 Task: Reply to email with the signature Christina Ramirez with the subject Request for donations from softage.1@softage.net with the message Please let me know if there are any issues or concerns that need to be addressed. Undo the message and rewrite the message as Please let me know if there are any issues with the attached file. Send the email
Action: Mouse moved to (412, 523)
Screenshot: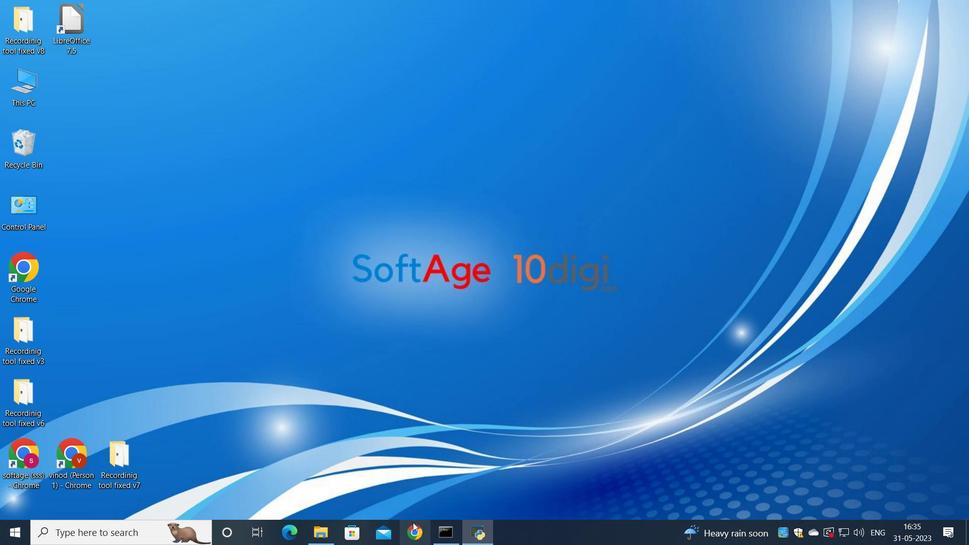 
Action: Mouse pressed left at (412, 523)
Screenshot: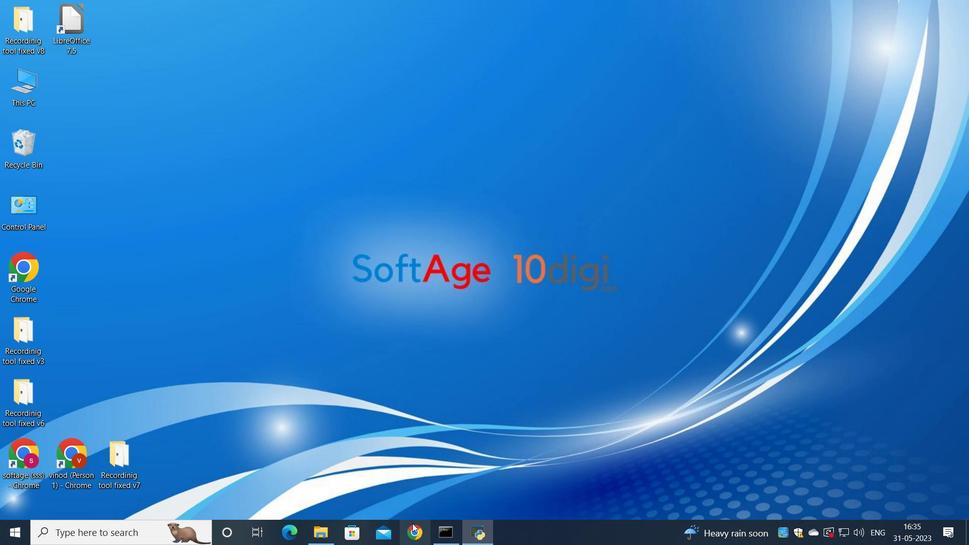 
Action: Mouse moved to (453, 327)
Screenshot: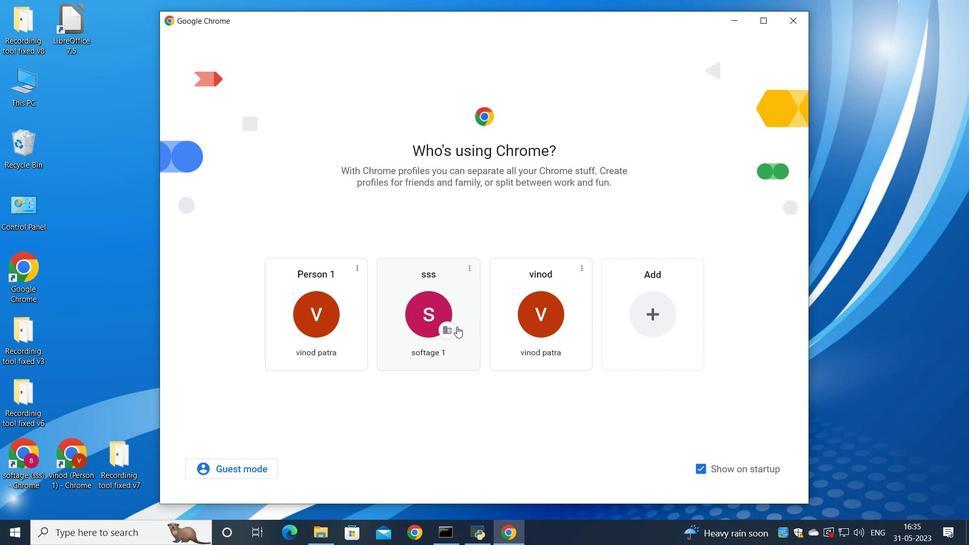 
Action: Mouse pressed left at (453, 327)
Screenshot: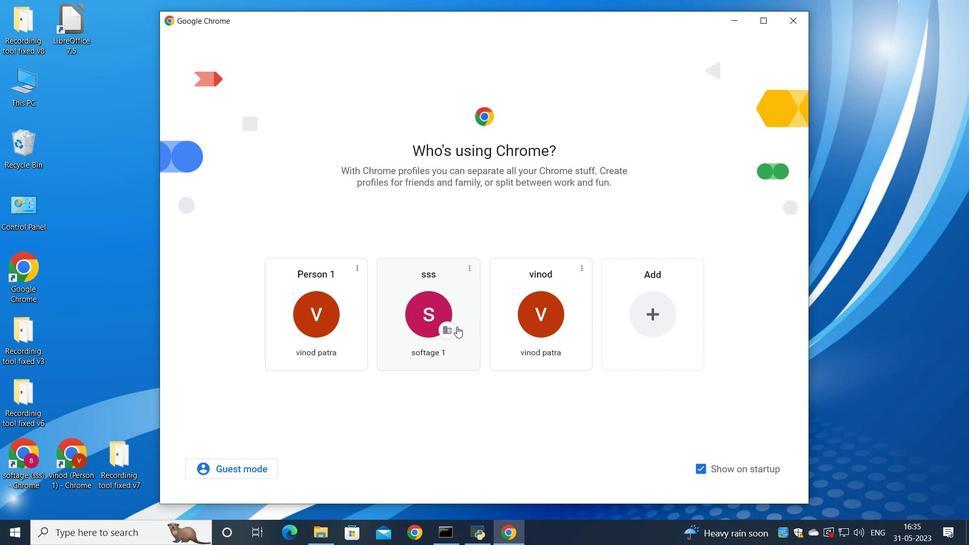 
Action: Mouse moved to (843, 65)
Screenshot: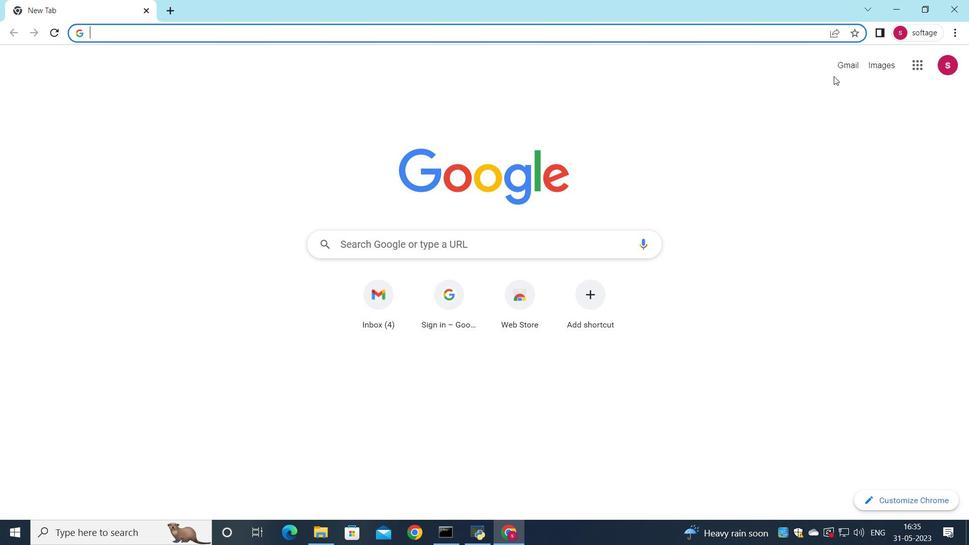 
Action: Mouse pressed left at (843, 65)
Screenshot: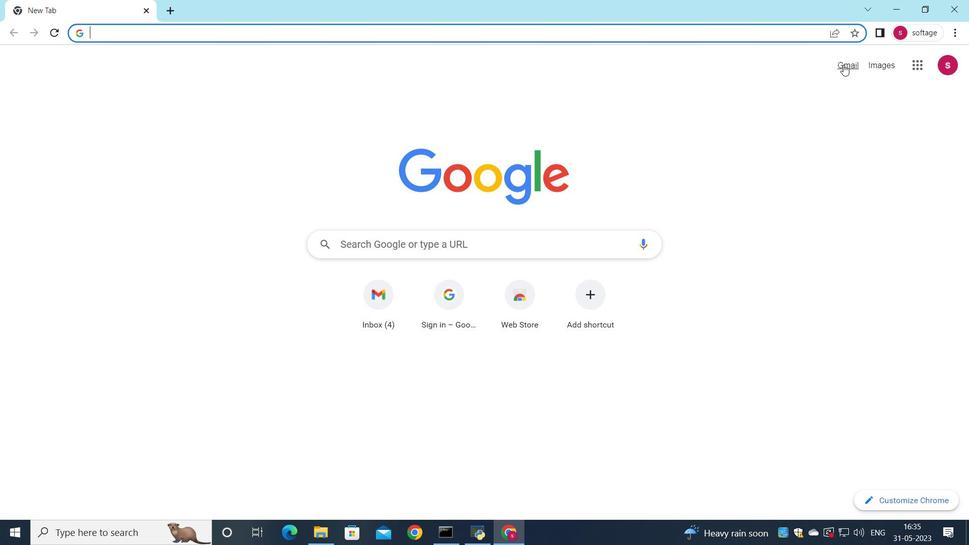 
Action: Mouse moved to (828, 82)
Screenshot: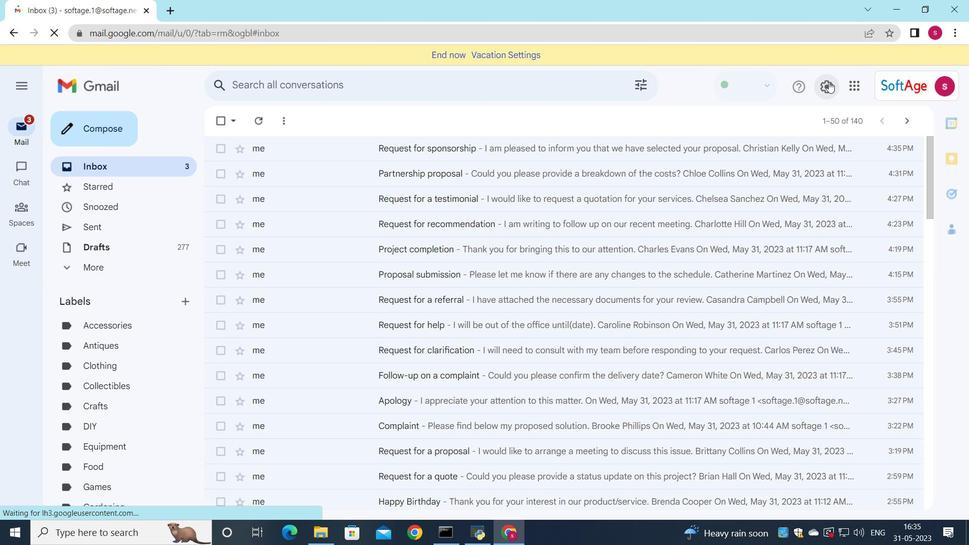 
Action: Mouse pressed left at (828, 82)
Screenshot: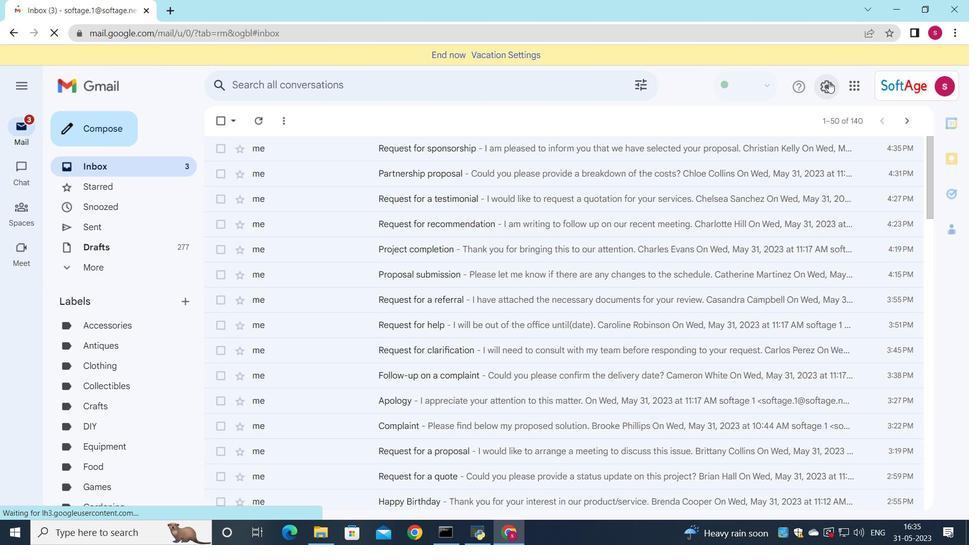 
Action: Mouse moved to (822, 153)
Screenshot: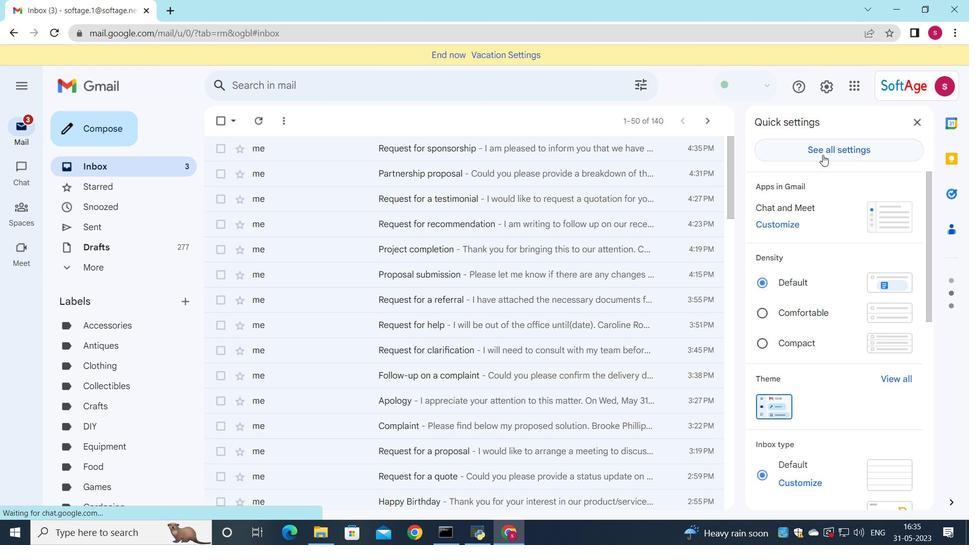 
Action: Mouse pressed left at (822, 153)
Screenshot: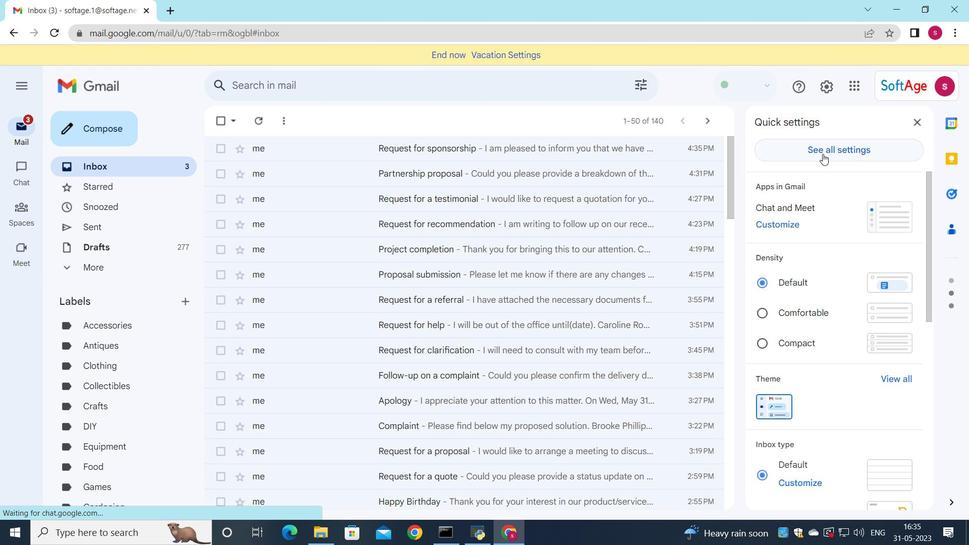 
Action: Mouse moved to (552, 198)
Screenshot: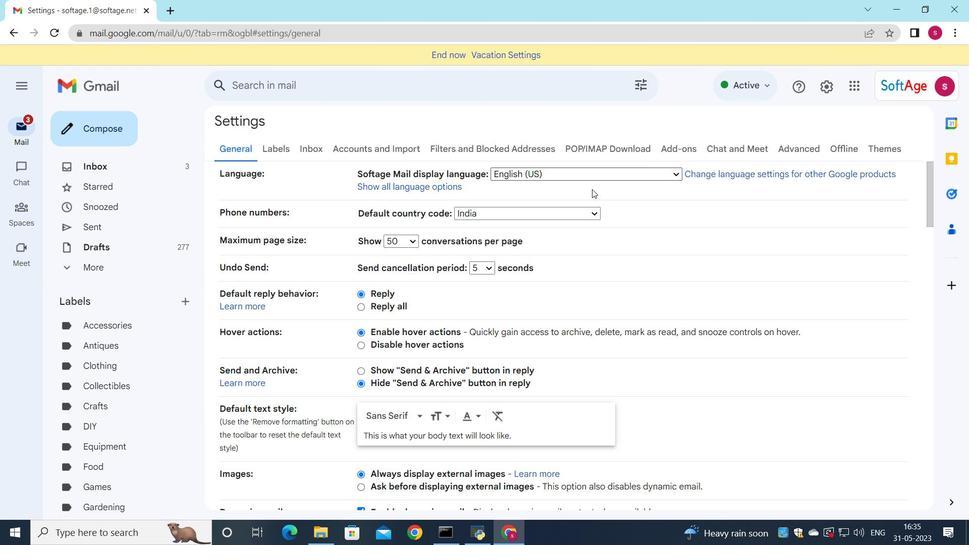 
Action: Mouse scrolled (552, 198) with delta (0, 0)
Screenshot: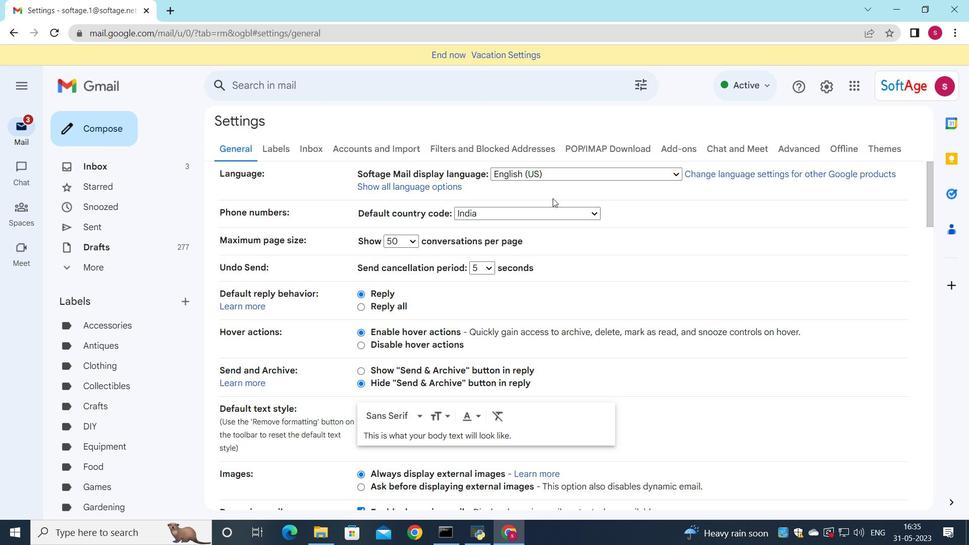 
Action: Mouse scrolled (552, 198) with delta (0, 0)
Screenshot: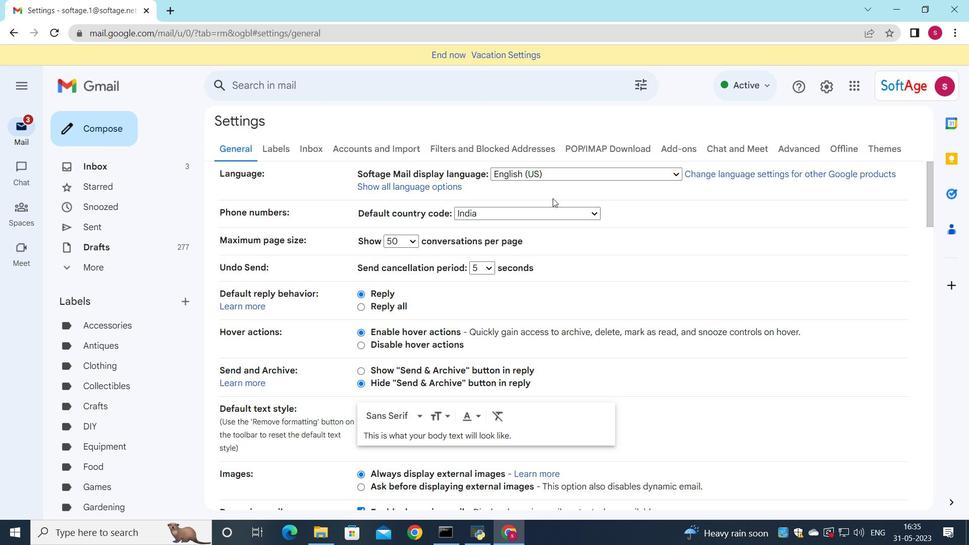 
Action: Mouse scrolled (552, 198) with delta (0, 0)
Screenshot: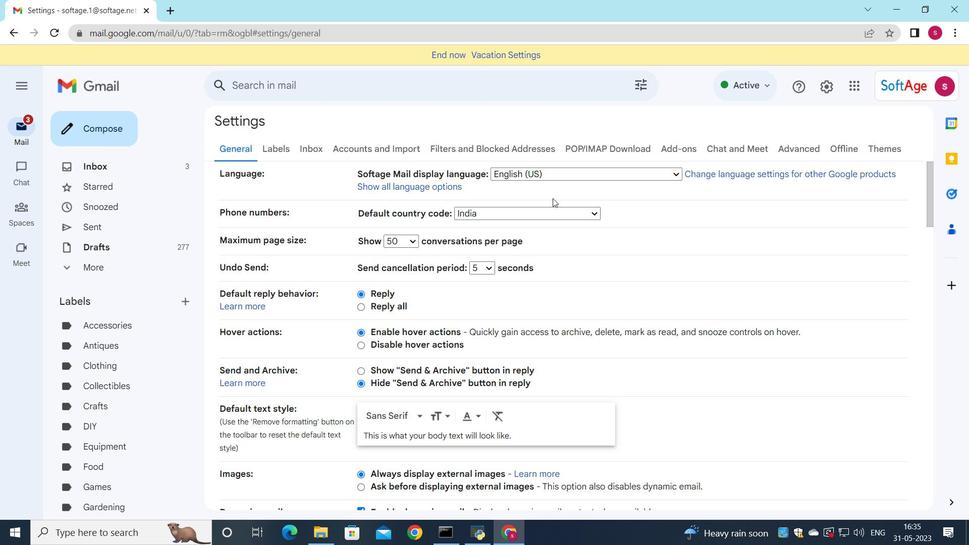 
Action: Mouse scrolled (552, 198) with delta (0, 0)
Screenshot: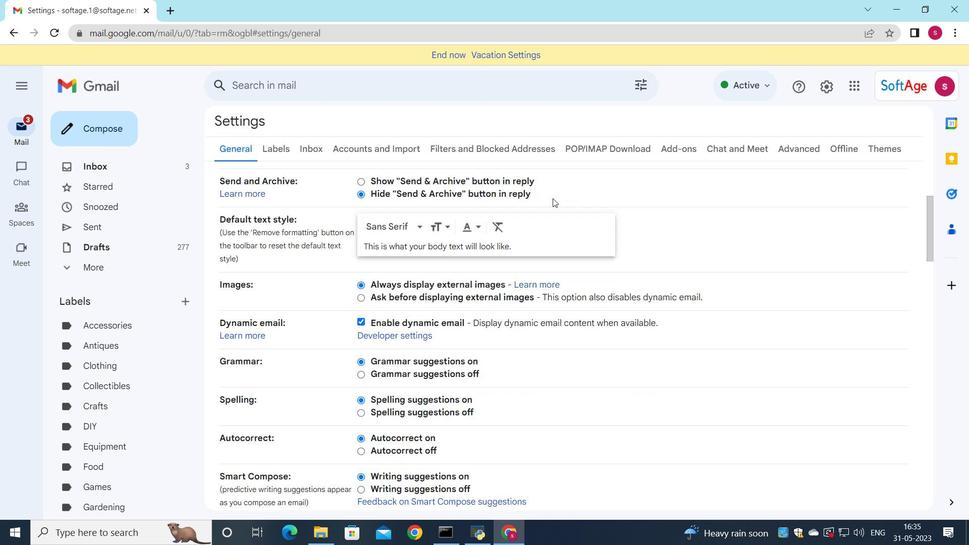 
Action: Mouse scrolled (552, 198) with delta (0, 0)
Screenshot: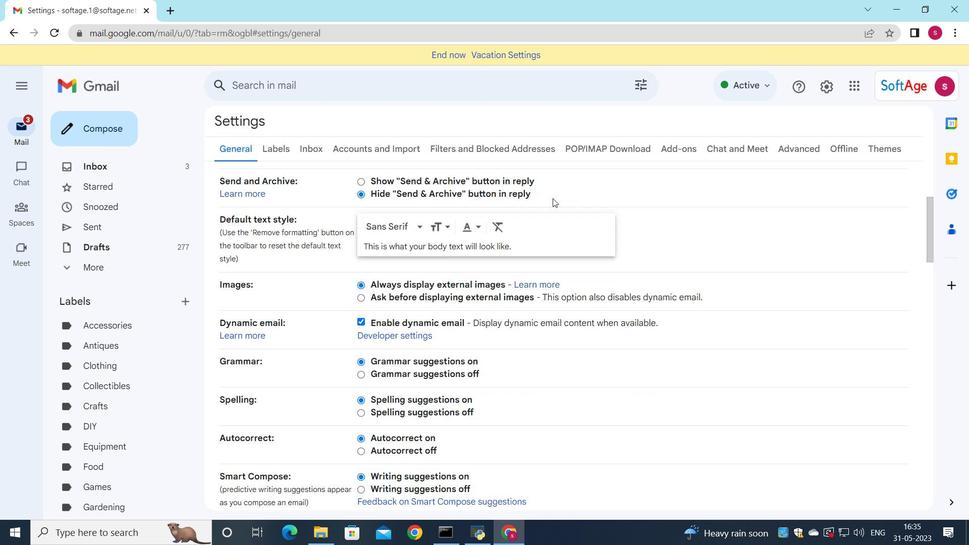 
Action: Mouse scrolled (552, 198) with delta (0, 0)
Screenshot: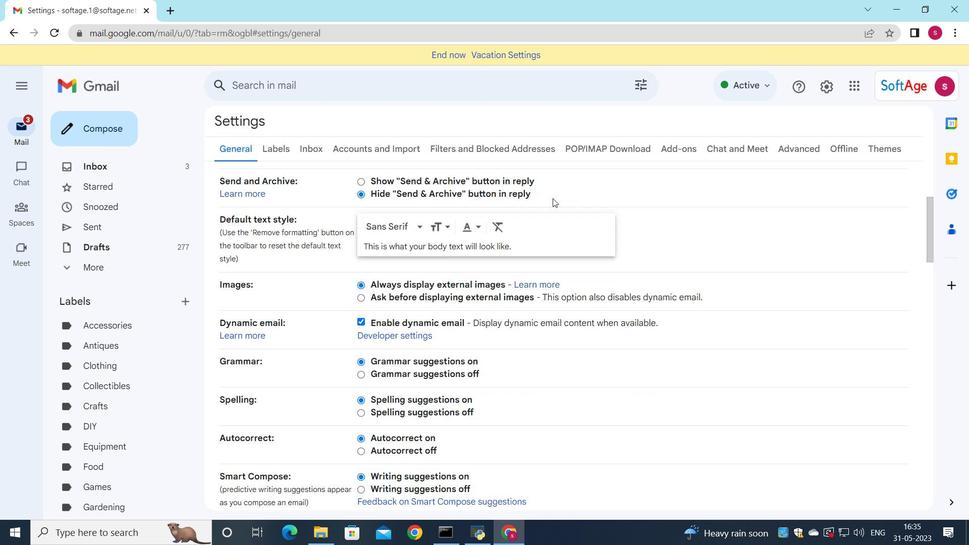
Action: Mouse scrolled (552, 198) with delta (0, 0)
Screenshot: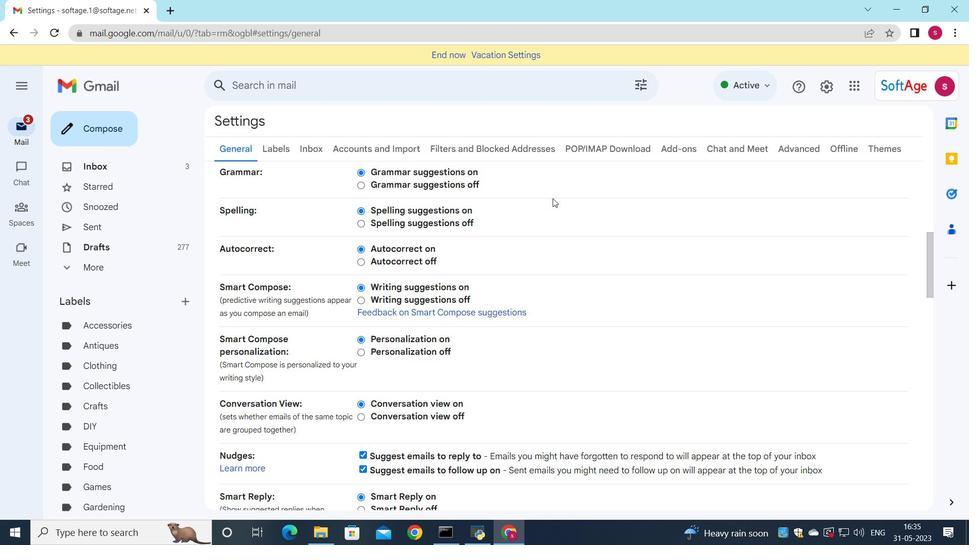 
Action: Mouse scrolled (552, 198) with delta (0, 0)
Screenshot: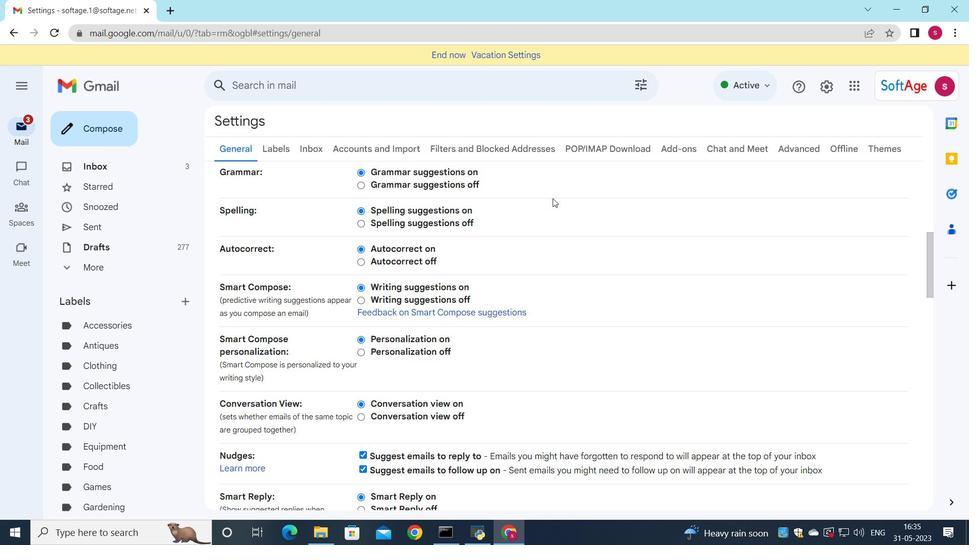 
Action: Mouse scrolled (552, 198) with delta (0, 0)
Screenshot: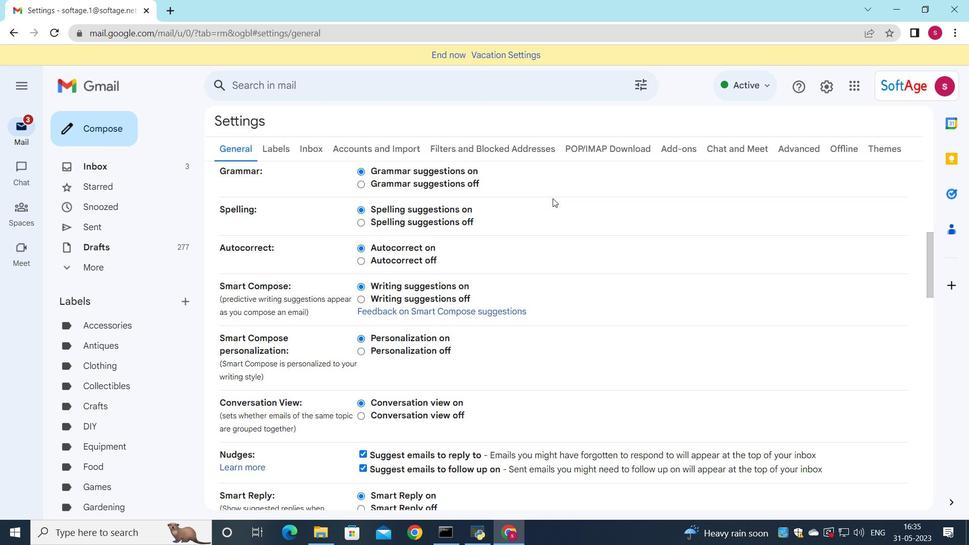 
Action: Mouse scrolled (552, 198) with delta (0, 0)
Screenshot: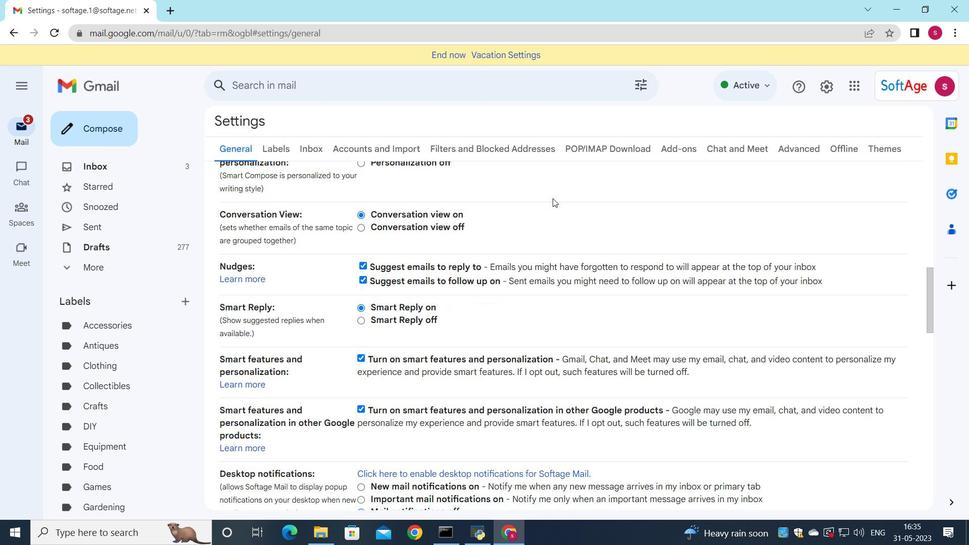 
Action: Mouse scrolled (552, 198) with delta (0, 0)
Screenshot: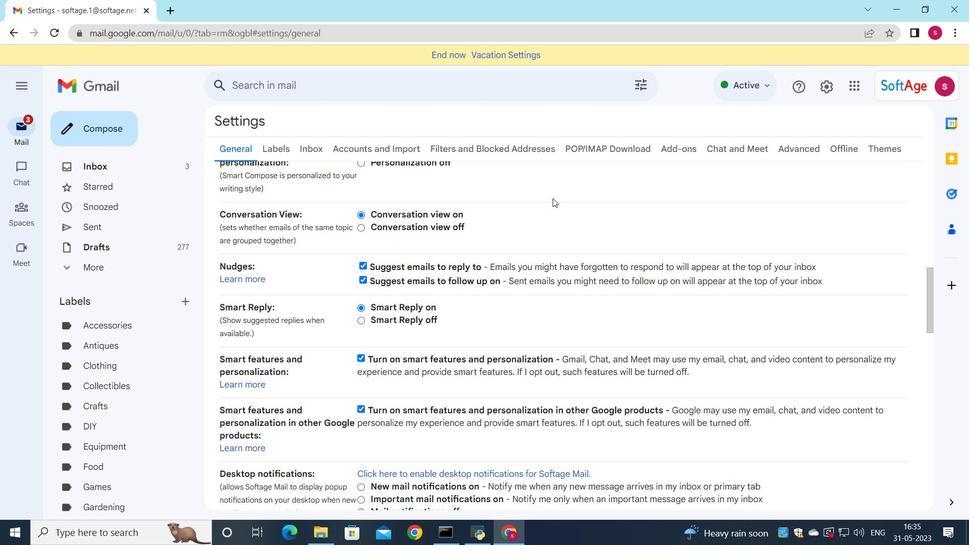 
Action: Mouse scrolled (552, 198) with delta (0, 0)
Screenshot: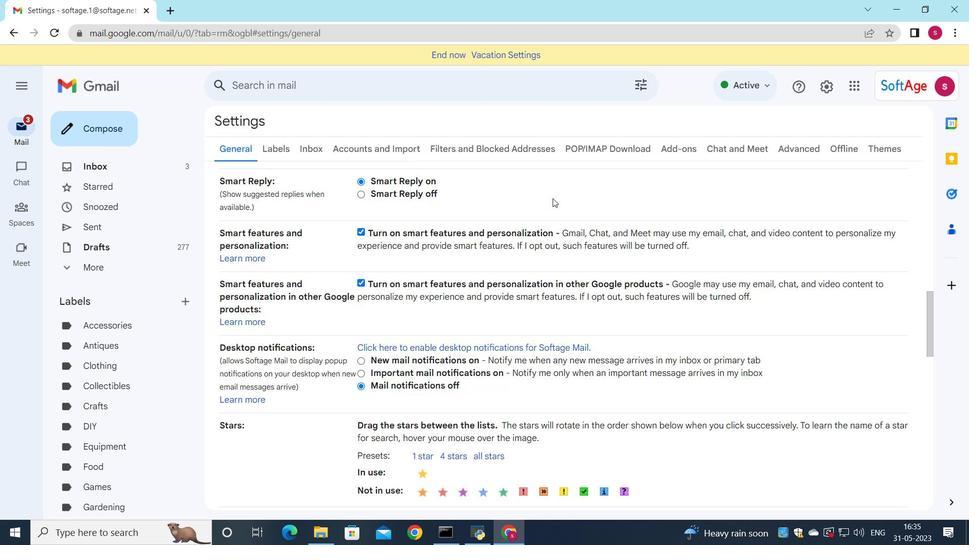 
Action: Mouse scrolled (552, 198) with delta (0, 0)
Screenshot: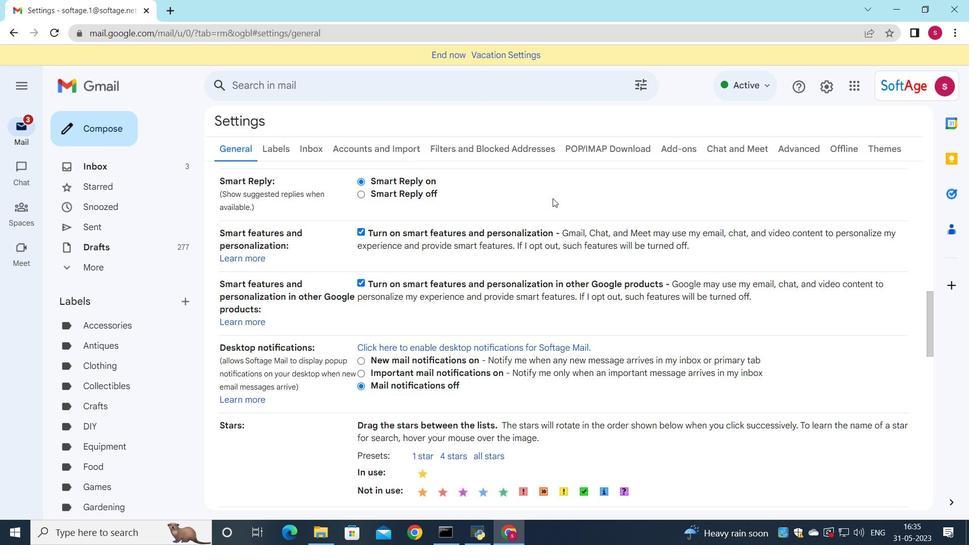 
Action: Mouse scrolled (552, 198) with delta (0, 0)
Screenshot: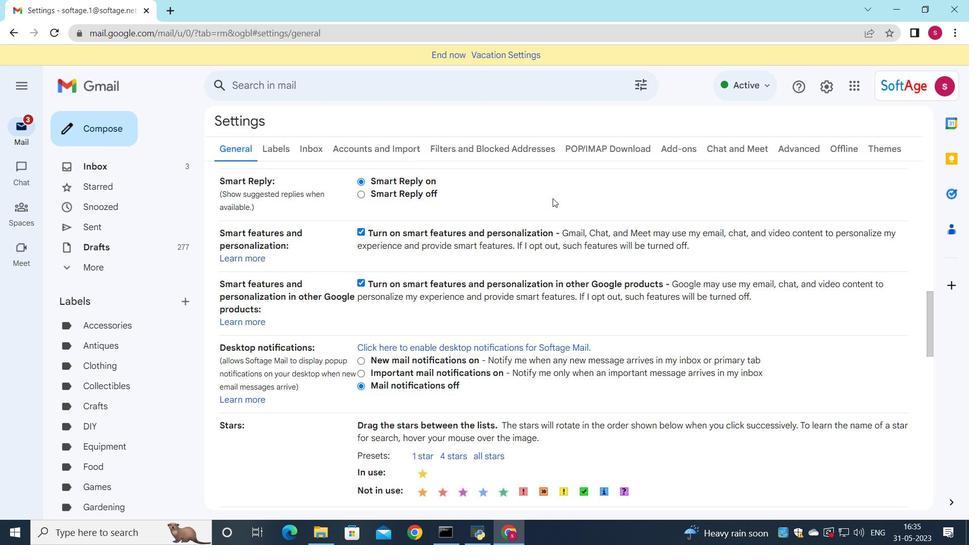 
Action: Mouse scrolled (552, 198) with delta (0, 0)
Screenshot: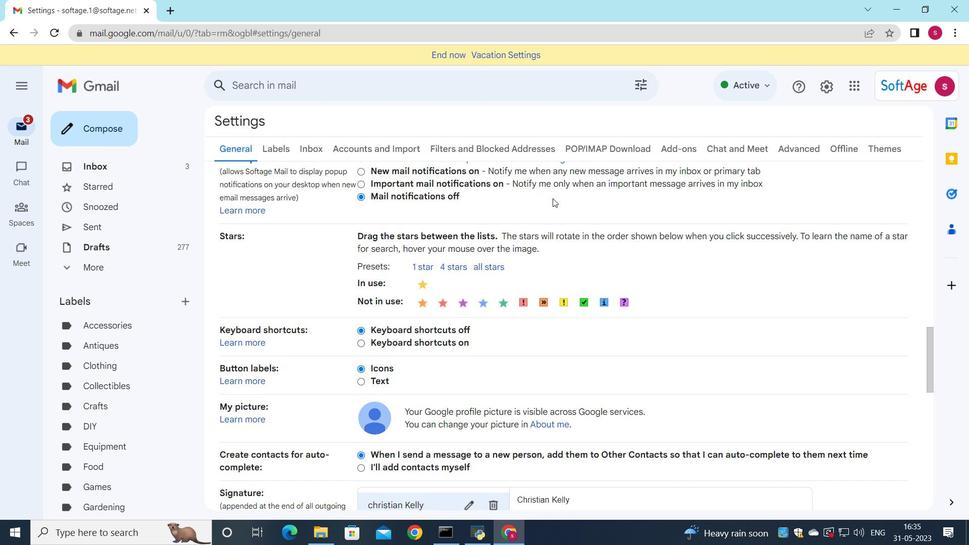 
Action: Mouse scrolled (552, 198) with delta (0, 0)
Screenshot: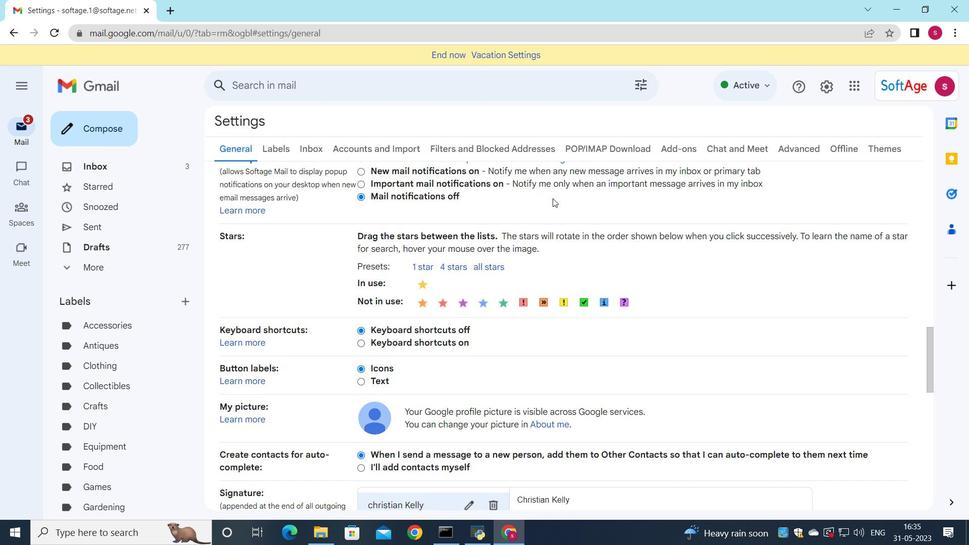 
Action: Mouse scrolled (552, 198) with delta (0, 0)
Screenshot: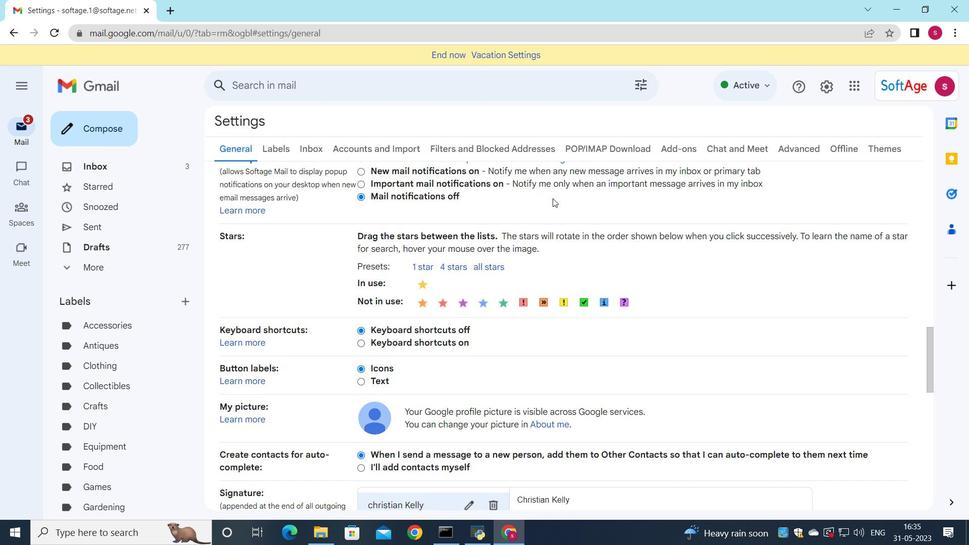 
Action: Mouse moved to (533, 215)
Screenshot: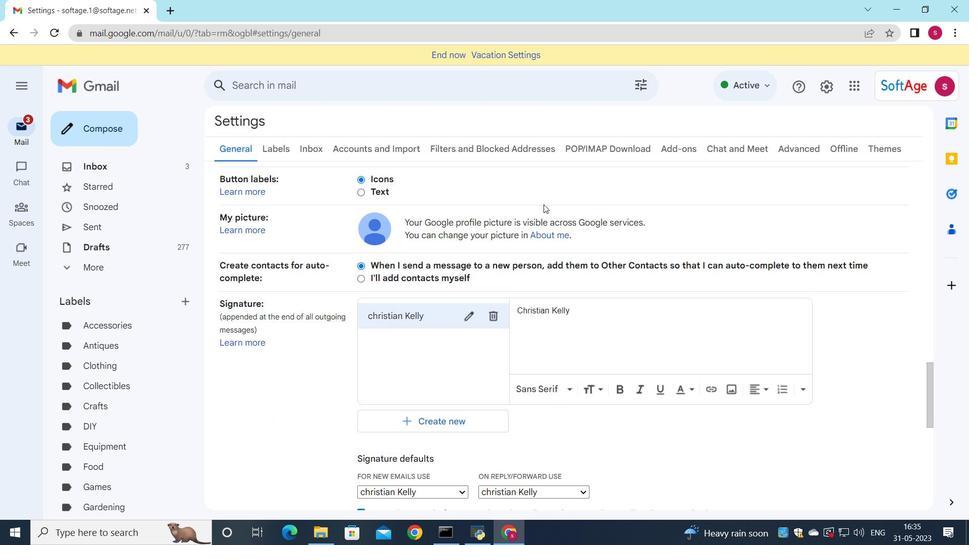 
Action: Mouse scrolled (533, 215) with delta (0, 0)
Screenshot: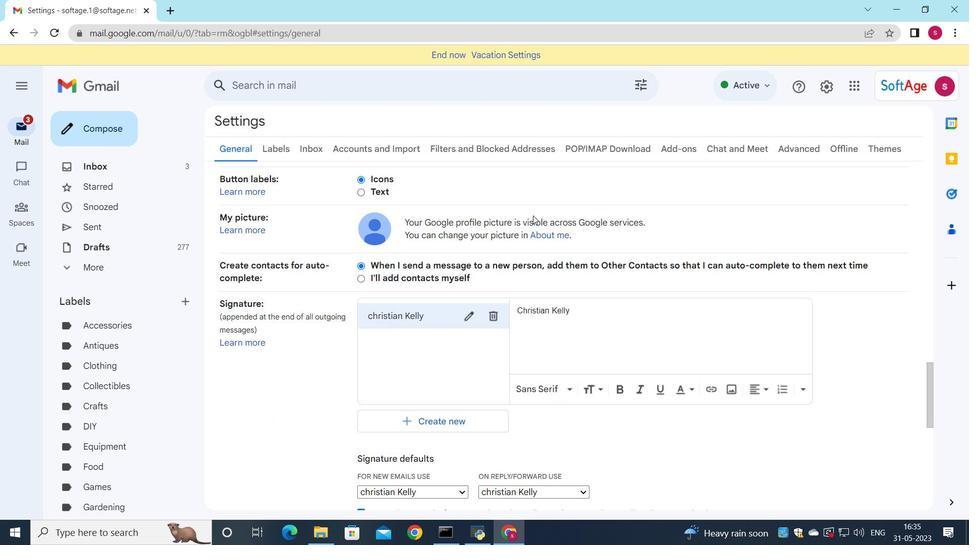 
Action: Mouse moved to (491, 254)
Screenshot: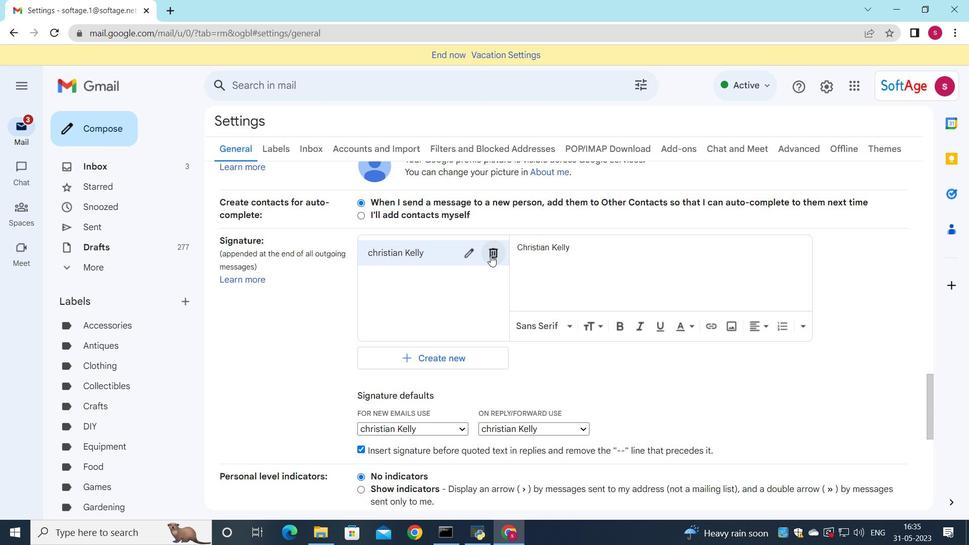 
Action: Mouse pressed left at (491, 254)
Screenshot: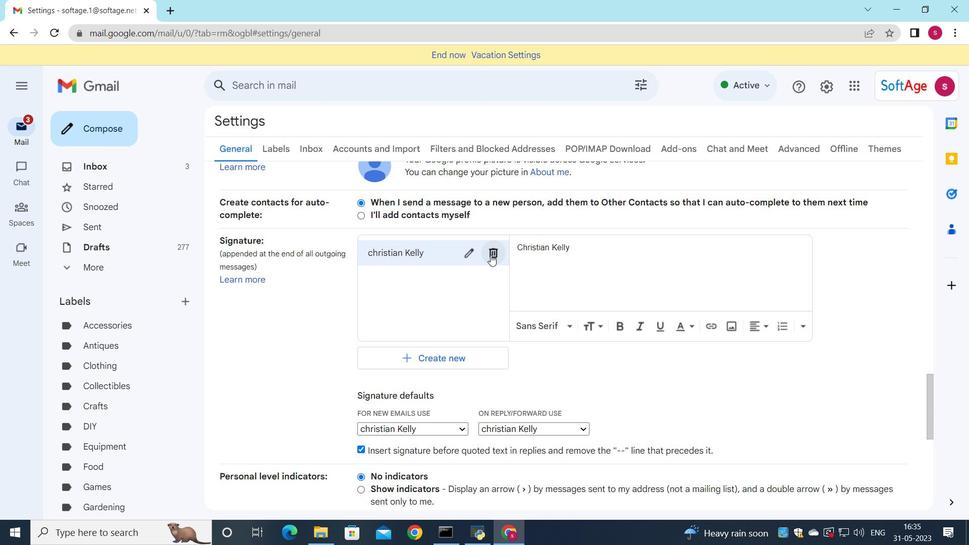 
Action: Mouse moved to (592, 303)
Screenshot: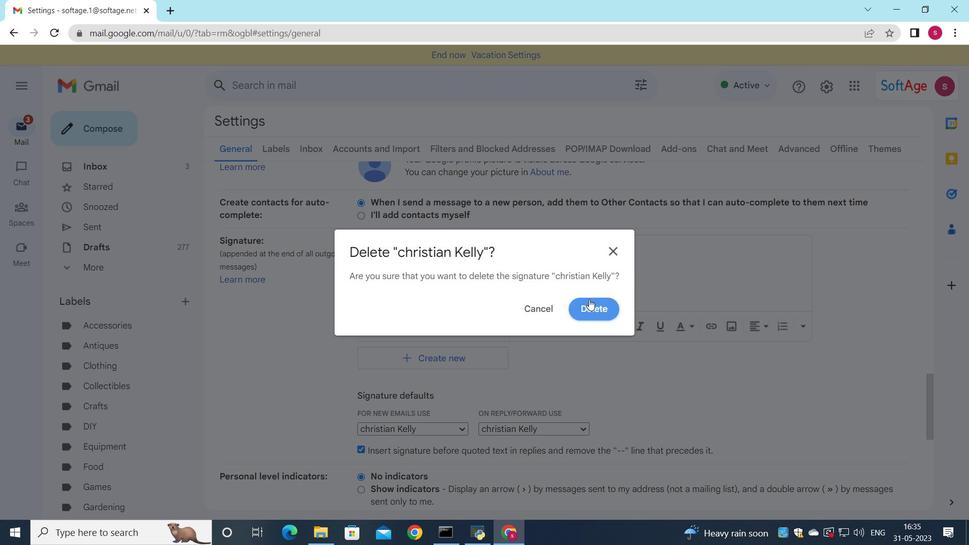 
Action: Mouse pressed left at (592, 303)
Screenshot: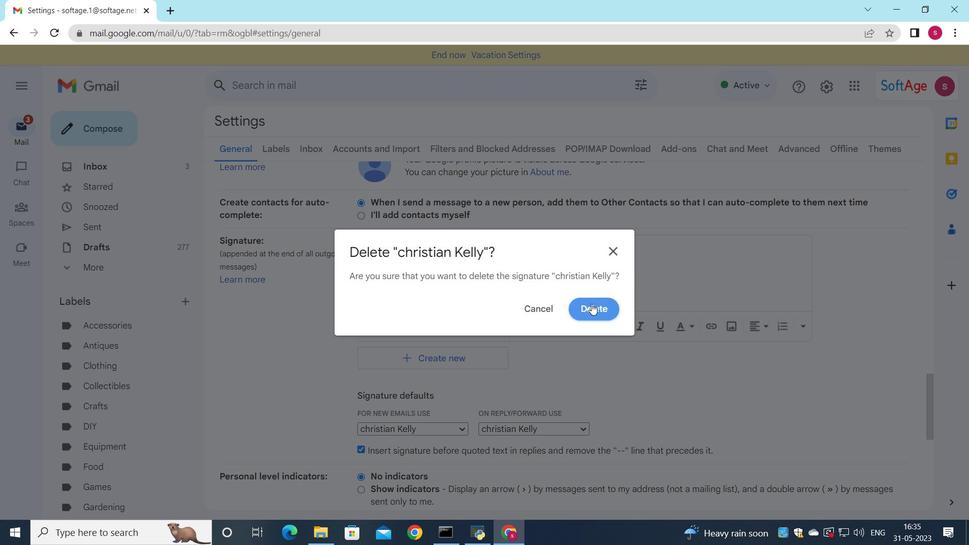 
Action: Mouse moved to (426, 269)
Screenshot: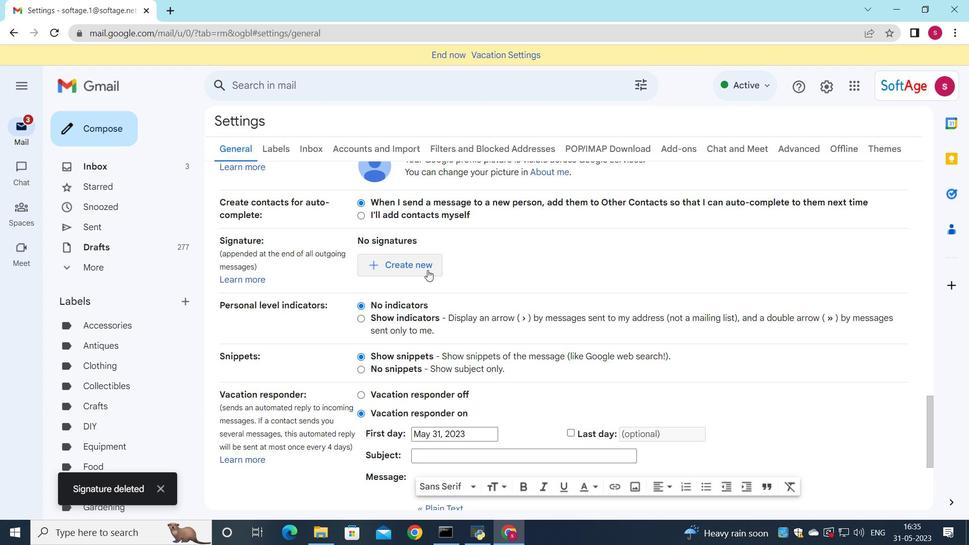 
Action: Mouse pressed left at (426, 269)
Screenshot: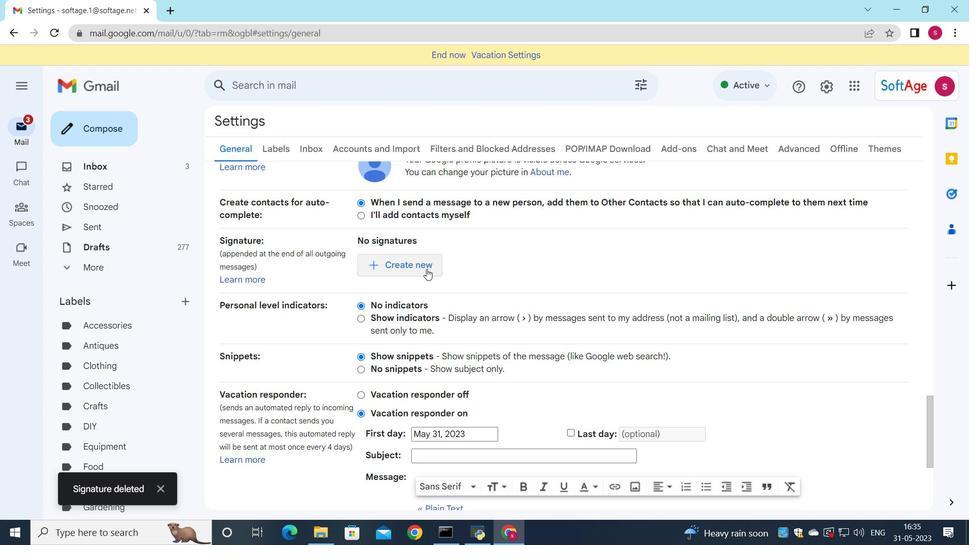 
Action: Mouse moved to (691, 305)
Screenshot: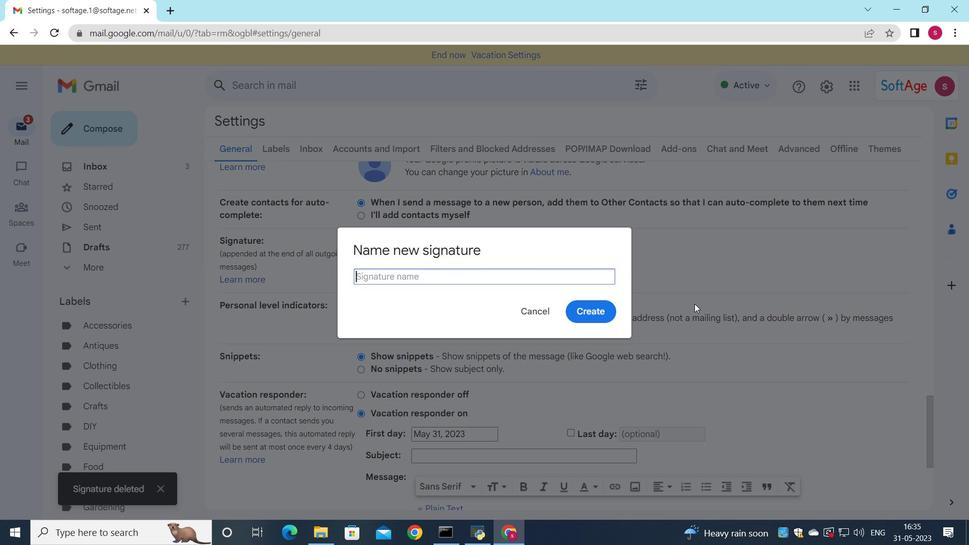 
Action: Key pressed <Key.shift>Christina<Key.space><Key.shift>Ramirez
Screenshot: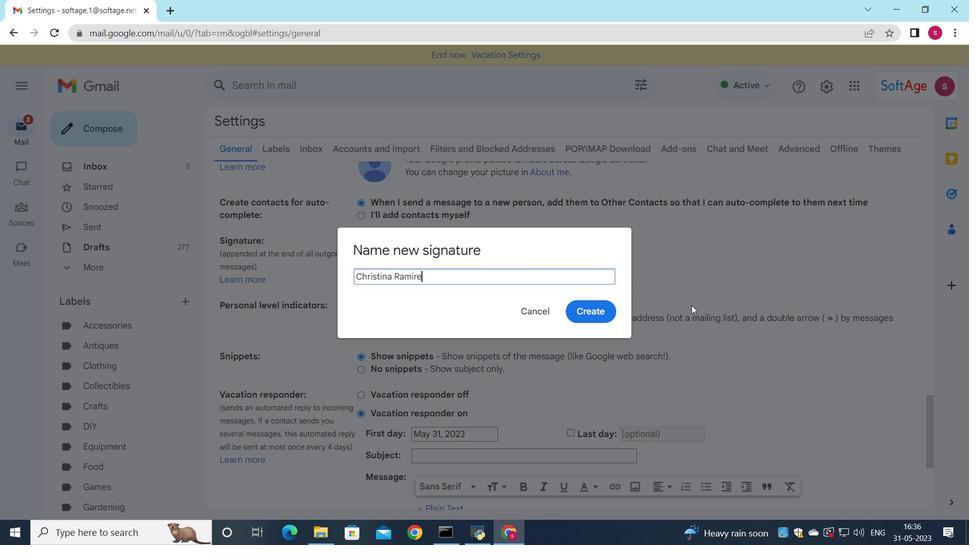 
Action: Mouse moved to (597, 316)
Screenshot: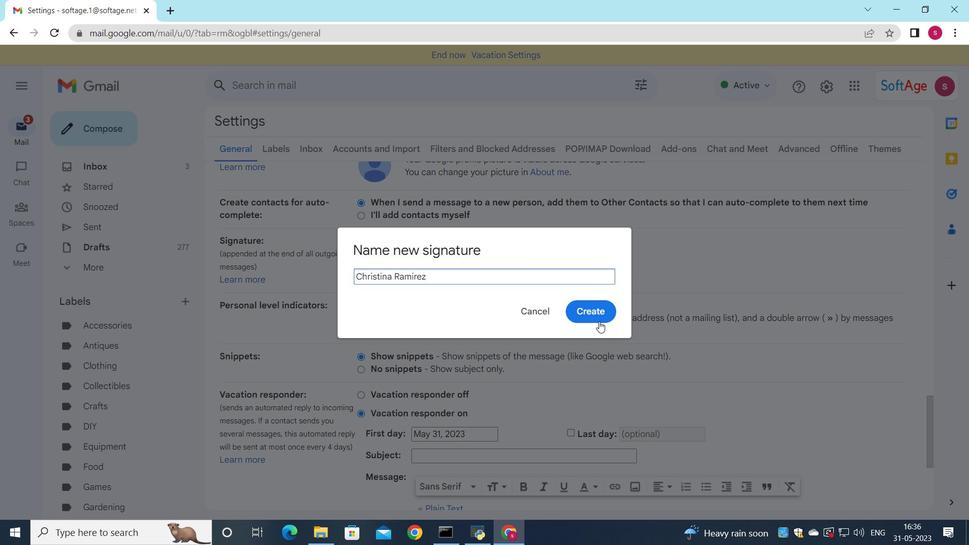 
Action: Mouse pressed left at (597, 316)
Screenshot: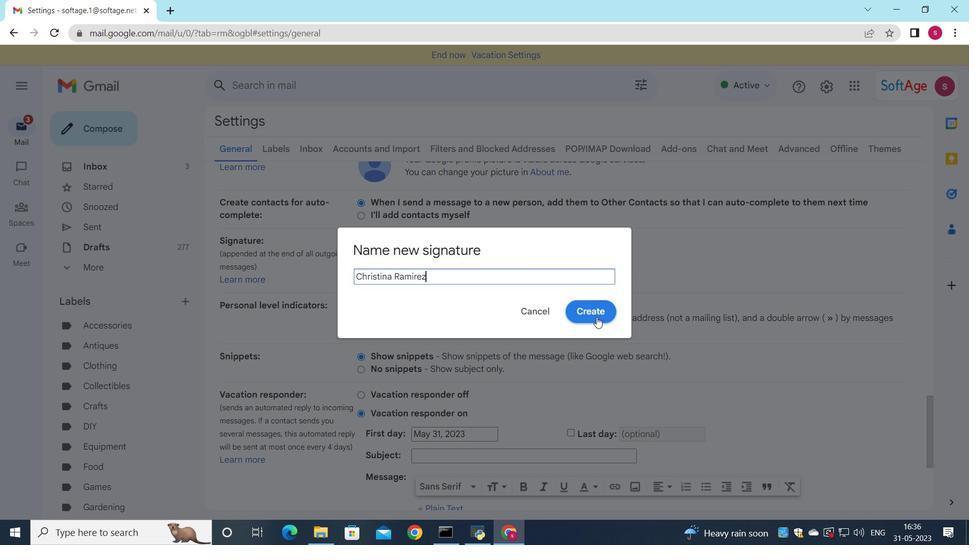 
Action: Mouse moved to (615, 284)
Screenshot: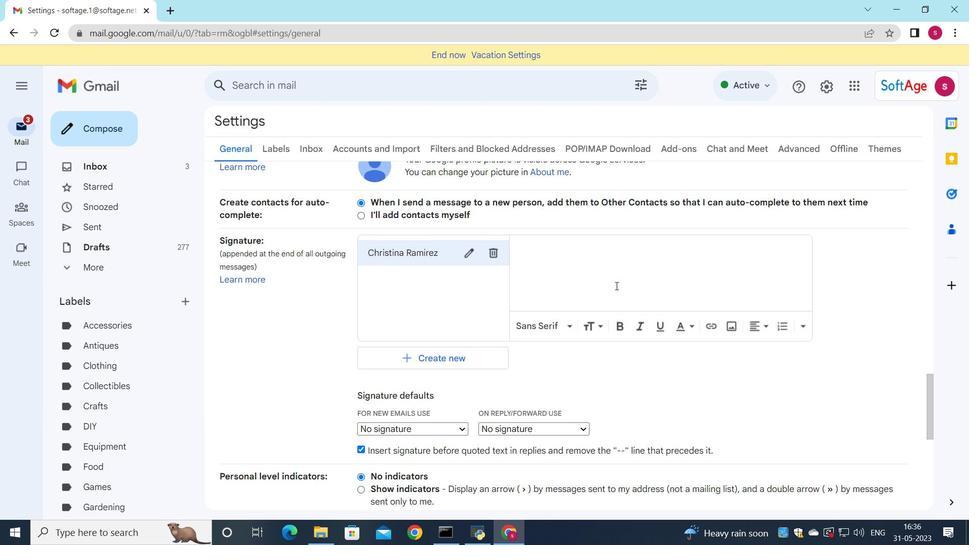 
Action: Mouse pressed left at (615, 284)
Screenshot: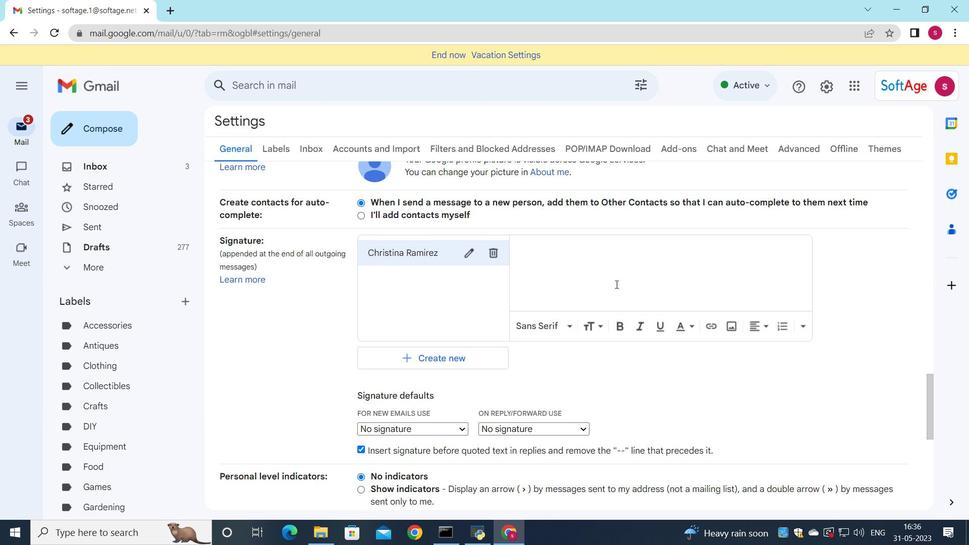 
Action: Key pressed <Key.shift>Christina<Key.space><Key.shift>Ramirez
Screenshot: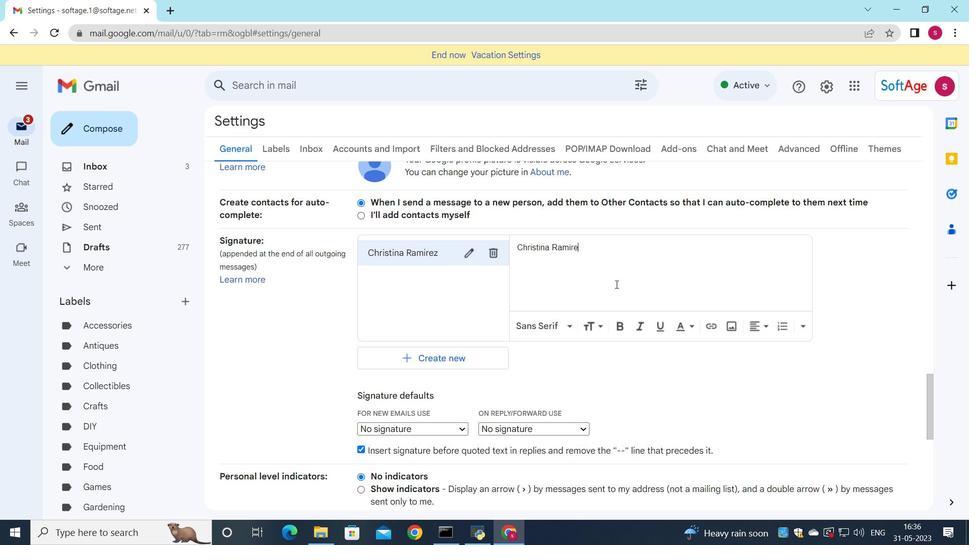 
Action: Mouse moved to (565, 289)
Screenshot: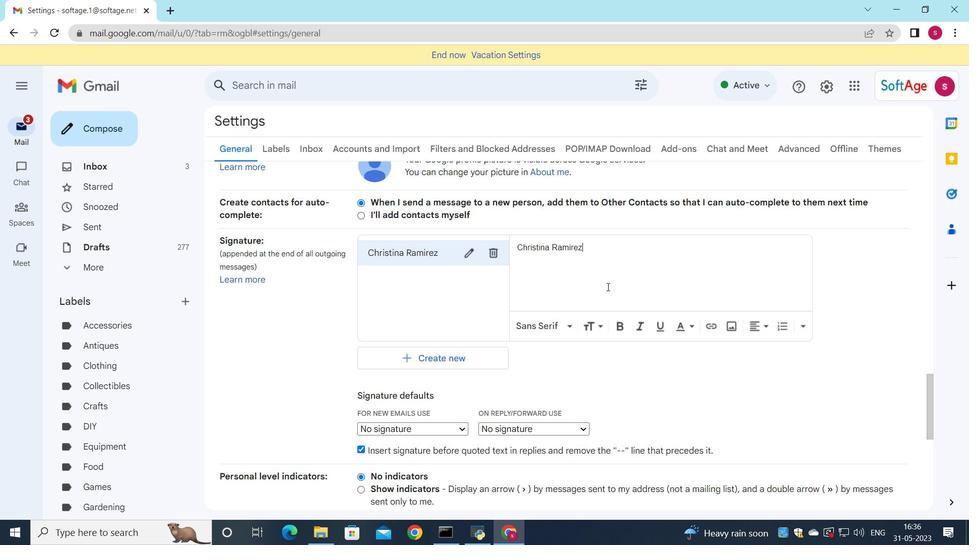 
Action: Mouse scrolled (565, 289) with delta (0, 0)
Screenshot: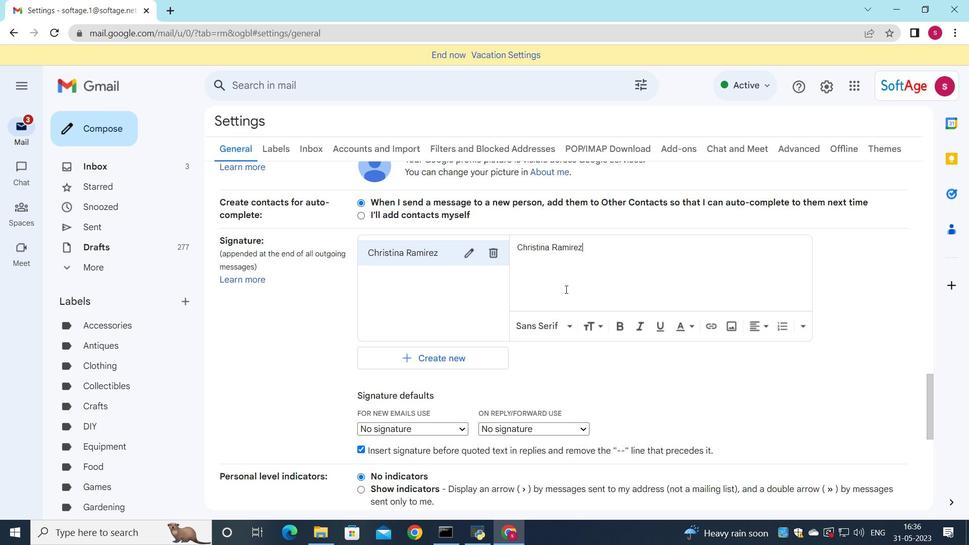 
Action: Mouse scrolled (565, 289) with delta (0, 0)
Screenshot: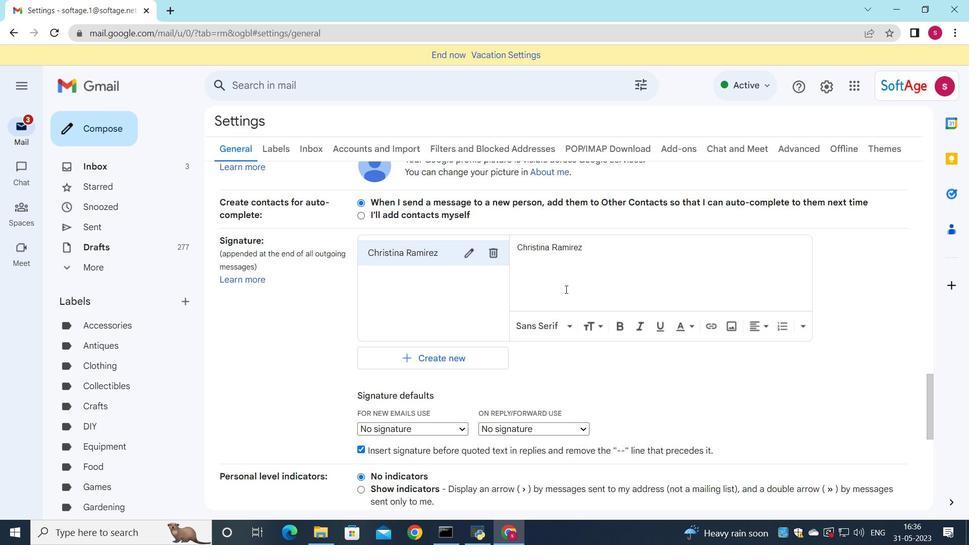 
Action: Mouse scrolled (565, 289) with delta (0, 0)
Screenshot: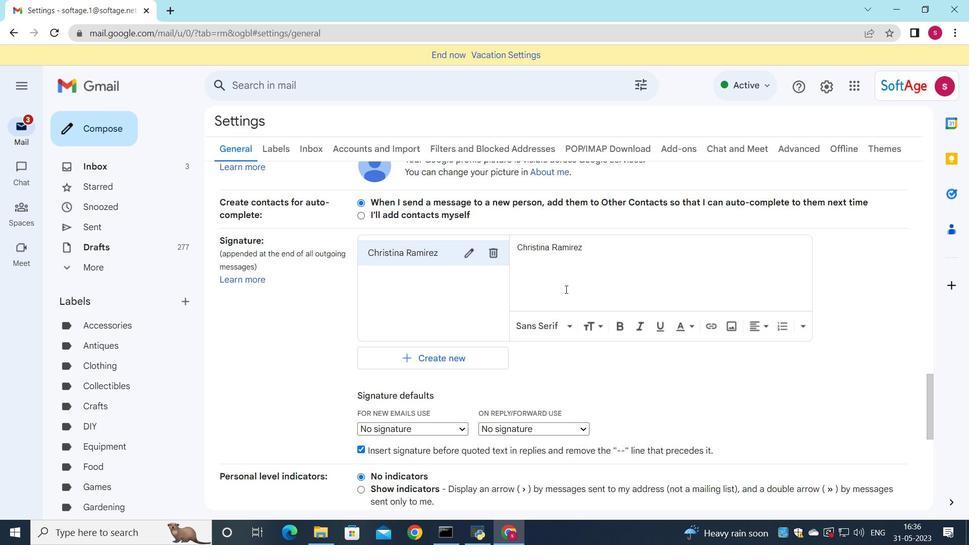 
Action: Mouse moved to (561, 293)
Screenshot: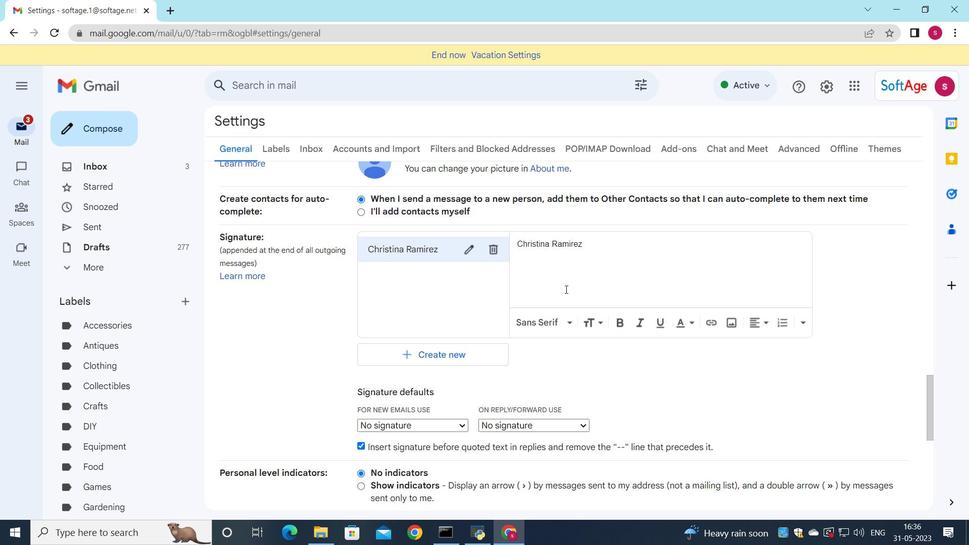 
Action: Mouse scrolled (561, 291) with delta (0, 0)
Screenshot: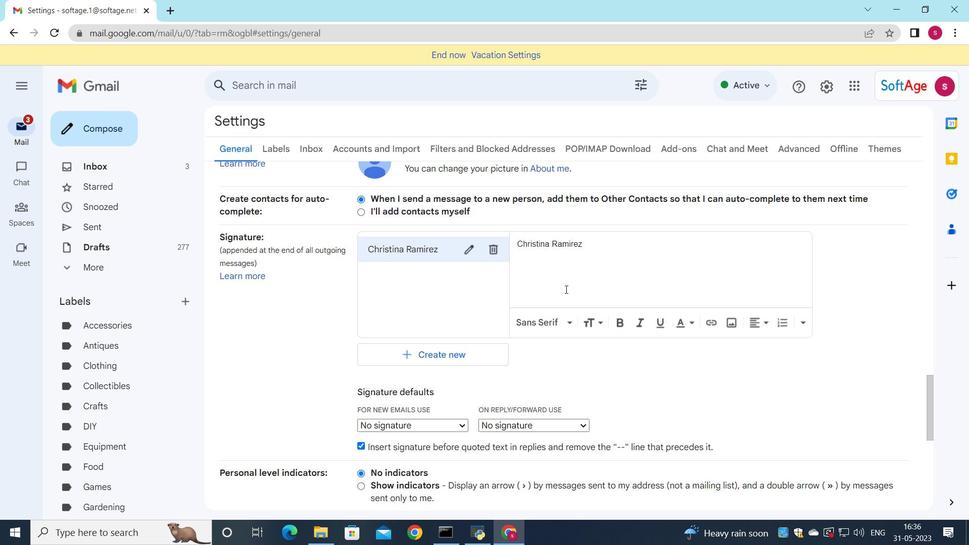 
Action: Mouse moved to (449, 171)
Screenshot: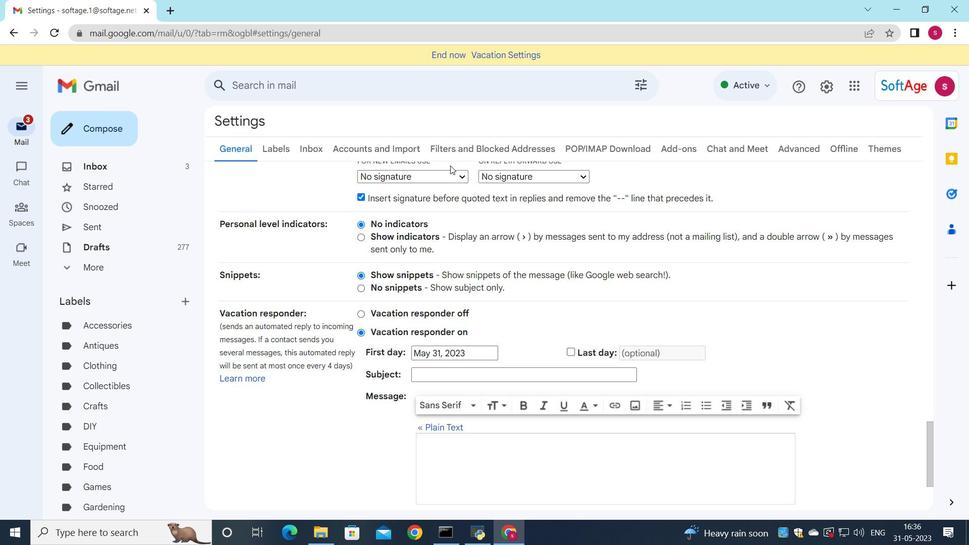 
Action: Mouse pressed left at (449, 171)
Screenshot: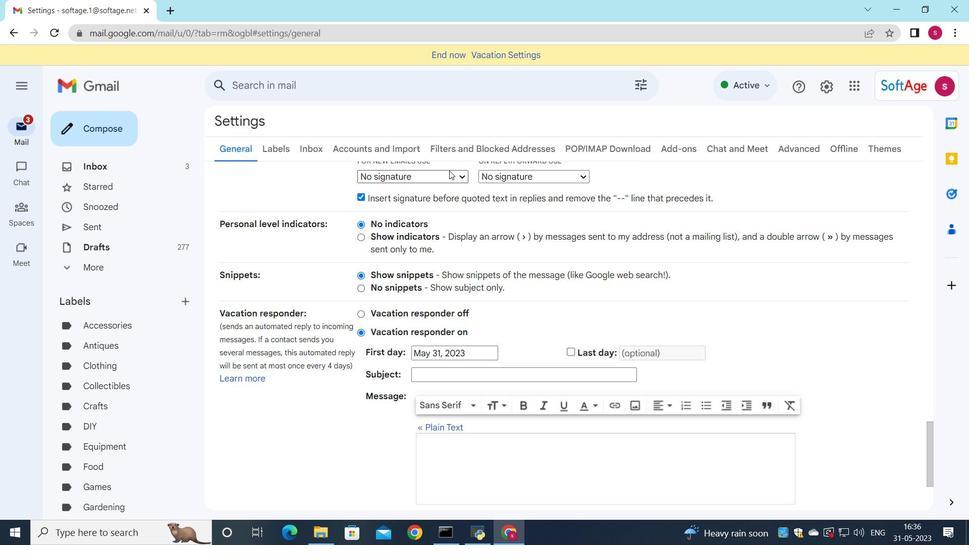 
Action: Mouse moved to (443, 201)
Screenshot: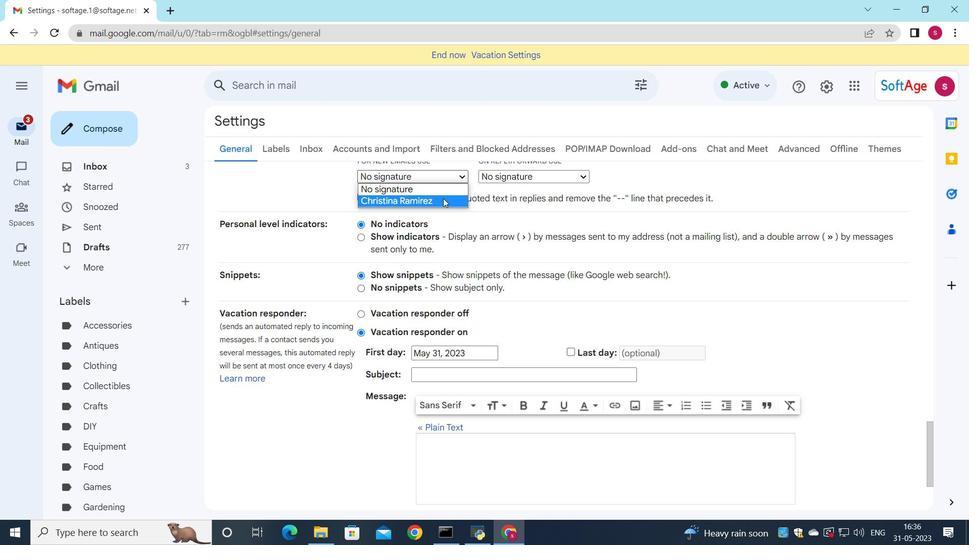 
Action: Mouse pressed left at (443, 201)
Screenshot: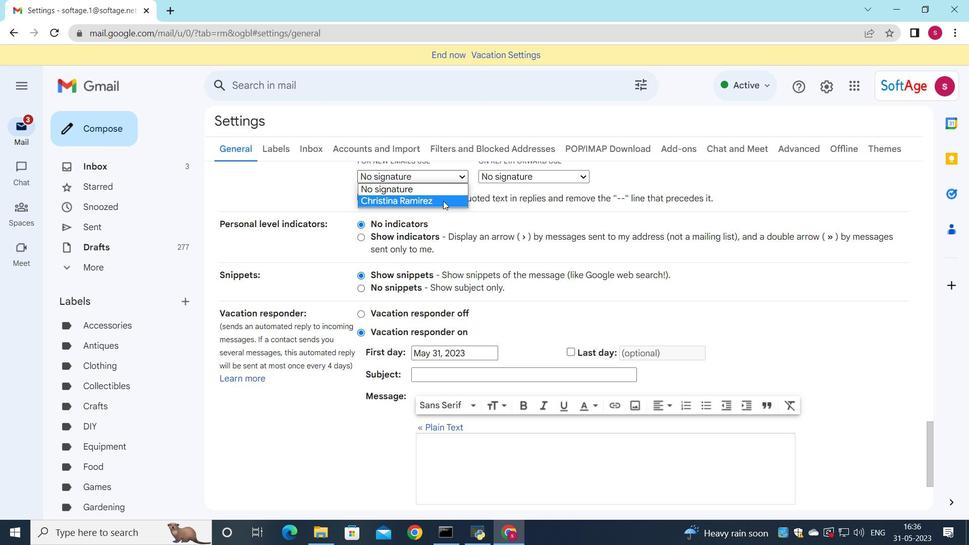 
Action: Mouse moved to (519, 178)
Screenshot: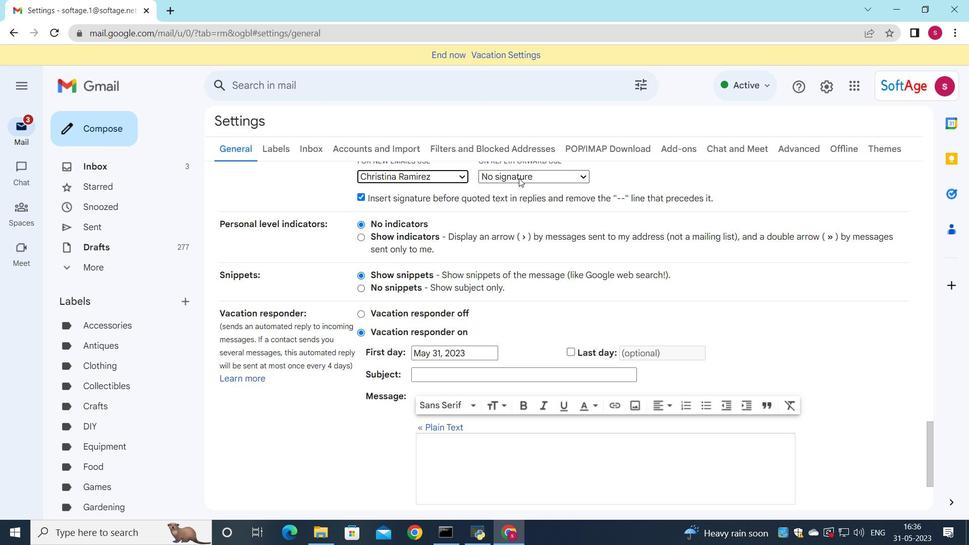 
Action: Mouse pressed left at (519, 178)
Screenshot: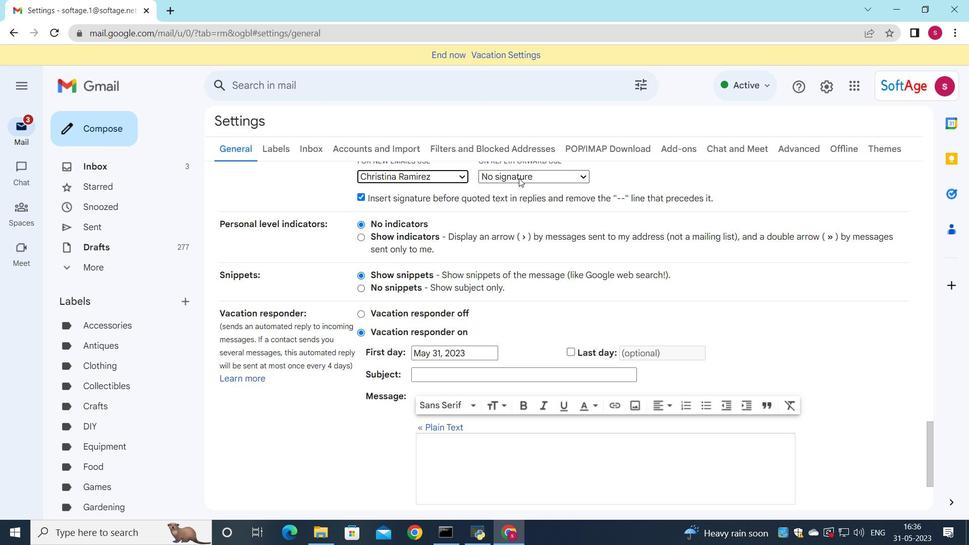 
Action: Mouse moved to (518, 202)
Screenshot: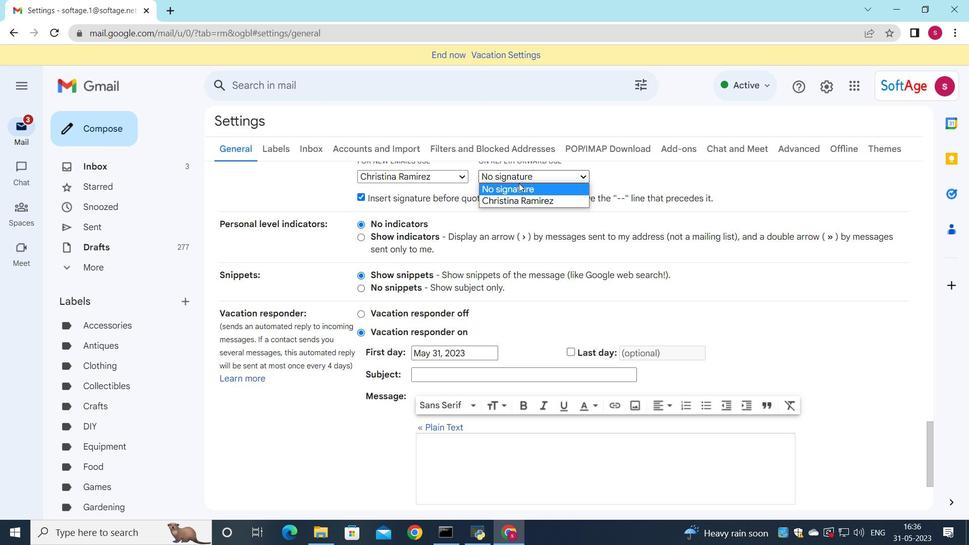 
Action: Mouse pressed left at (518, 202)
Screenshot: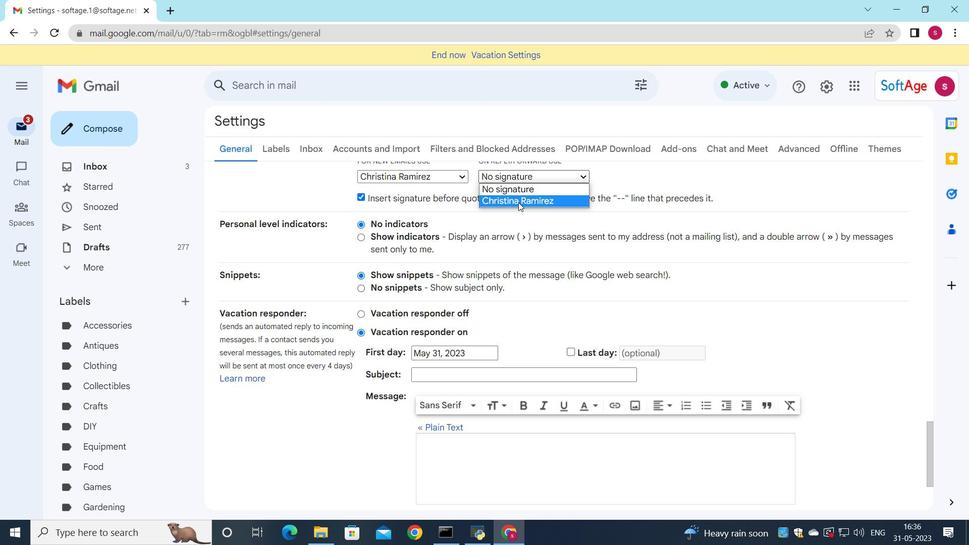 
Action: Mouse scrolled (518, 201) with delta (0, 0)
Screenshot: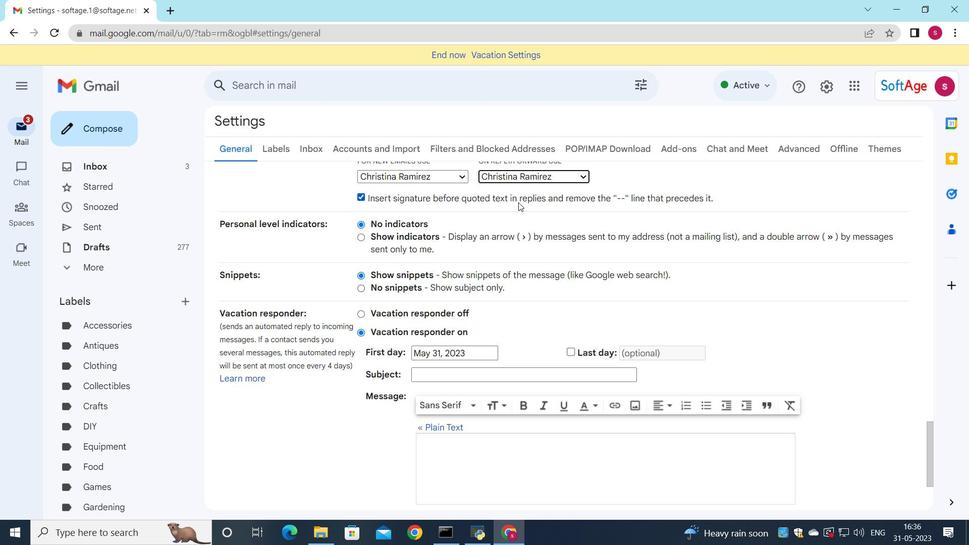 
Action: Mouse scrolled (518, 201) with delta (0, 0)
Screenshot: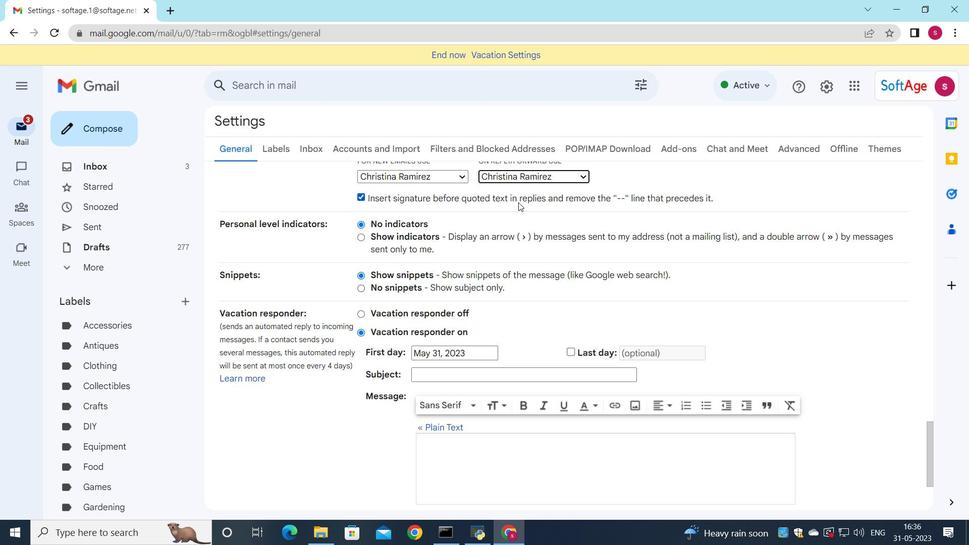 
Action: Mouse scrolled (518, 201) with delta (0, 0)
Screenshot: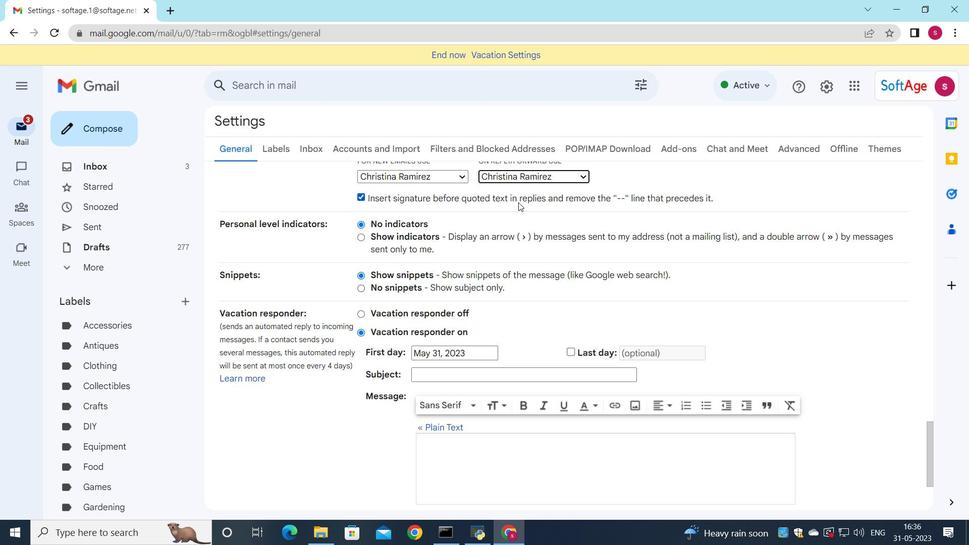 
Action: Mouse scrolled (518, 201) with delta (0, 0)
Screenshot: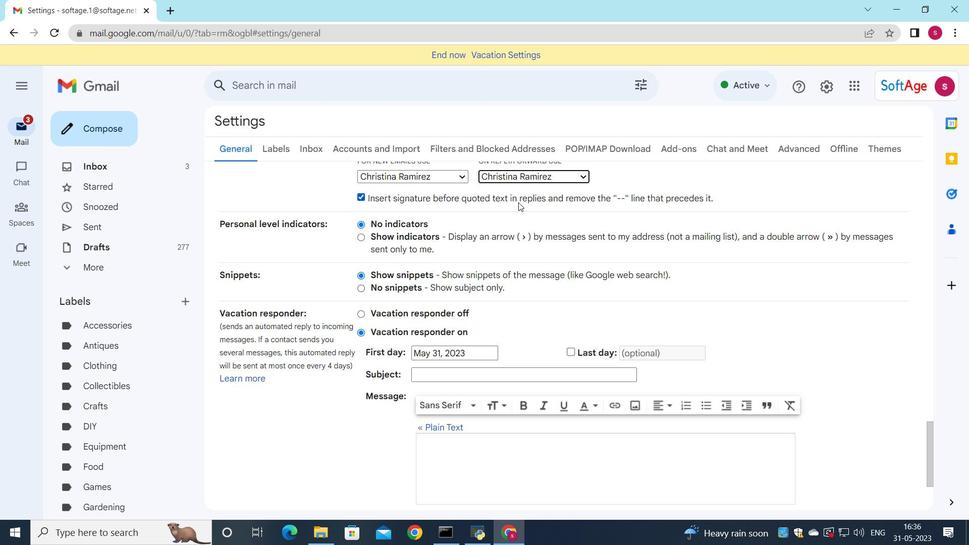 
Action: Mouse scrolled (518, 201) with delta (0, 0)
Screenshot: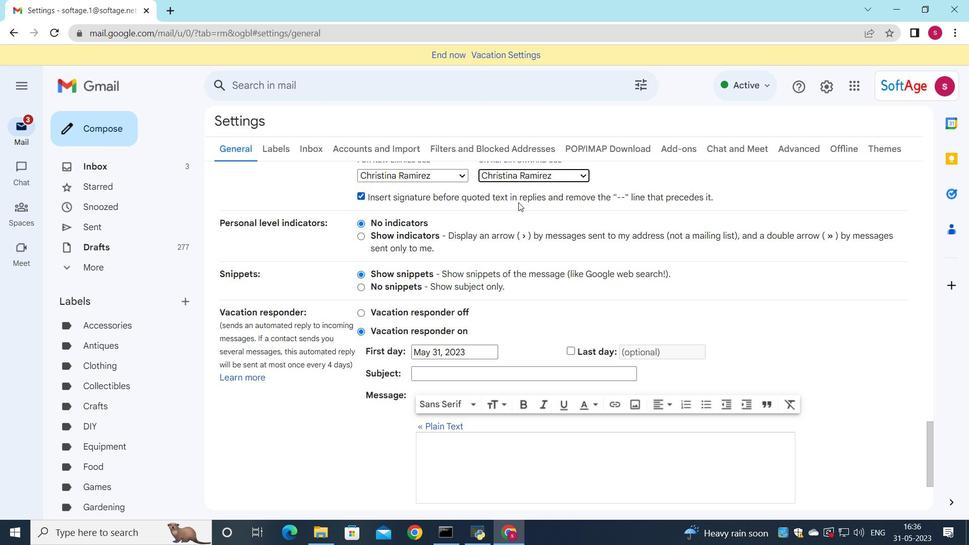 
Action: Mouse scrolled (518, 201) with delta (0, 0)
Screenshot: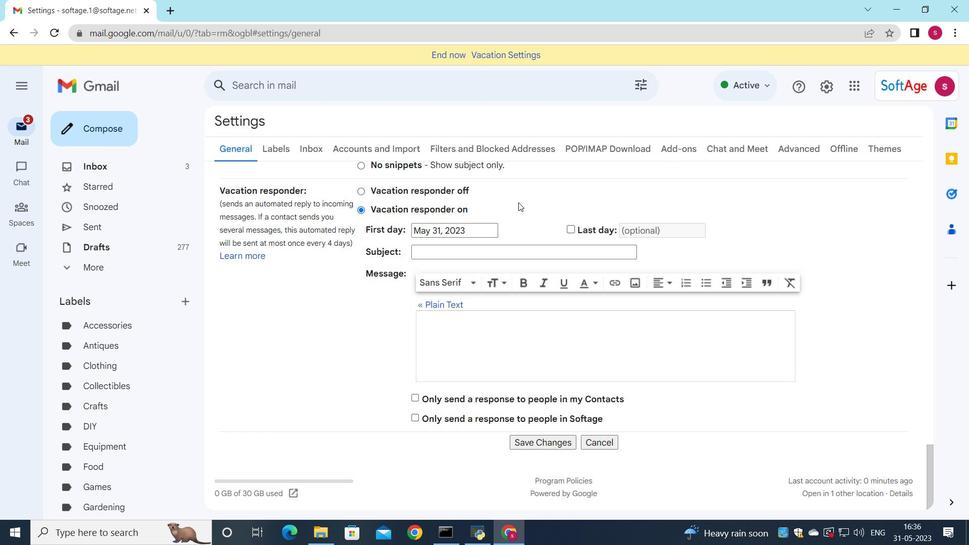 
Action: Mouse scrolled (518, 201) with delta (0, 0)
Screenshot: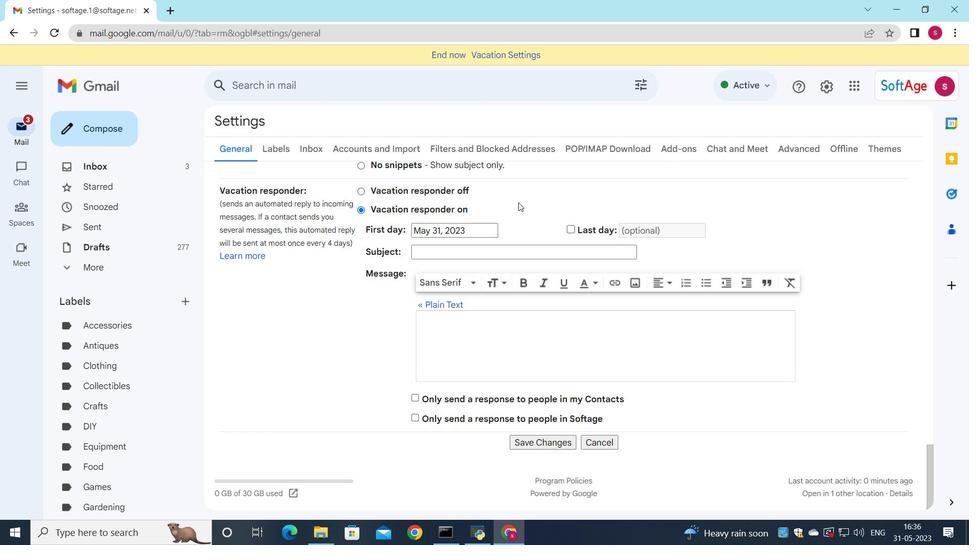 
Action: Mouse moved to (522, 203)
Screenshot: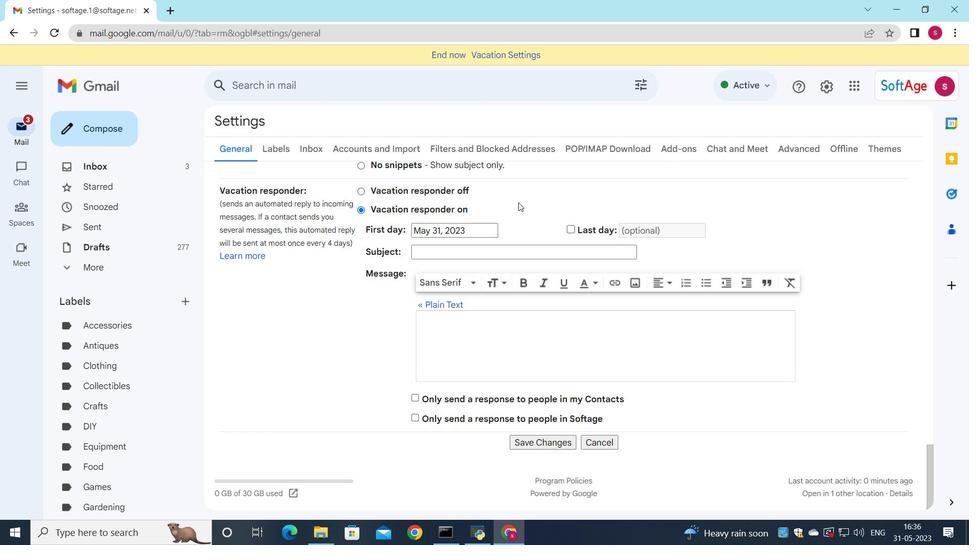 
Action: Mouse scrolled (522, 203) with delta (0, 0)
Screenshot: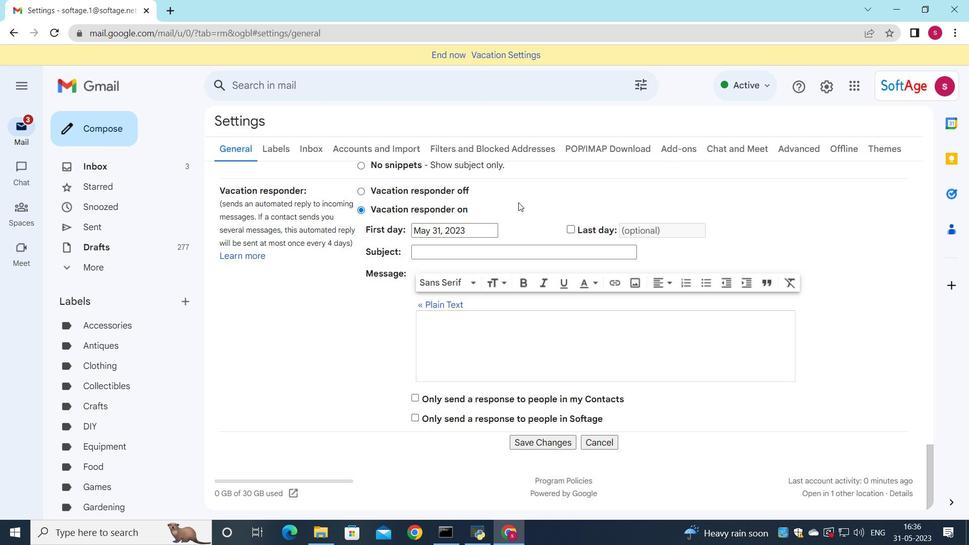 
Action: Mouse moved to (539, 215)
Screenshot: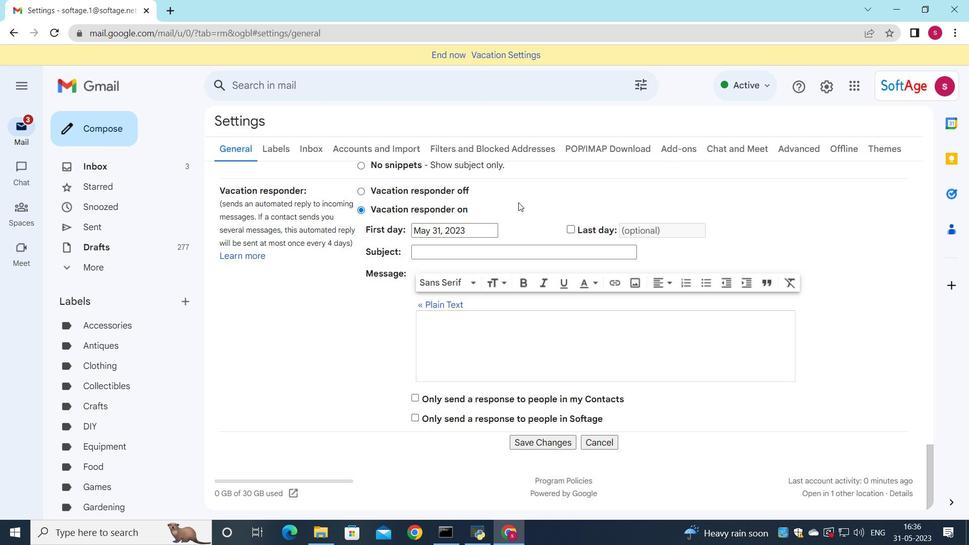 
Action: Mouse scrolled (539, 214) with delta (0, 0)
Screenshot: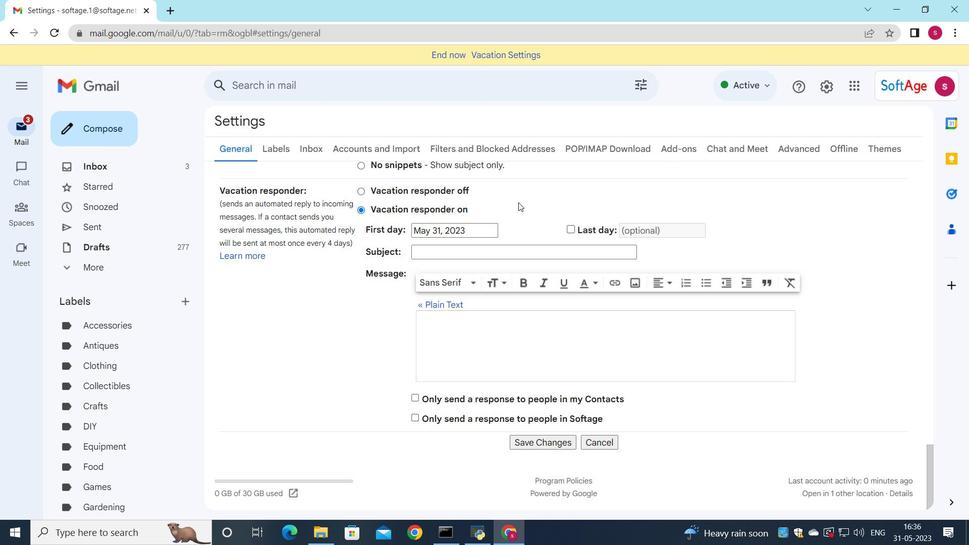 
Action: Mouse moved to (542, 447)
Screenshot: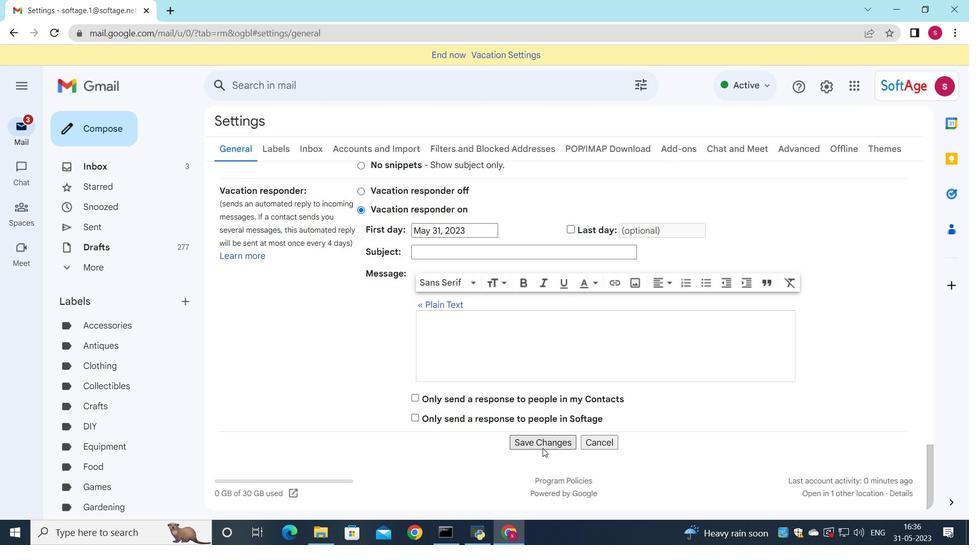 
Action: Mouse pressed left at (542, 447)
Screenshot: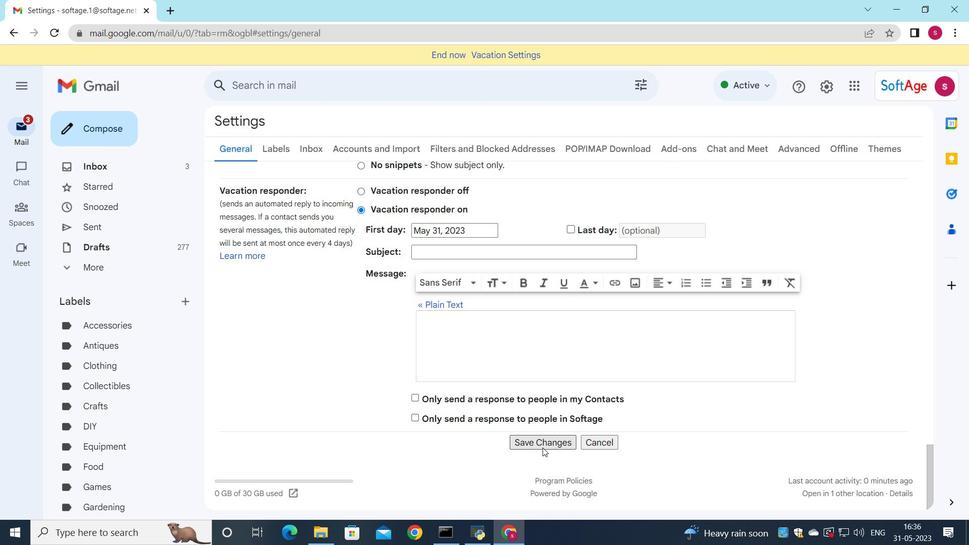 
Action: Mouse moved to (151, 160)
Screenshot: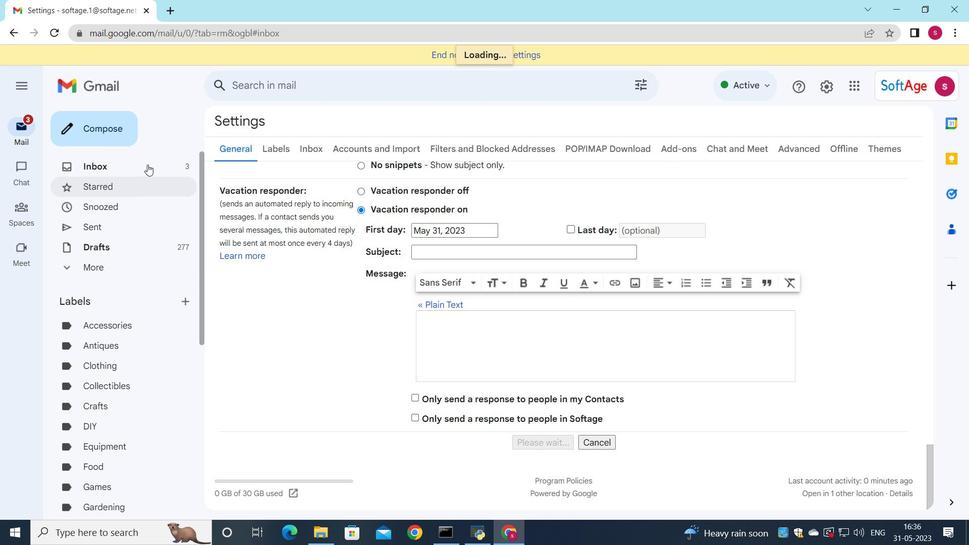 
Action: Mouse pressed left at (151, 160)
Screenshot: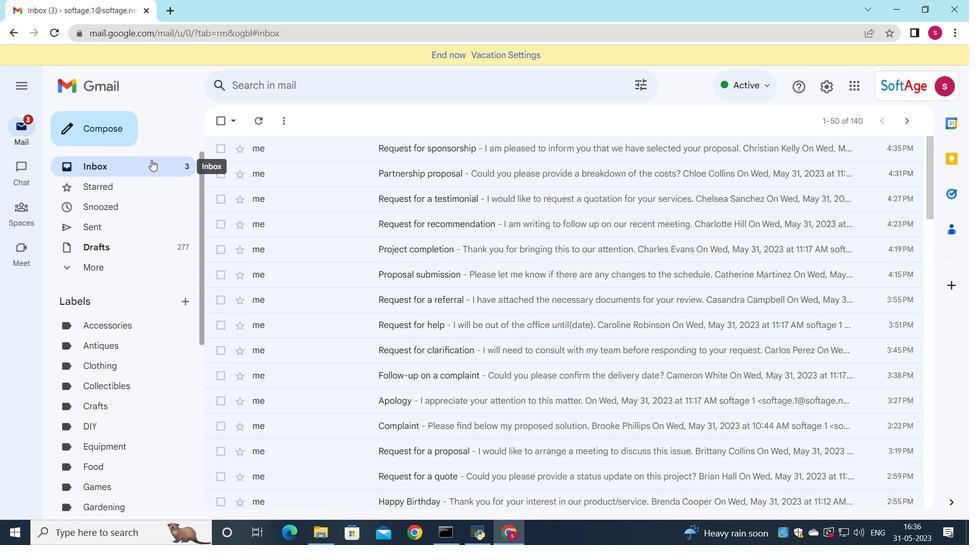 
Action: Mouse moved to (537, 271)
Screenshot: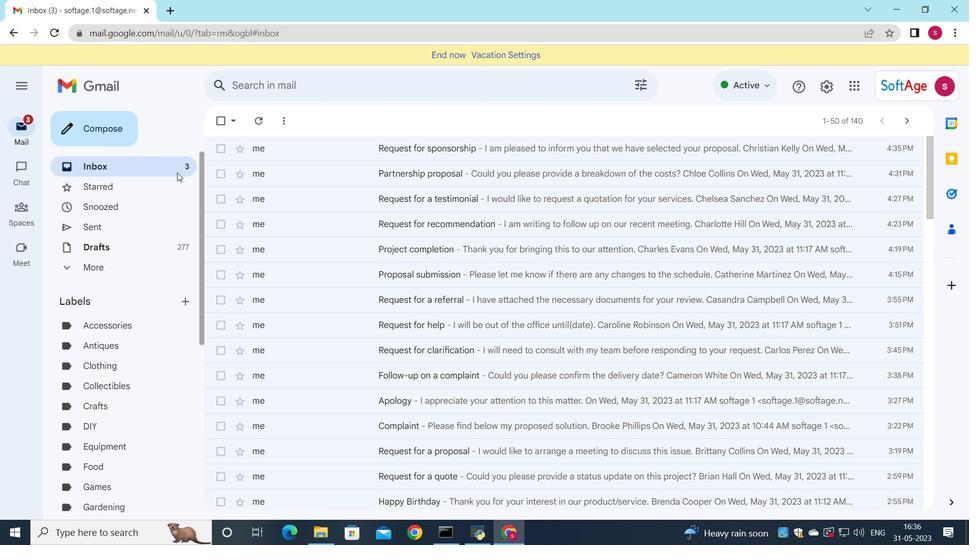 
Action: Mouse scrolled (537, 270) with delta (0, 0)
Screenshot: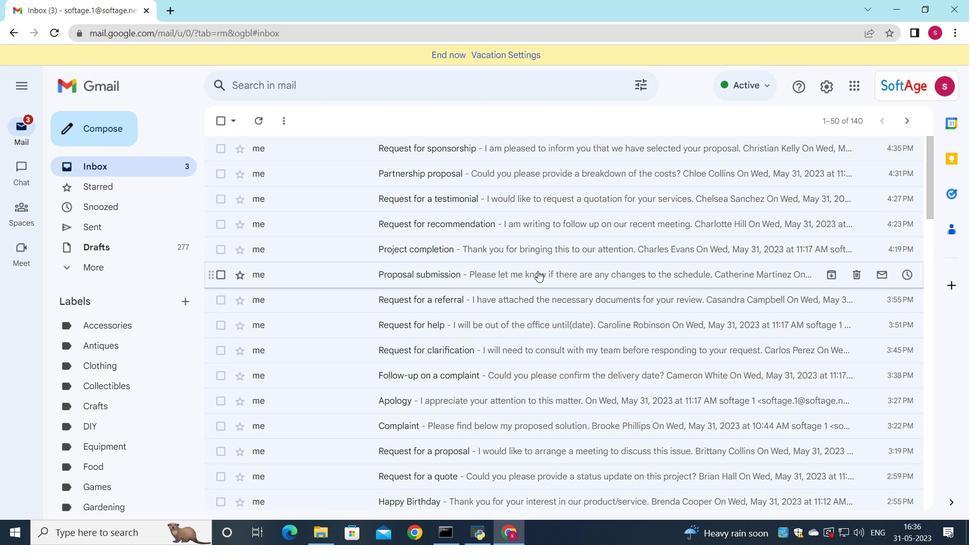 
Action: Mouse scrolled (537, 270) with delta (0, 0)
Screenshot: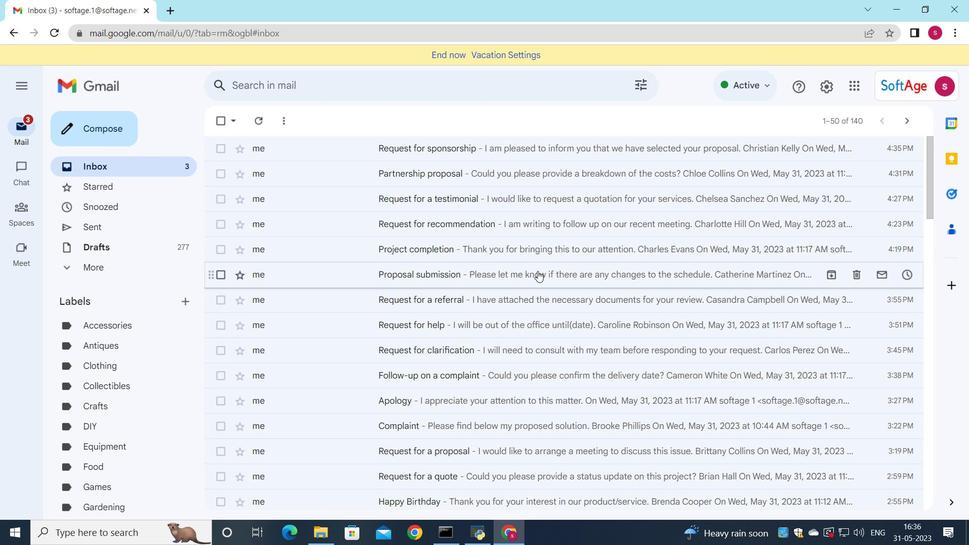 
Action: Mouse scrolled (537, 270) with delta (0, 0)
Screenshot: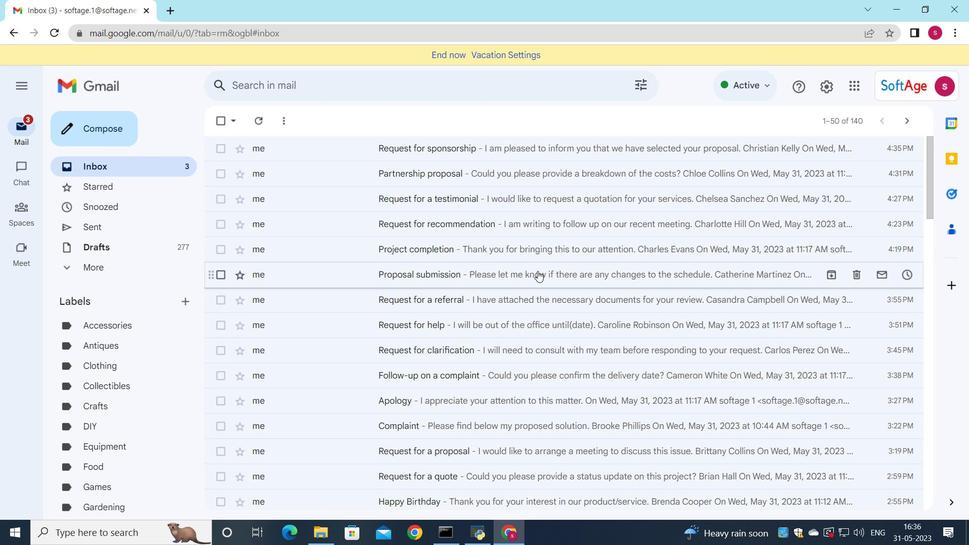 
Action: Mouse scrolled (537, 270) with delta (0, 0)
Screenshot: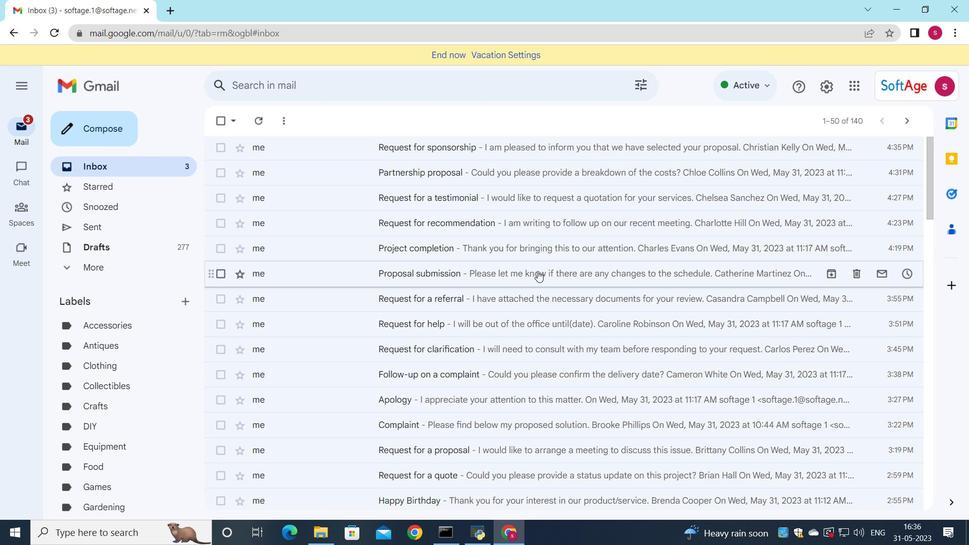 
Action: Mouse scrolled (537, 270) with delta (0, 0)
Screenshot: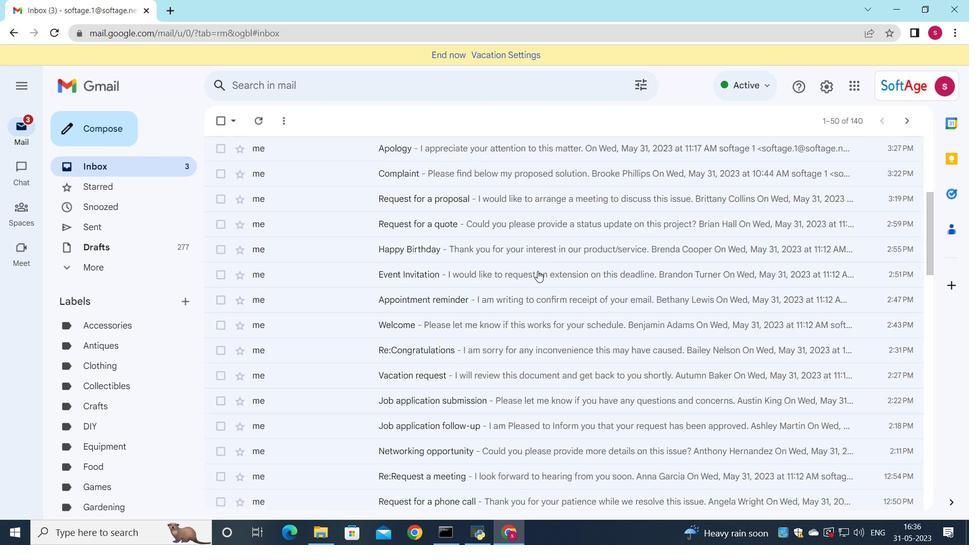 
Action: Mouse scrolled (537, 270) with delta (0, 0)
Screenshot: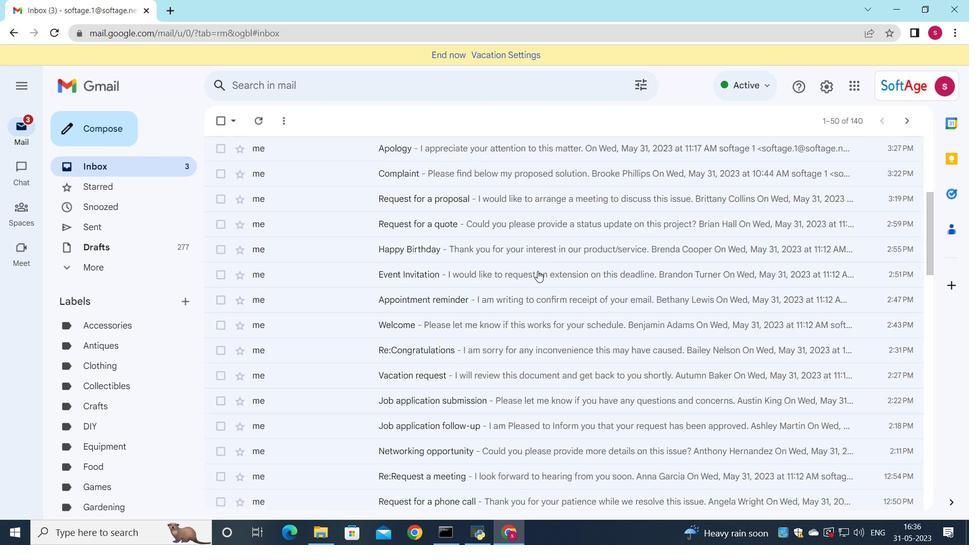 
Action: Mouse scrolled (537, 270) with delta (0, 0)
Screenshot: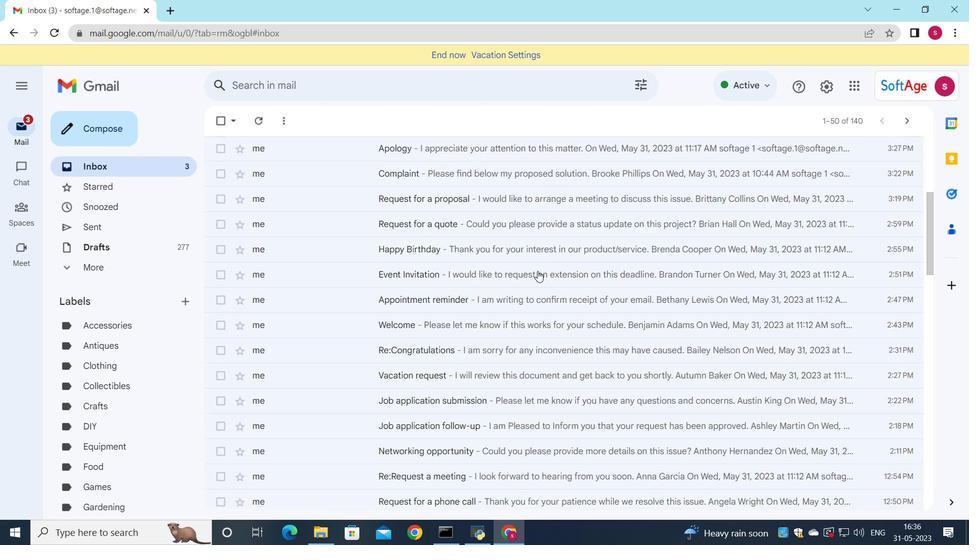 
Action: Mouse scrolled (537, 270) with delta (0, 0)
Screenshot: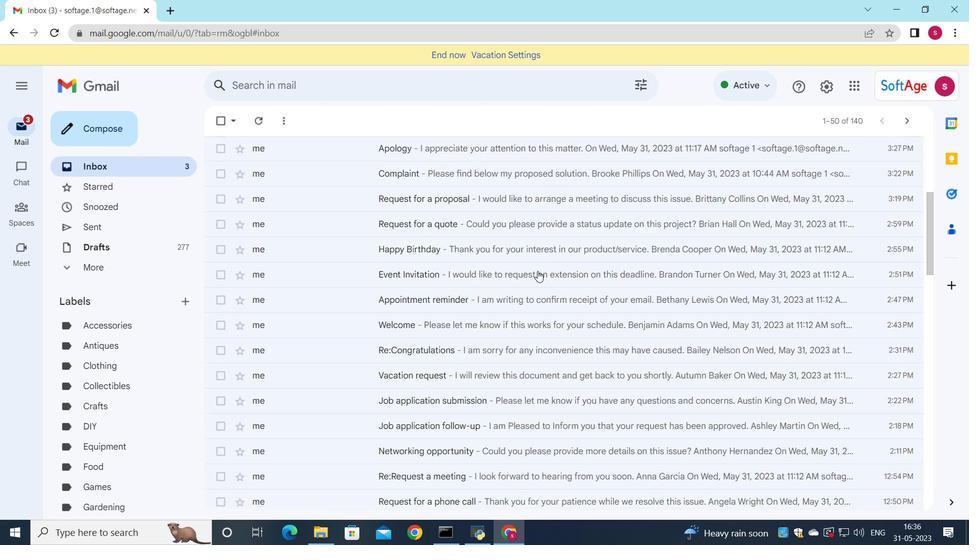 
Action: Mouse scrolled (537, 270) with delta (0, 0)
Screenshot: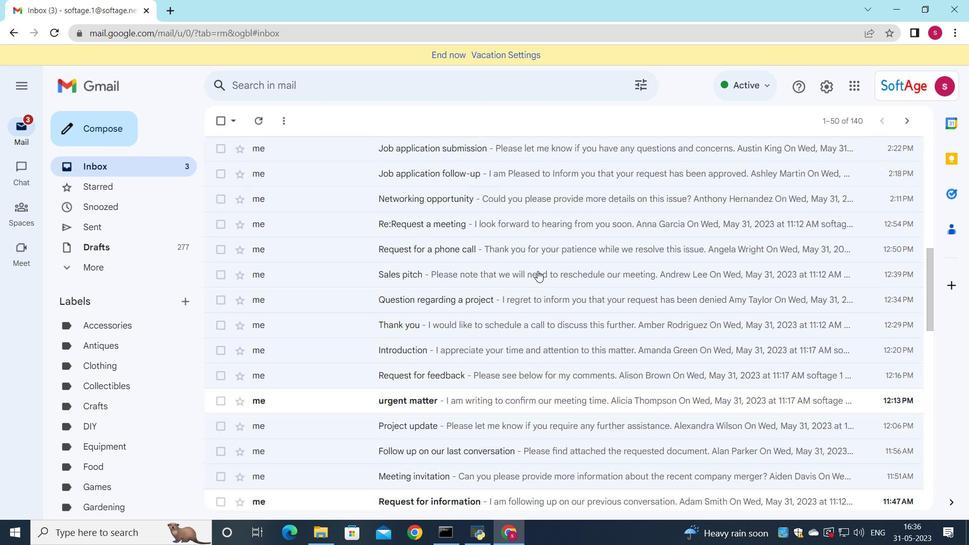 
Action: Mouse scrolled (537, 270) with delta (0, 0)
Screenshot: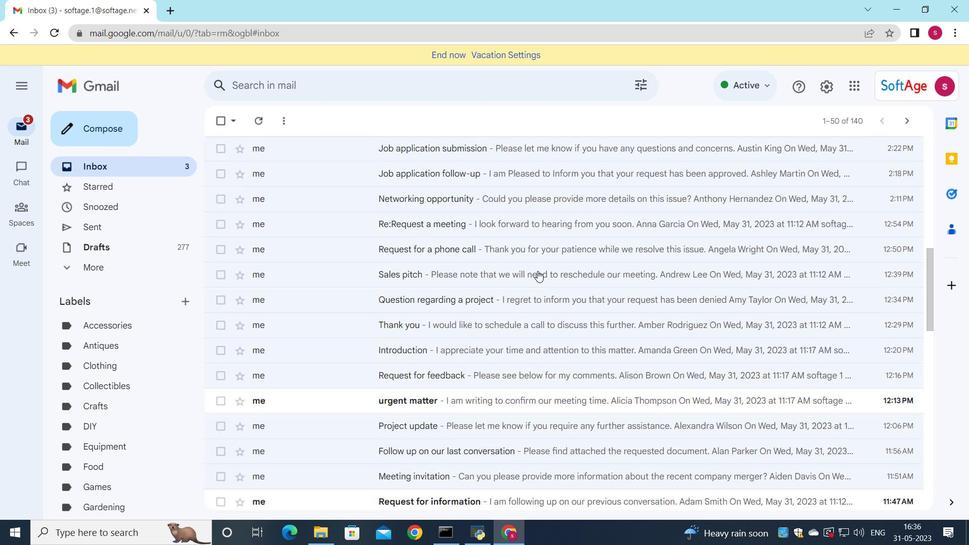
Action: Mouse scrolled (537, 270) with delta (0, 0)
Screenshot: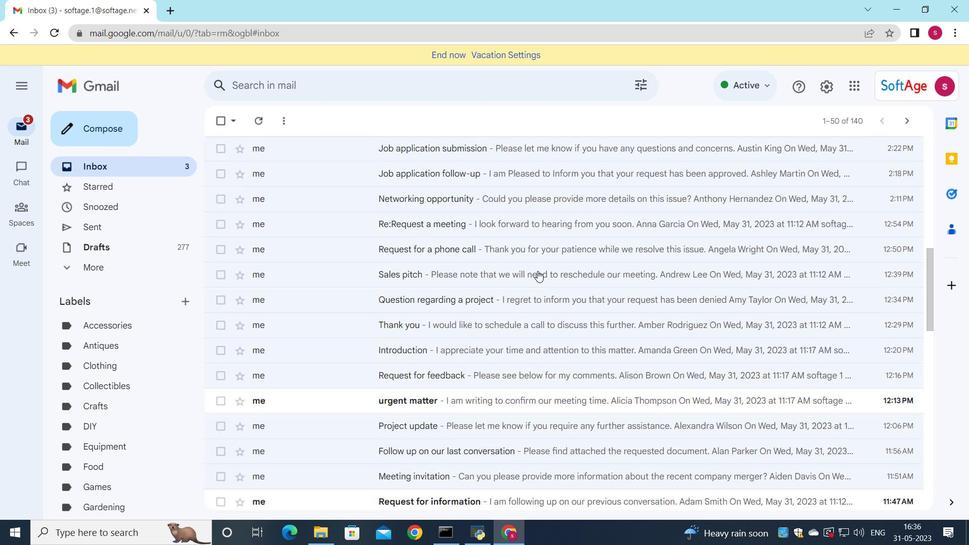 
Action: Mouse scrolled (537, 270) with delta (0, 0)
Screenshot: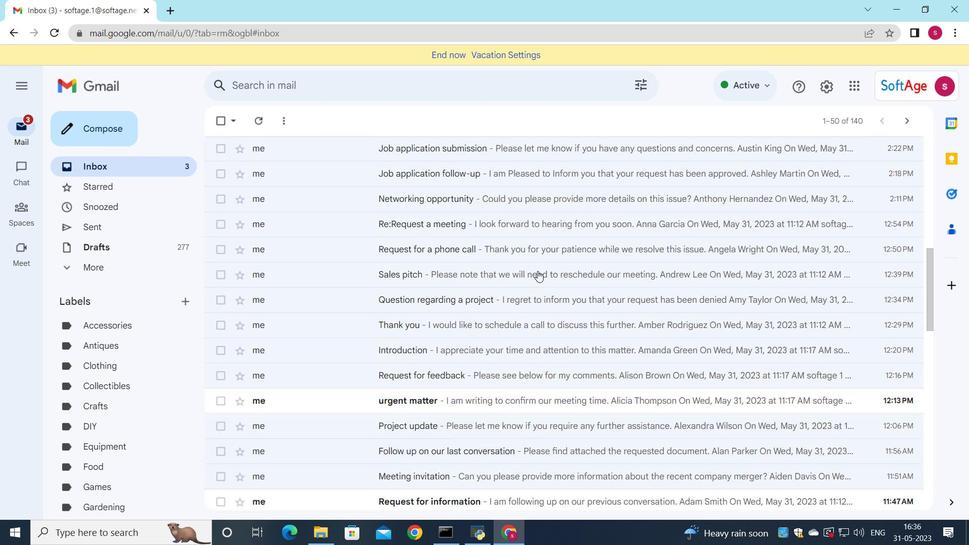 
Action: Mouse scrolled (537, 270) with delta (0, 0)
Screenshot: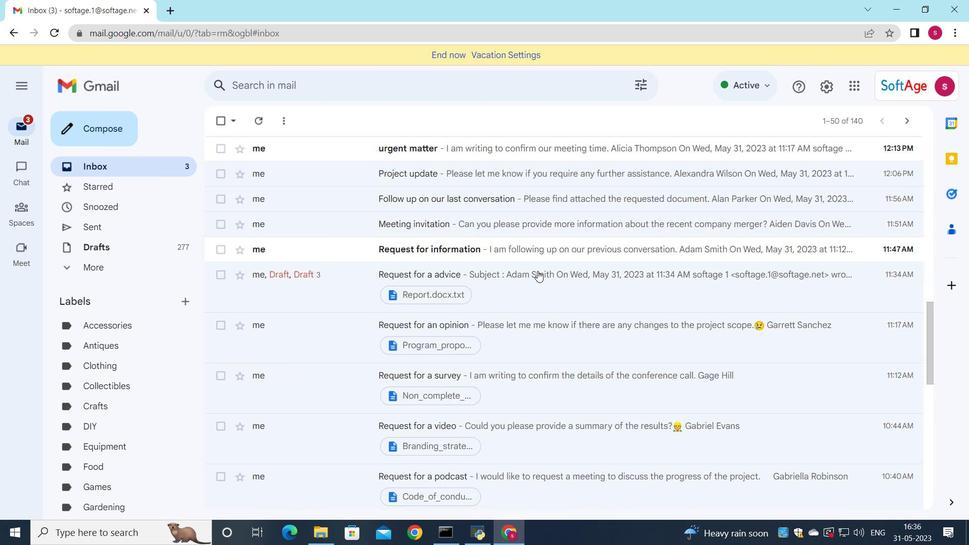 
Action: Mouse scrolled (537, 270) with delta (0, 0)
Screenshot: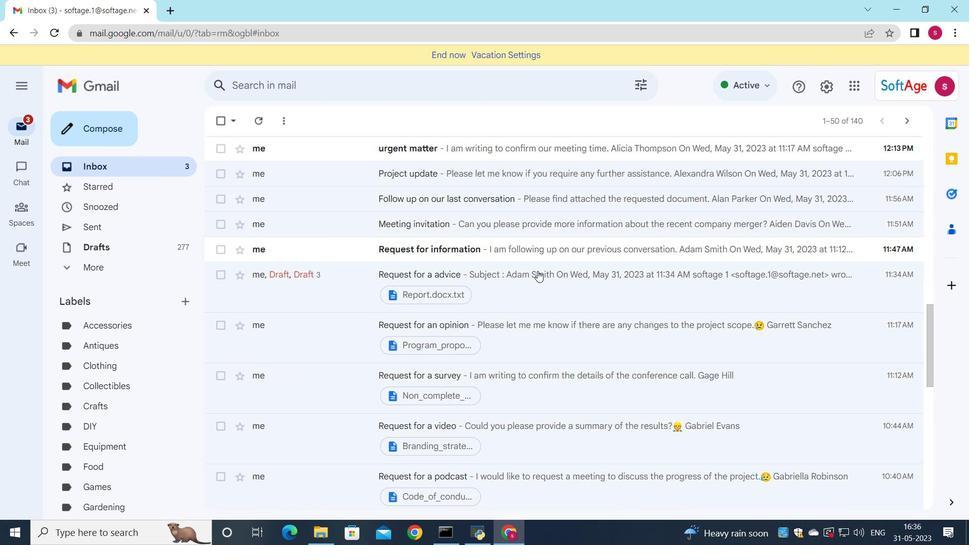 
Action: Mouse moved to (552, 265)
Screenshot: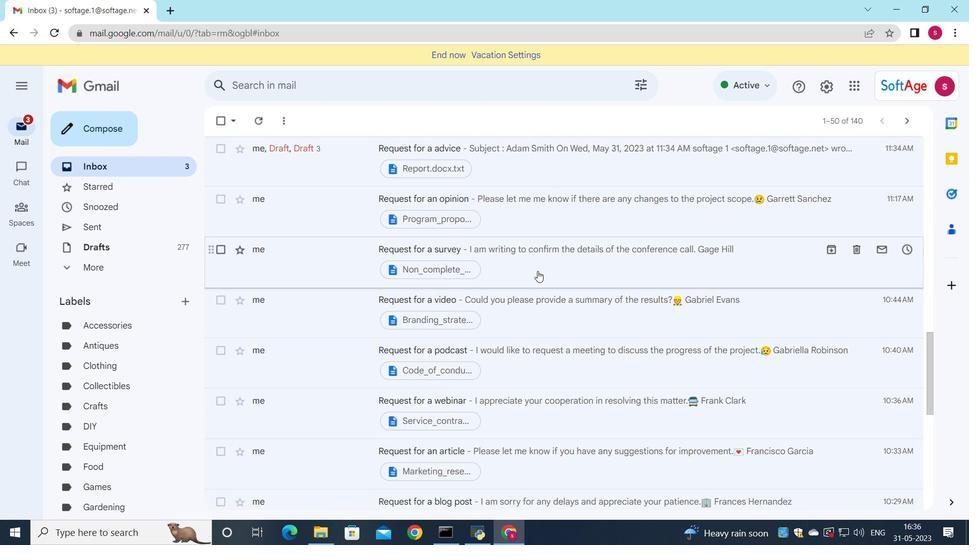 
Action: Mouse pressed left at (552, 265)
Screenshot: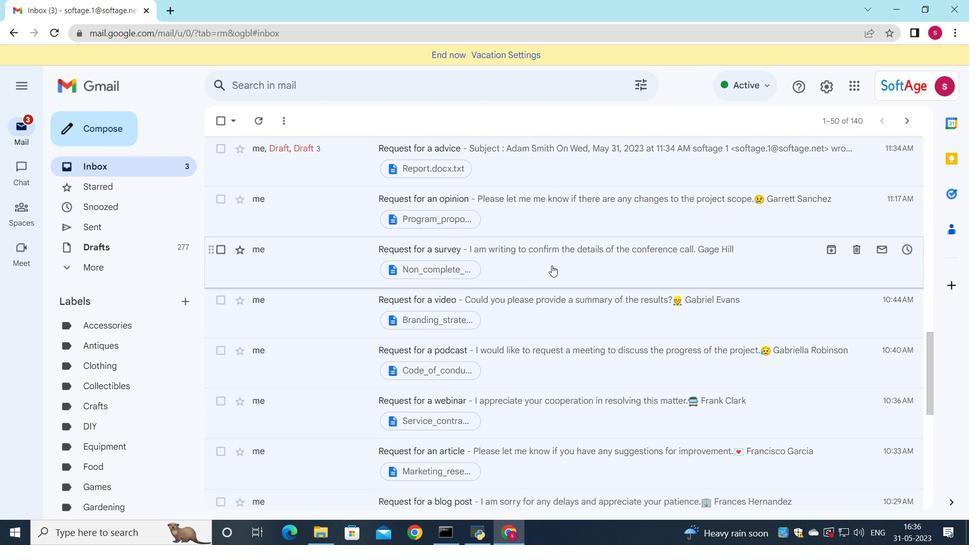 
Action: Mouse moved to (285, 401)
Screenshot: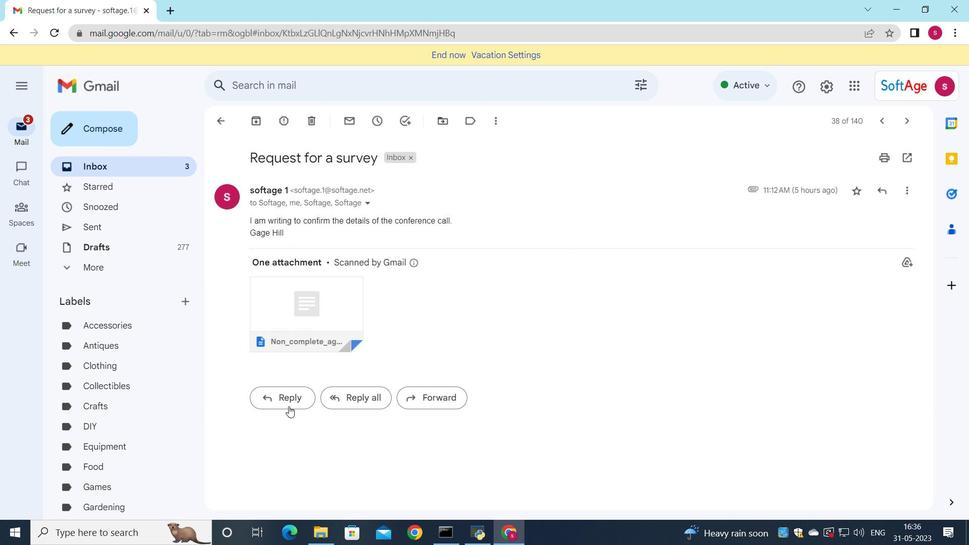 
Action: Mouse pressed left at (285, 401)
Screenshot: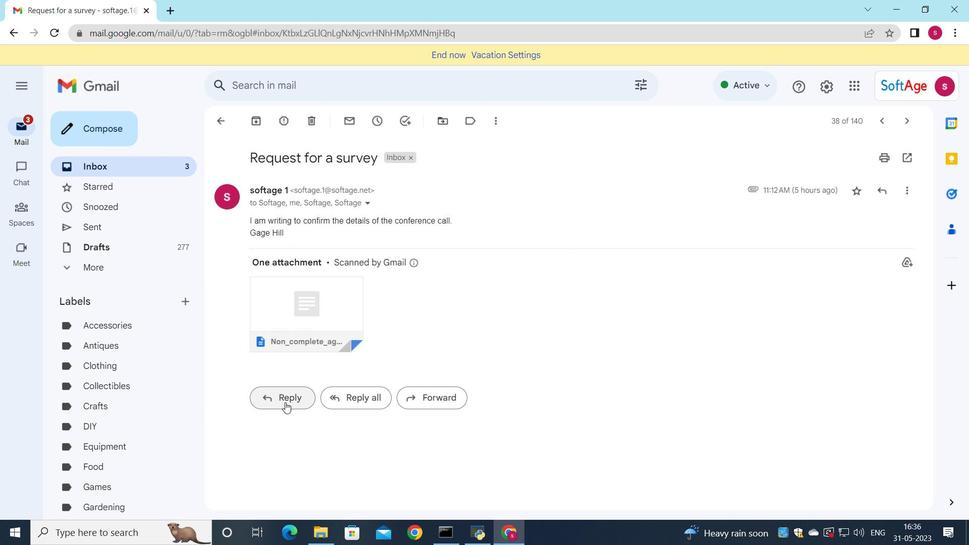 
Action: Mouse moved to (274, 341)
Screenshot: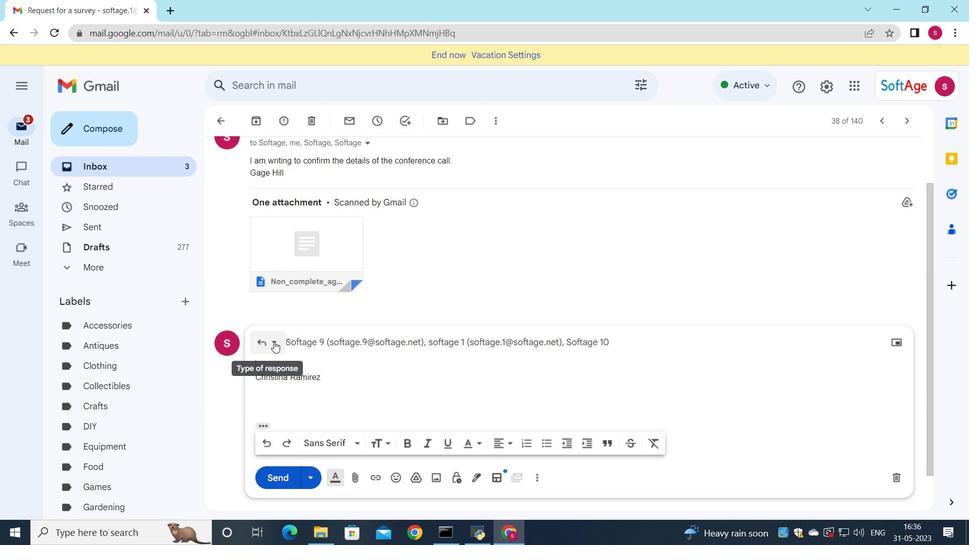 
Action: Mouse pressed left at (274, 341)
Screenshot: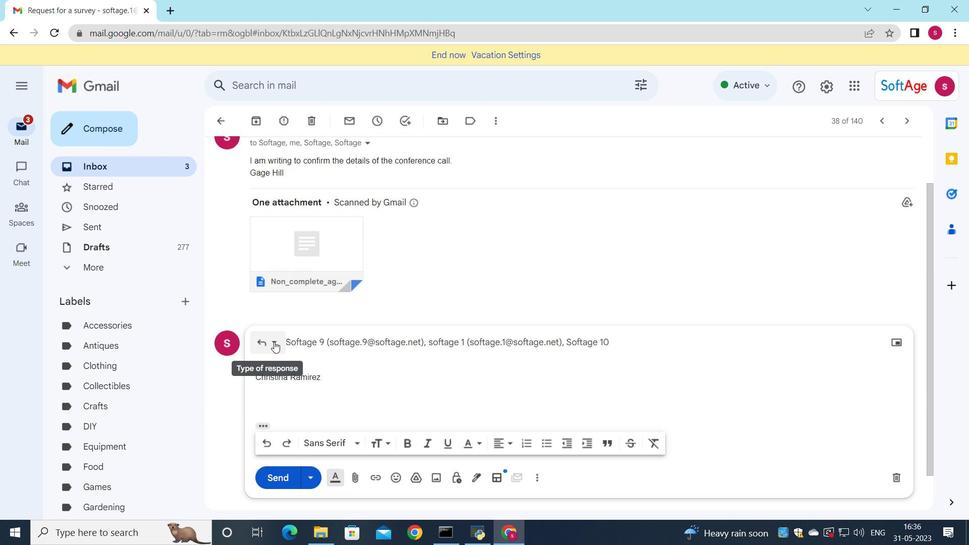 
Action: Mouse moved to (296, 432)
Screenshot: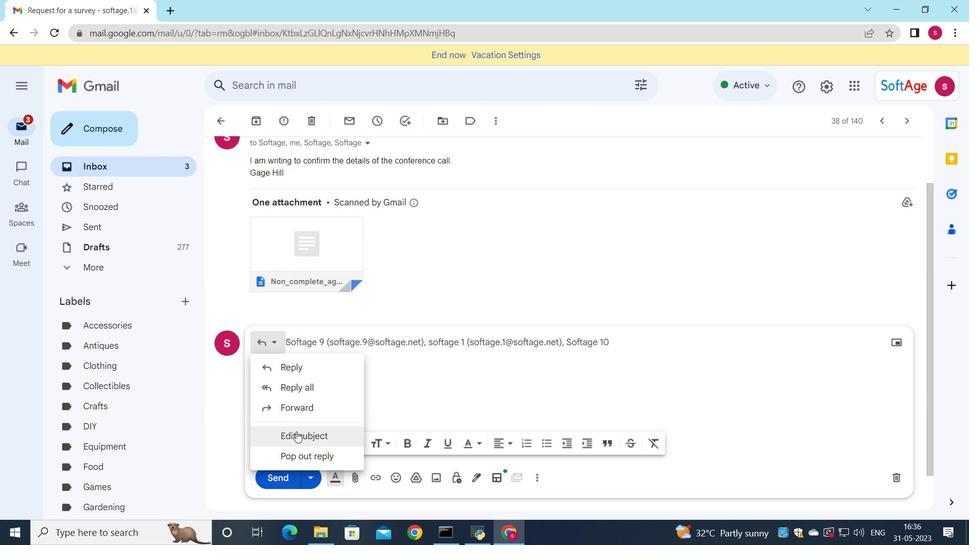 
Action: Mouse pressed left at (296, 432)
Screenshot: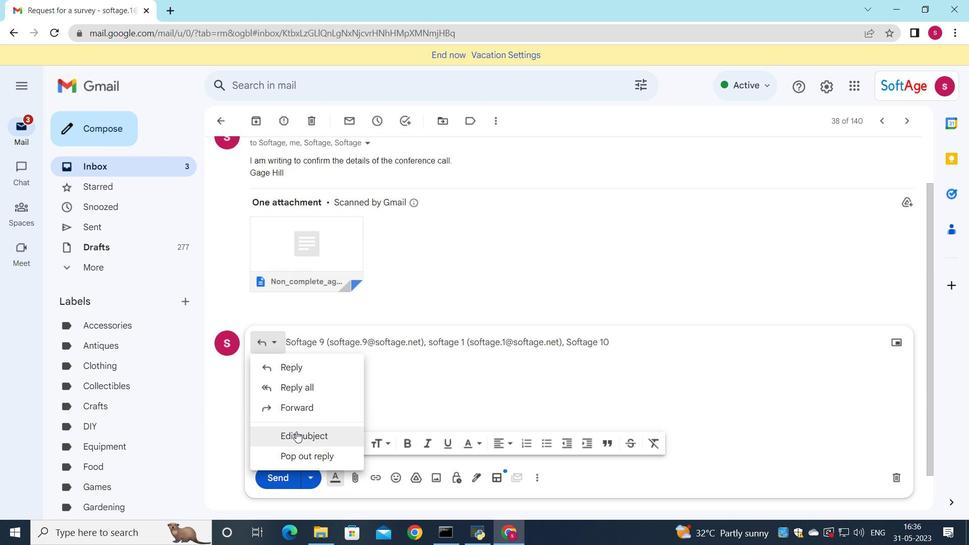 
Action: Mouse moved to (666, 242)
Screenshot: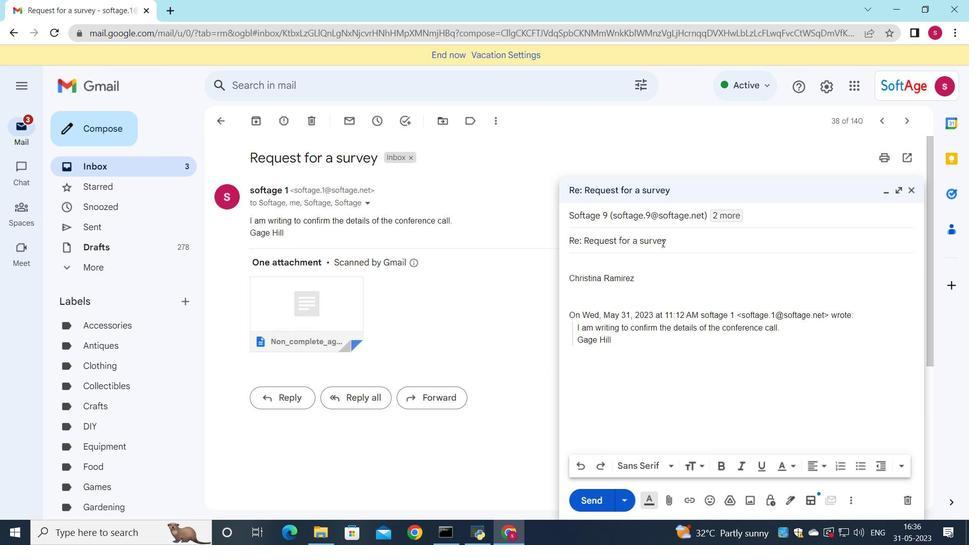 
Action: Mouse pressed left at (666, 242)
Screenshot: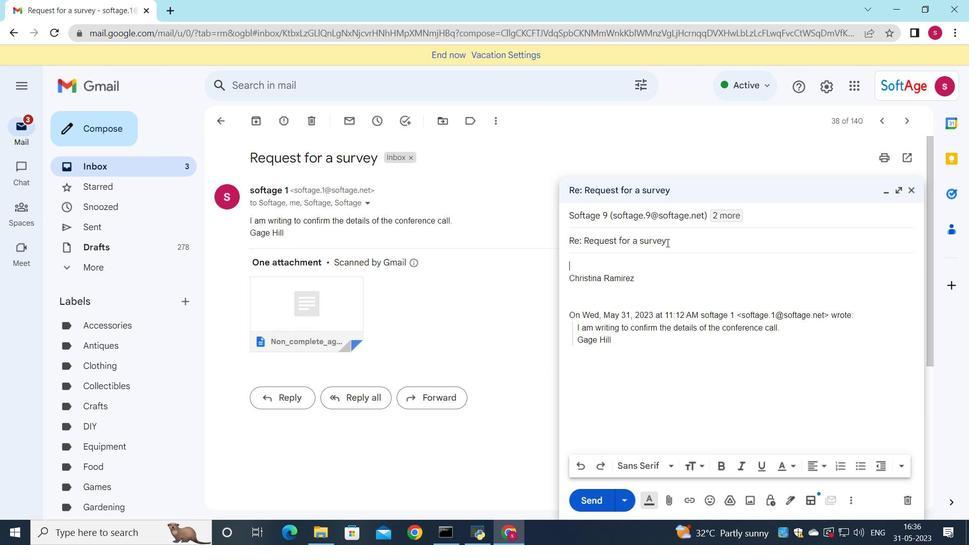 
Action: Key pressed <Key.backspace><Key.backspace><Key.backspace><Key.backspace><Key.backspace><Key.backspace><Key.backspace><Key.backspace><Key.backspace><Key.backspace><Key.backspace><Key.backspace><Key.backspace><Key.backspace><Key.backspace><Key.backspace><Key.backspace><Key.backspace><Key.backspace><Key.backspace><Key.backspace><Key.backspace><Key.backspace><Key.backspace><Key.backspace><Key.backspace><Key.shift>Request<Key.space>for<Key.space>donations
Screenshot: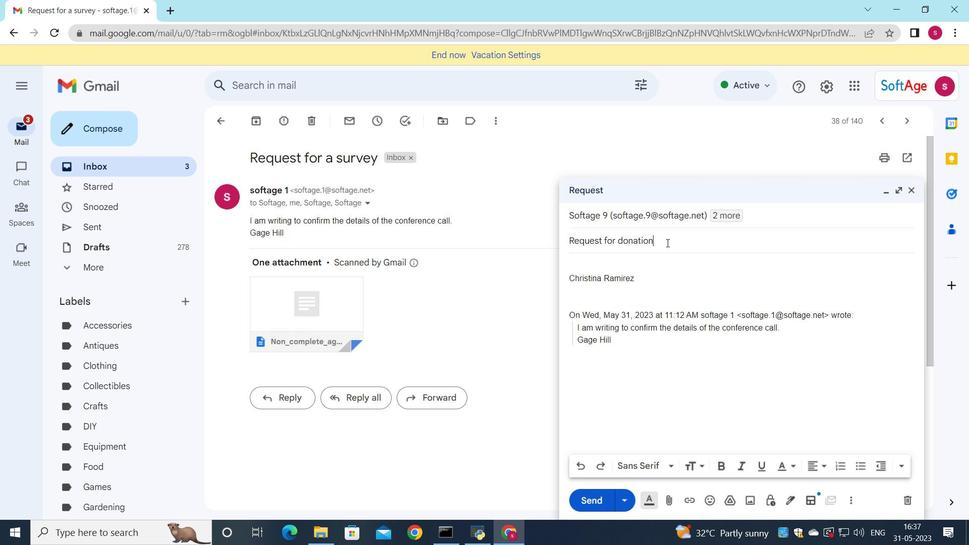 
Action: Mouse moved to (595, 263)
Screenshot: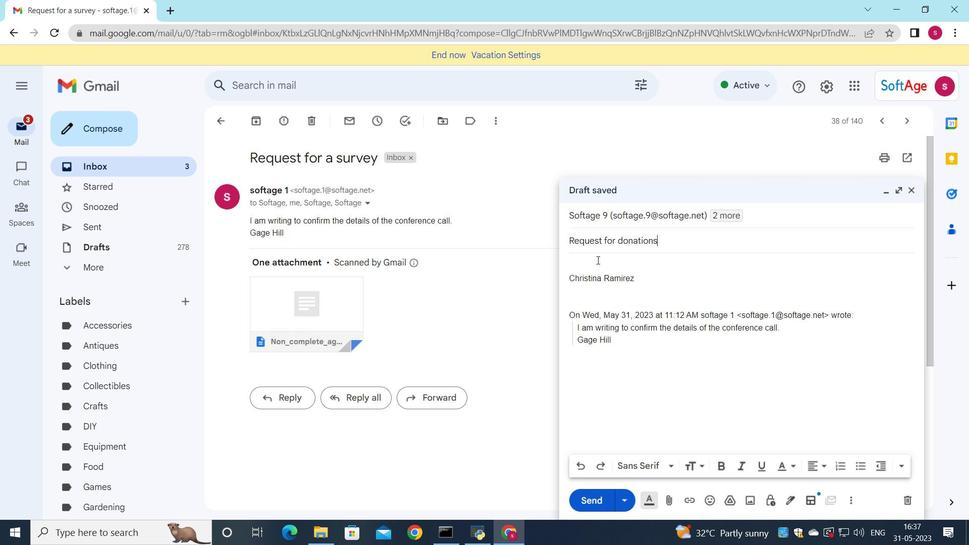 
Action: Mouse pressed left at (595, 263)
Screenshot: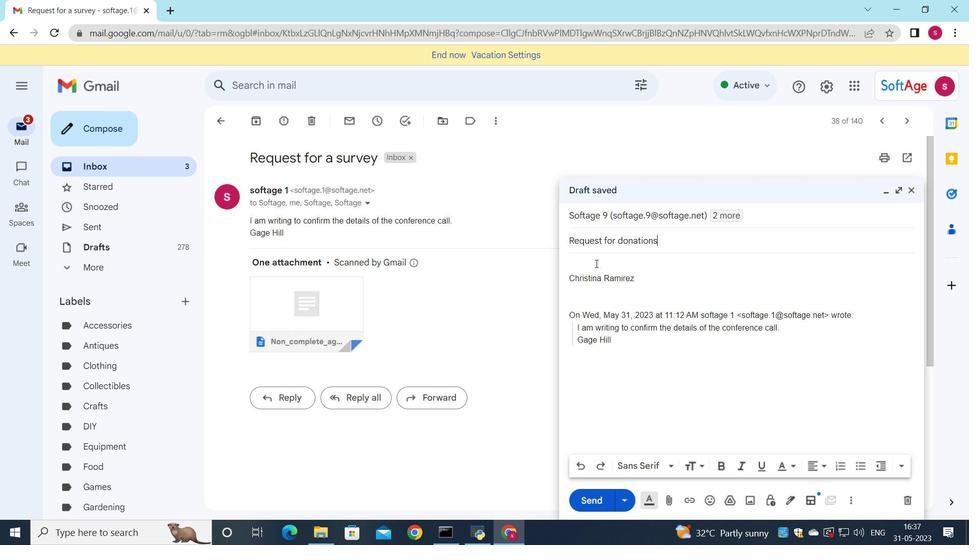 
Action: Key pressed <Key.shift>p<Key.backspace><Key.shift>Please<Key.space>let<Key.space>me<Key.space>know<Key.space>if<Key.space>there<Key.space>are<Key.space>any<Key.space>issues<Key.space>or<Key.space>concerns<Key.space>that<Key.space>need<Key.space>to<Key.space>be<Key.space><Key.tab>.
Screenshot: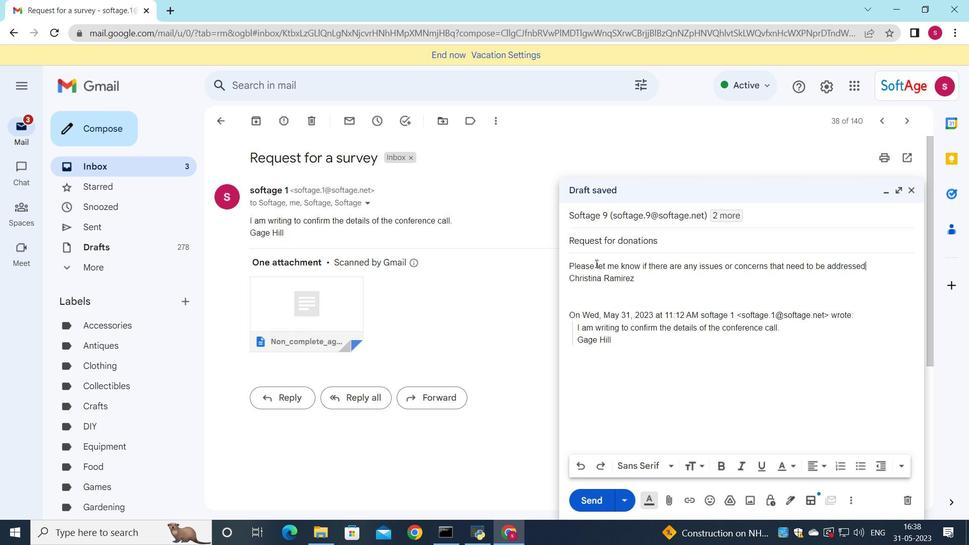 
Action: Mouse moved to (582, 467)
Screenshot: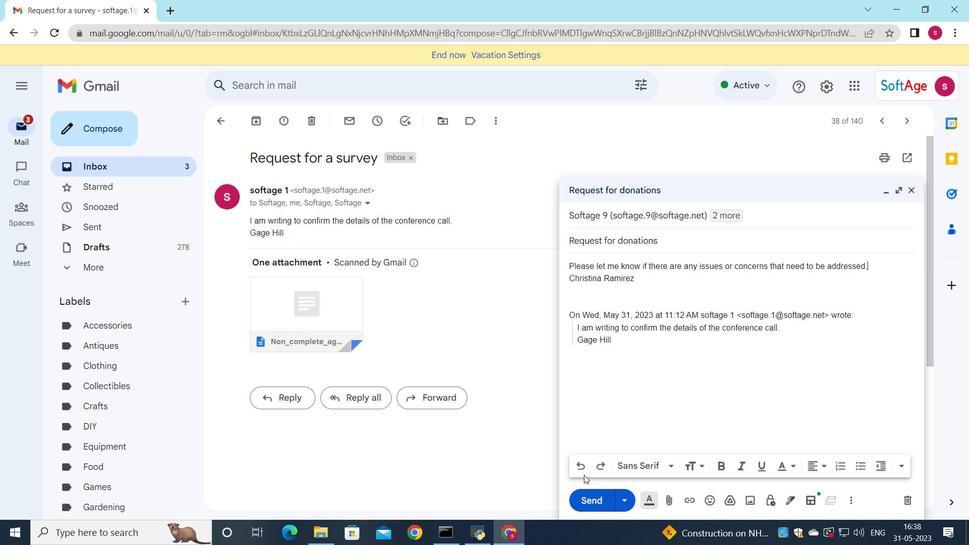 
Action: Mouse pressed left at (582, 467)
Screenshot: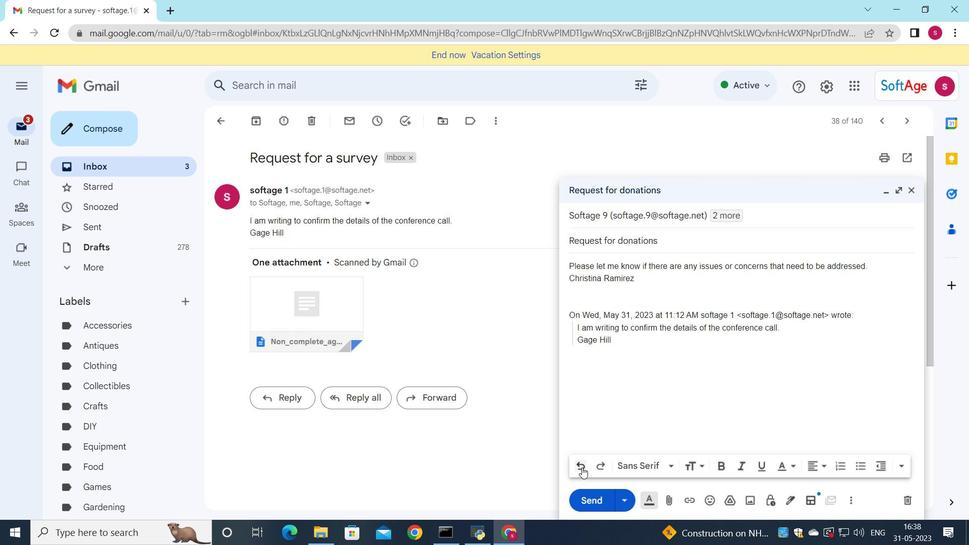 
Action: Mouse pressed left at (582, 467)
Screenshot: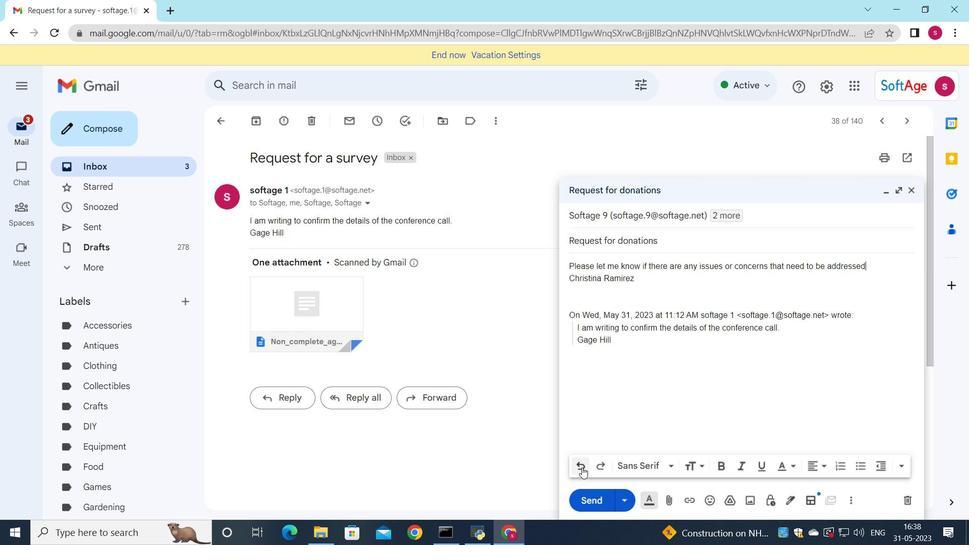 
Action: Mouse pressed left at (582, 467)
Screenshot: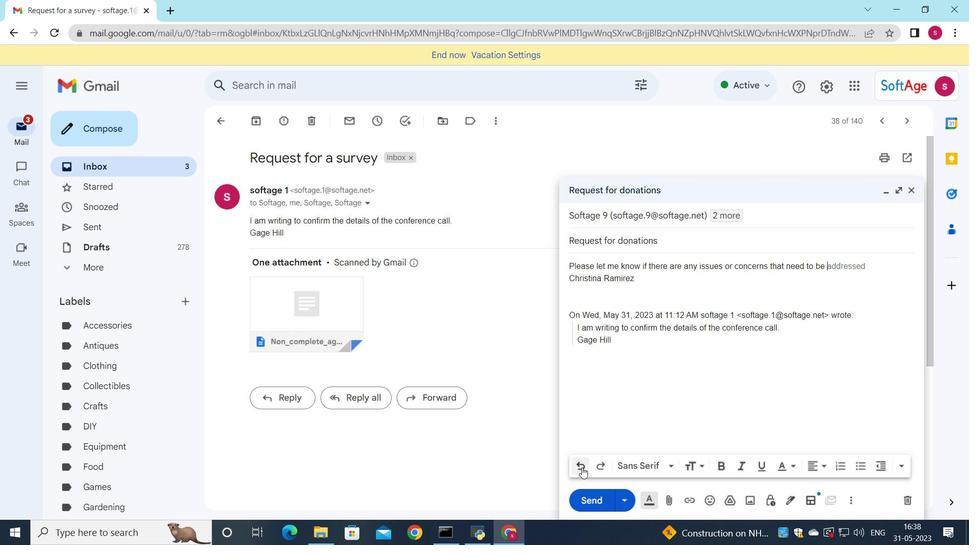 
Action: Mouse pressed left at (582, 467)
Screenshot: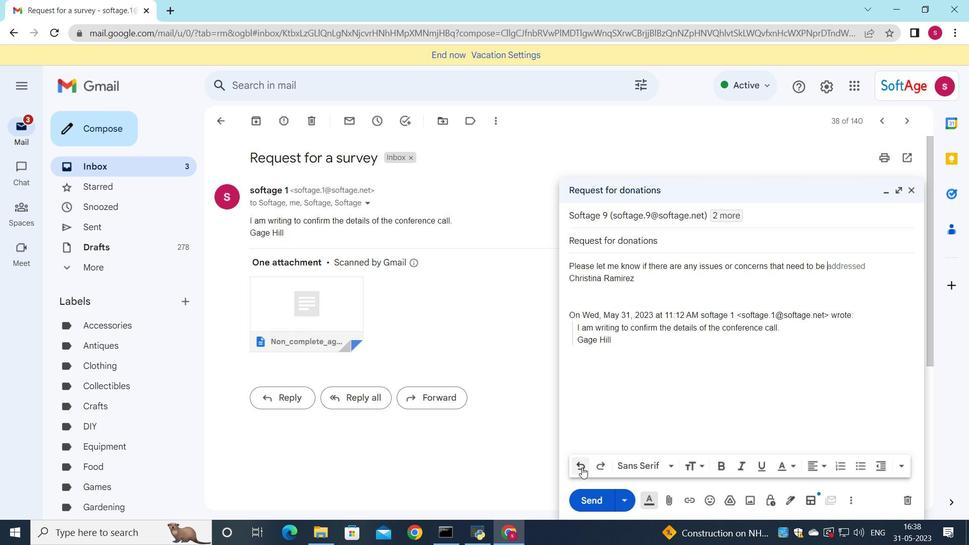 
Action: Mouse pressed left at (582, 467)
Screenshot: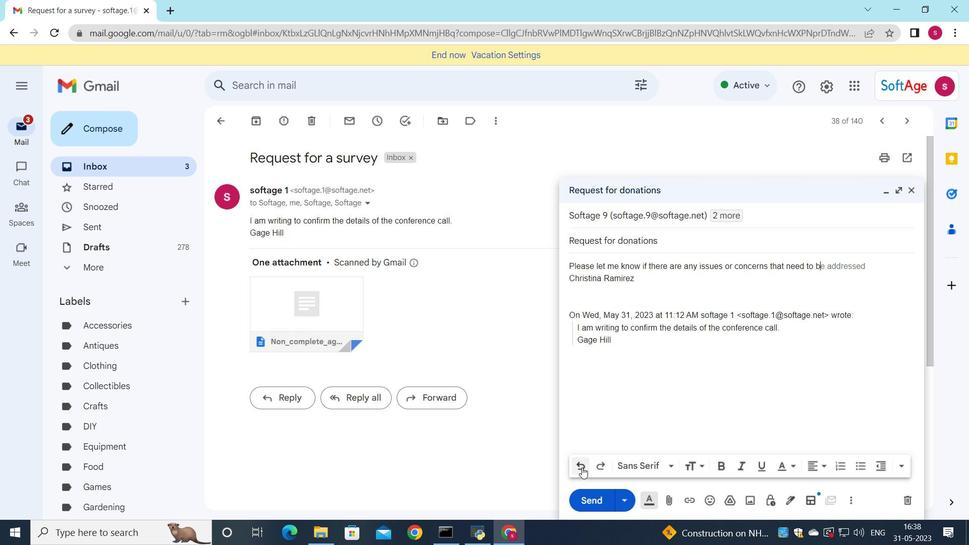 
Action: Mouse pressed left at (582, 467)
Screenshot: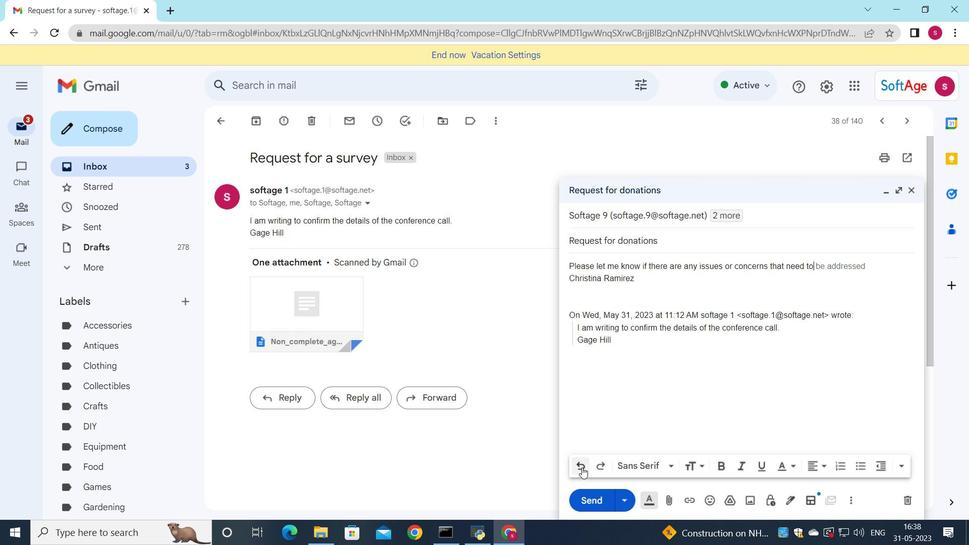 
Action: Mouse pressed left at (582, 467)
Screenshot: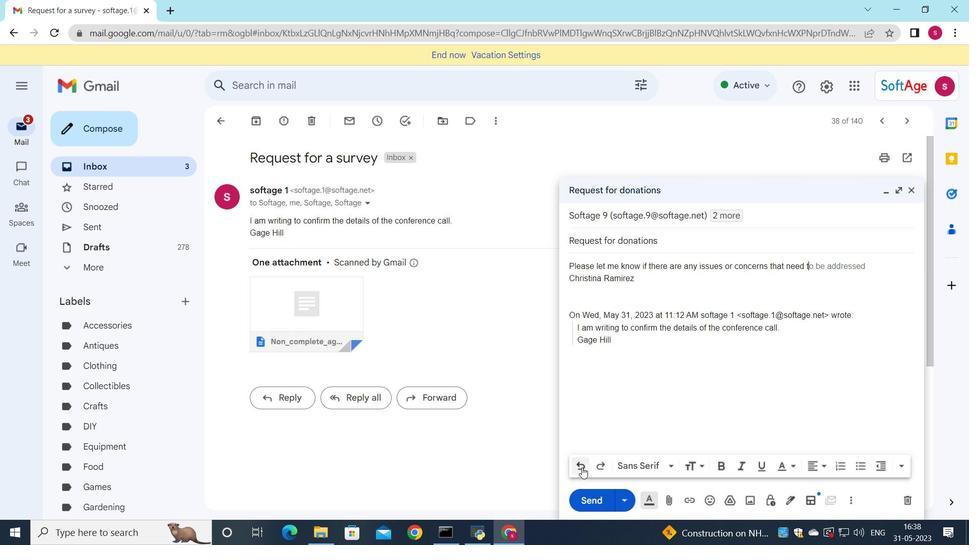 
Action: Mouse pressed left at (582, 467)
Screenshot: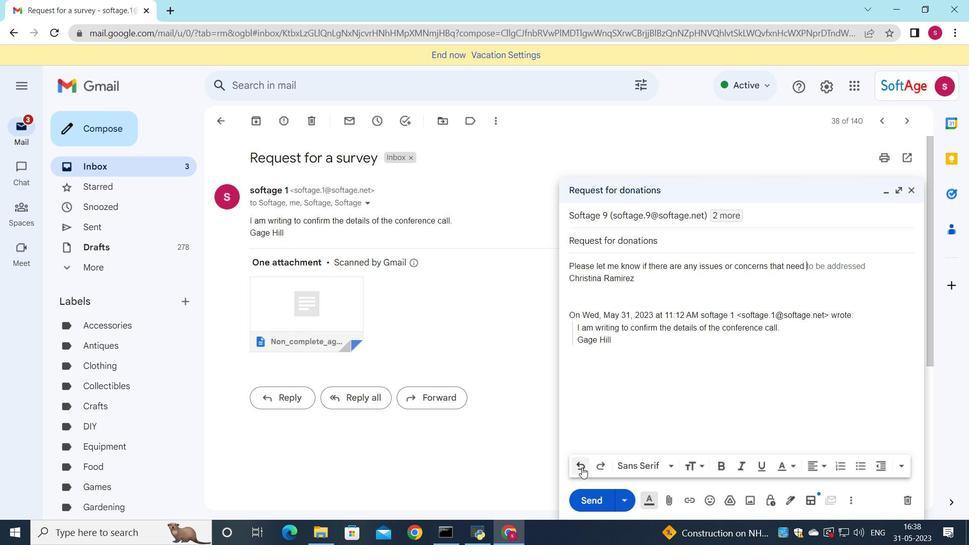 
Action: Mouse pressed left at (582, 467)
Screenshot: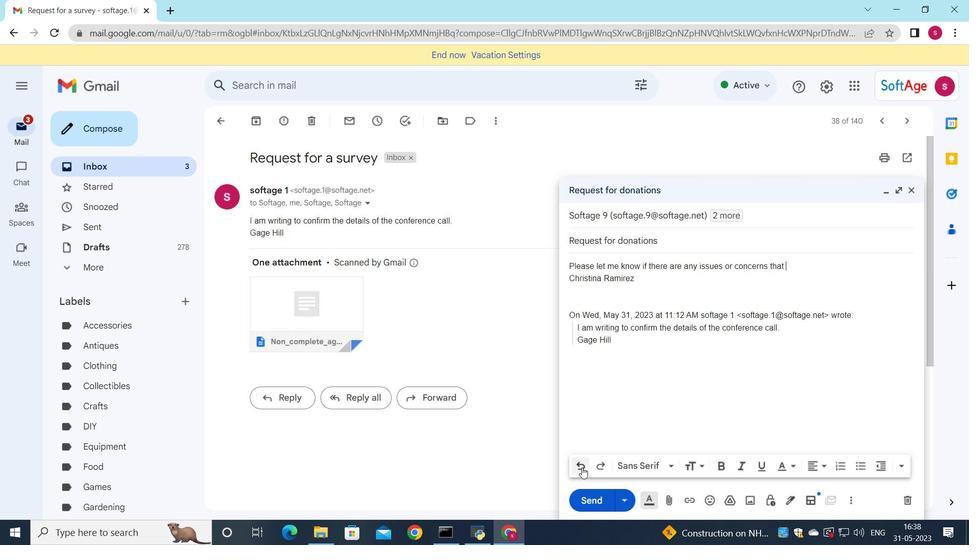 
Action: Mouse pressed left at (582, 467)
Screenshot: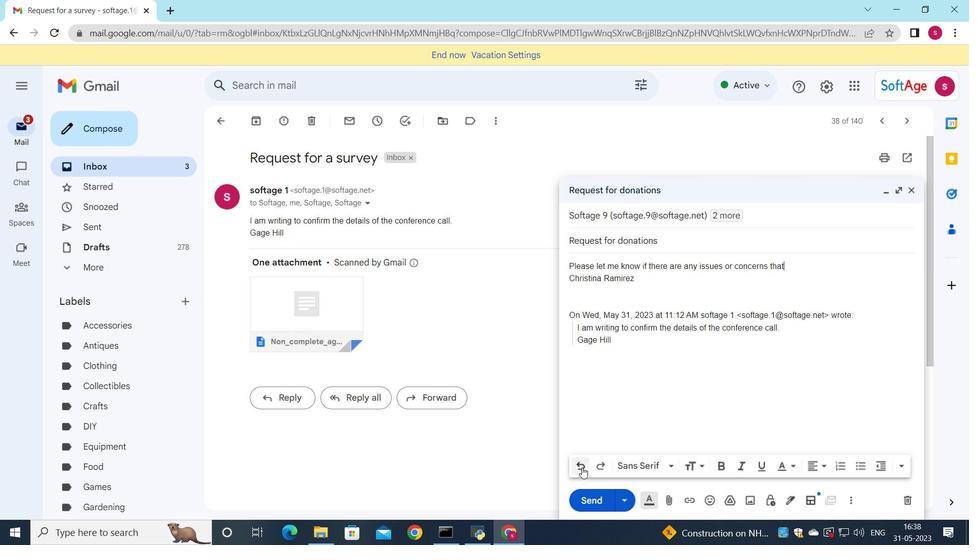 
Action: Mouse pressed left at (582, 467)
Screenshot: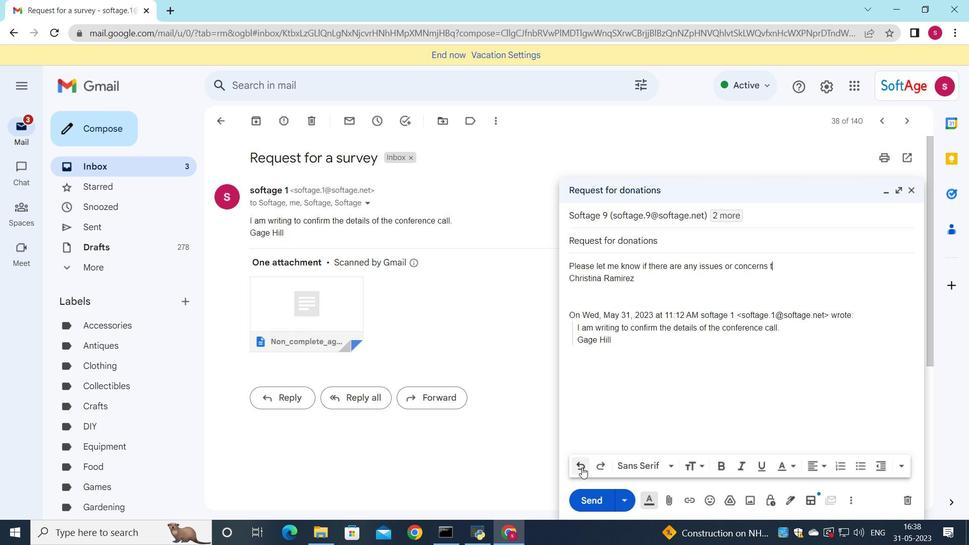 
Action: Mouse pressed left at (582, 467)
Screenshot: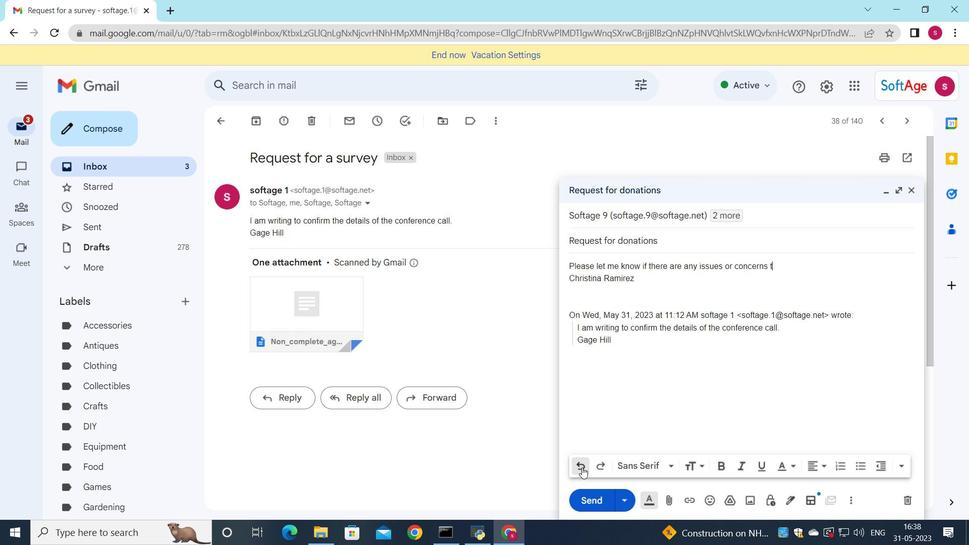 
Action: Mouse pressed left at (582, 467)
Screenshot: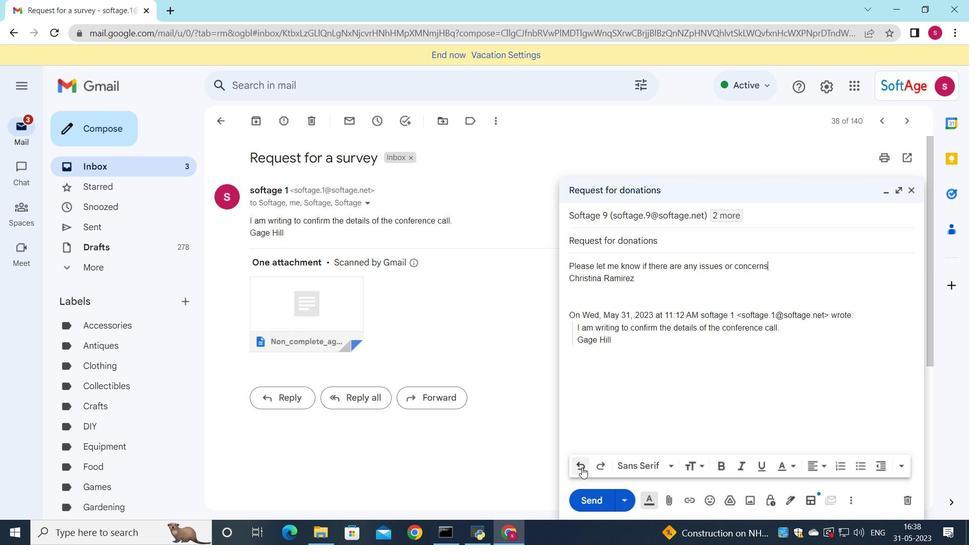 
Action: Mouse pressed left at (582, 467)
Screenshot: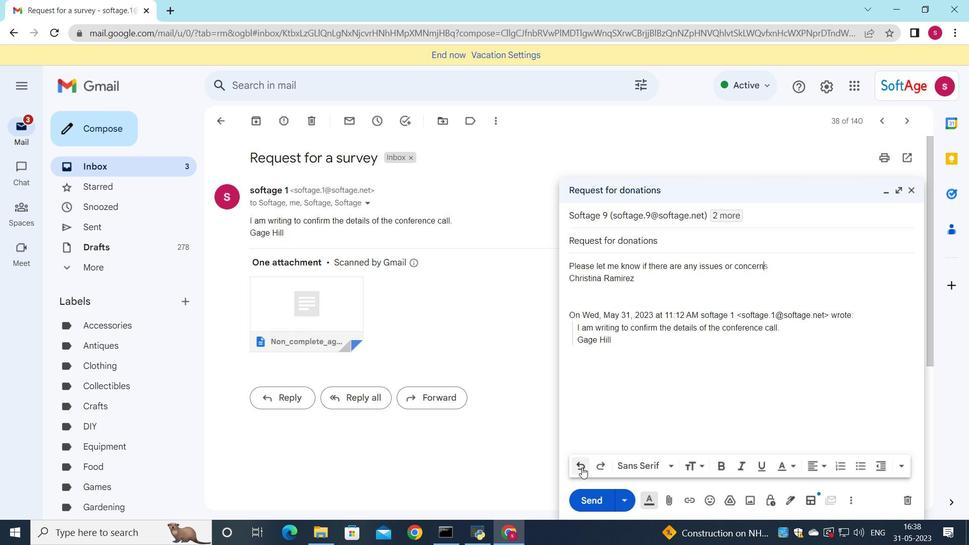 
Action: Mouse pressed left at (582, 467)
Screenshot: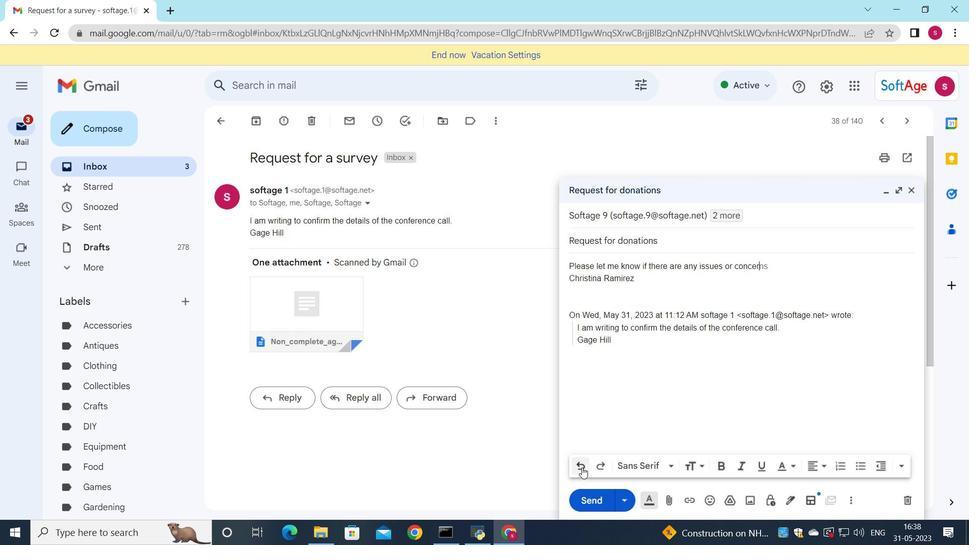 
Action: Mouse pressed left at (582, 467)
Screenshot: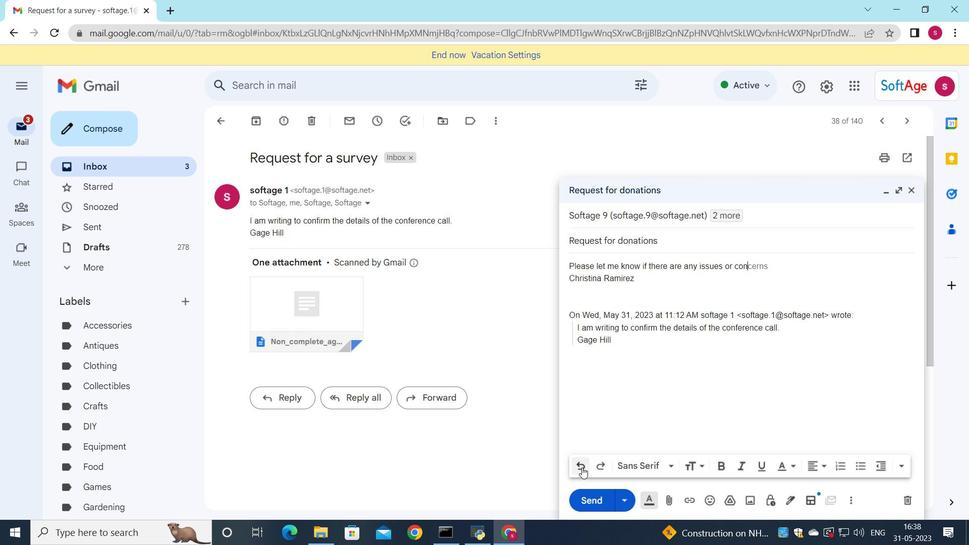 
Action: Mouse pressed left at (582, 467)
Screenshot: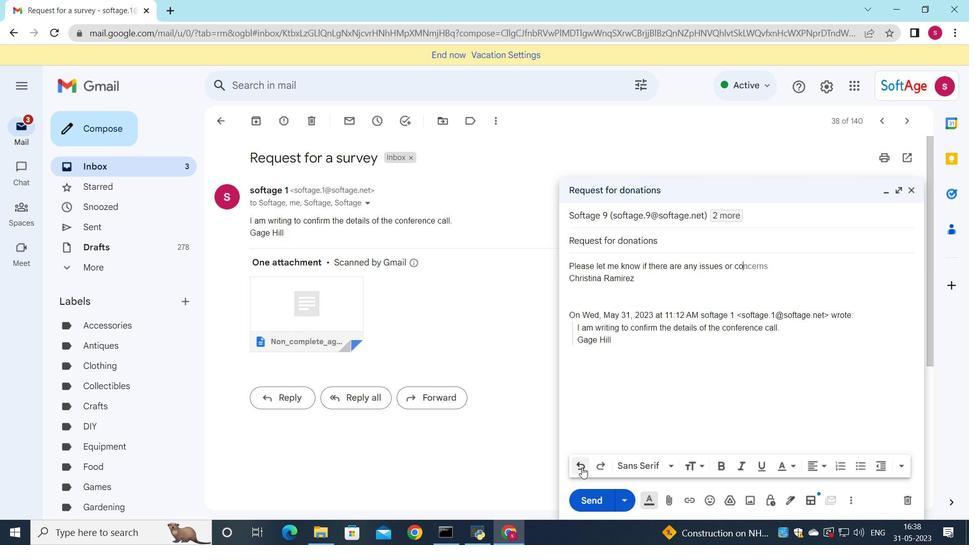 
Action: Mouse pressed left at (582, 467)
Screenshot: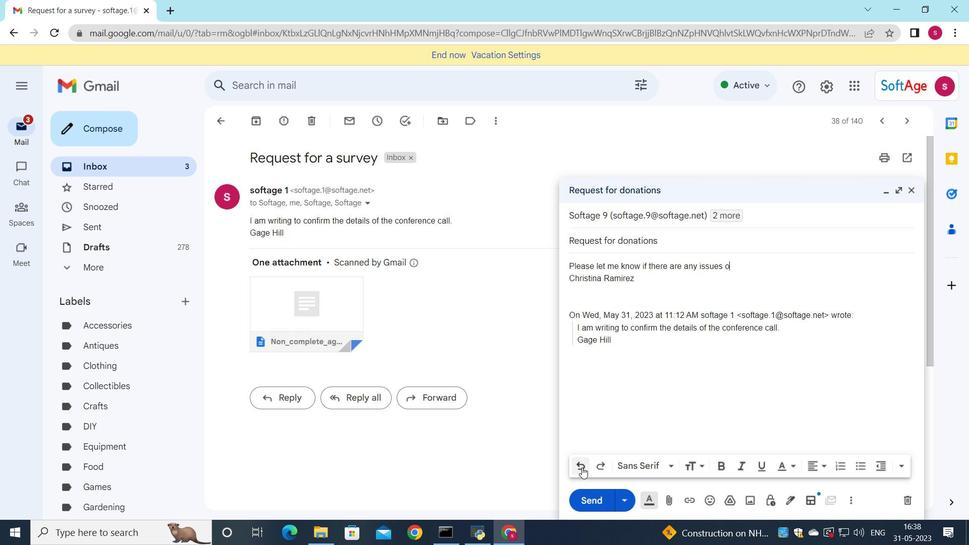 
Action: Mouse pressed left at (582, 467)
Screenshot: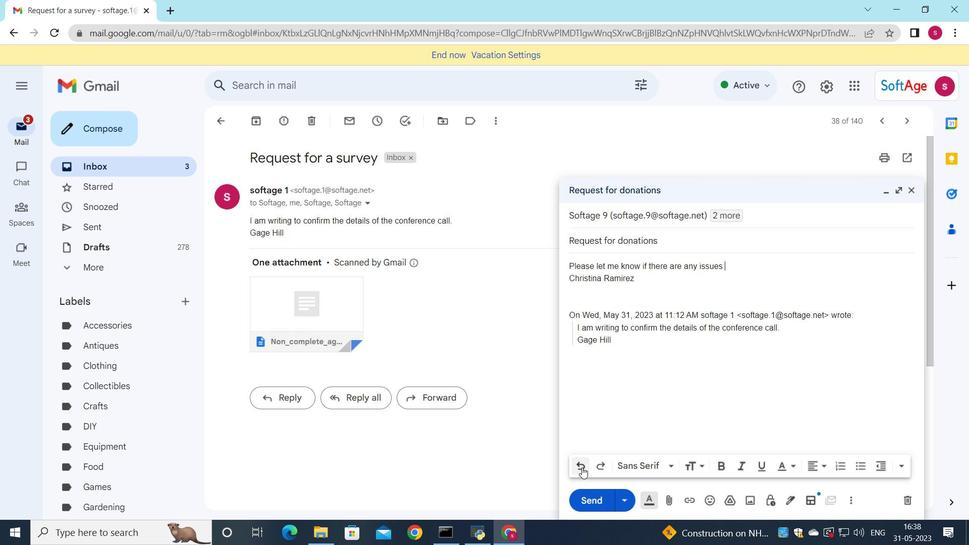 
Action: Mouse pressed left at (582, 467)
Screenshot: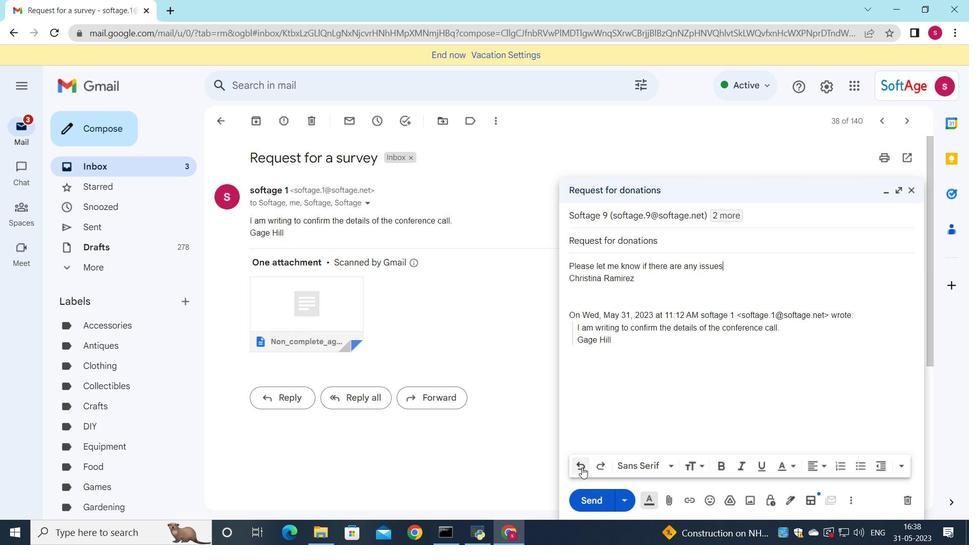 
Action: Mouse pressed left at (582, 467)
Screenshot: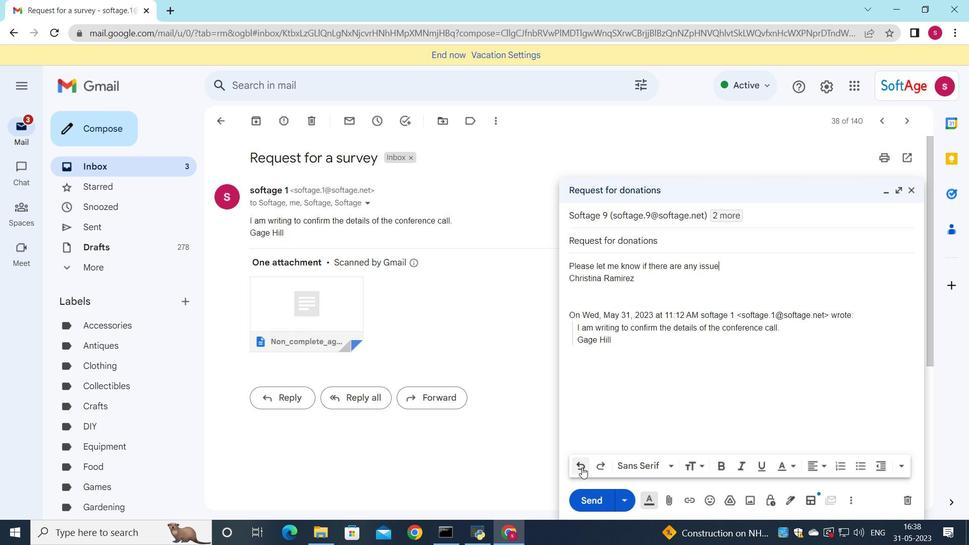 
Action: Mouse pressed left at (582, 467)
Screenshot: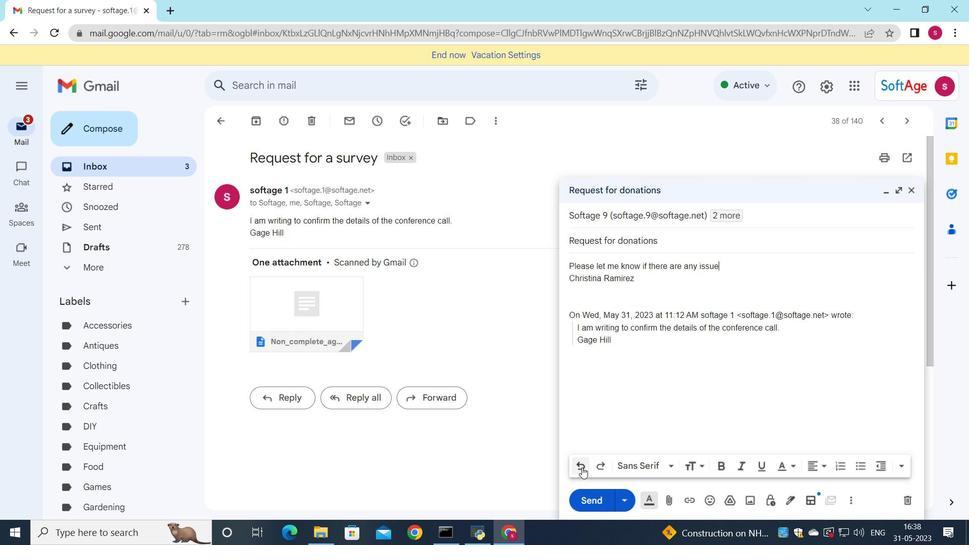 
Action: Mouse pressed left at (582, 467)
Screenshot: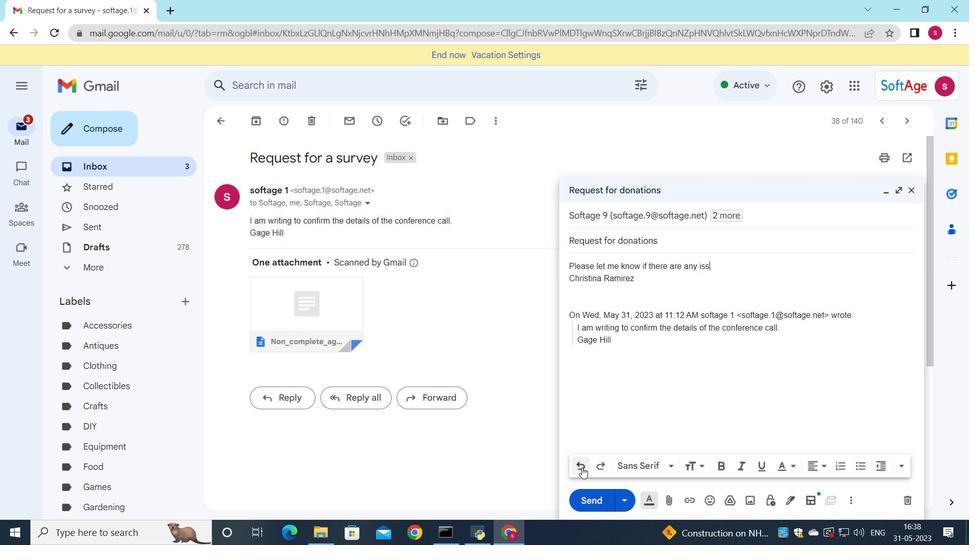 
Action: Mouse pressed left at (582, 467)
Screenshot: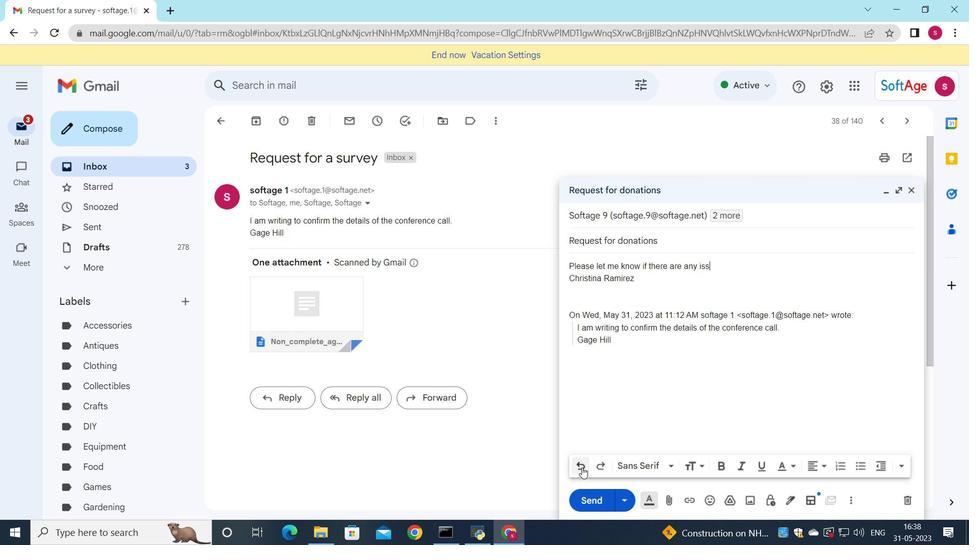 
Action: Mouse pressed left at (582, 467)
Screenshot: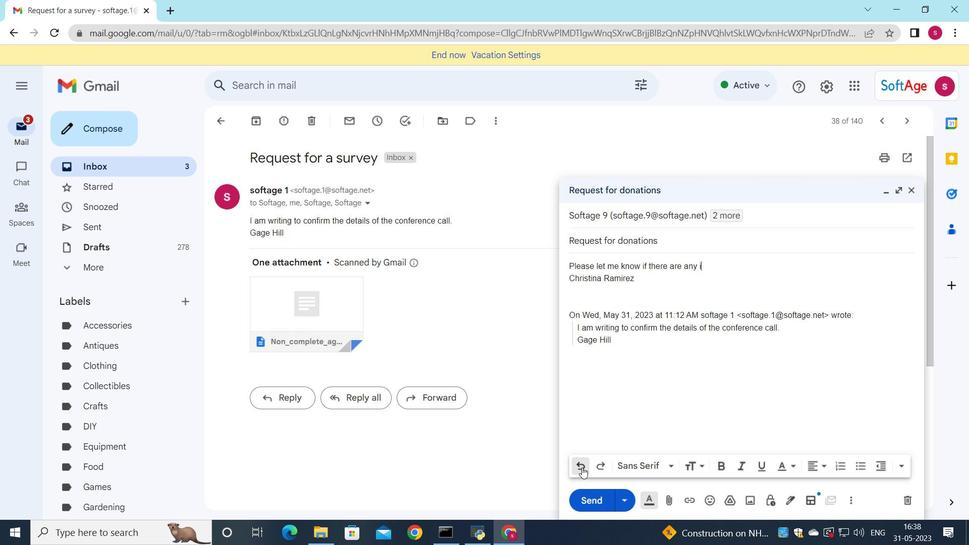 
Action: Mouse pressed left at (582, 467)
Screenshot: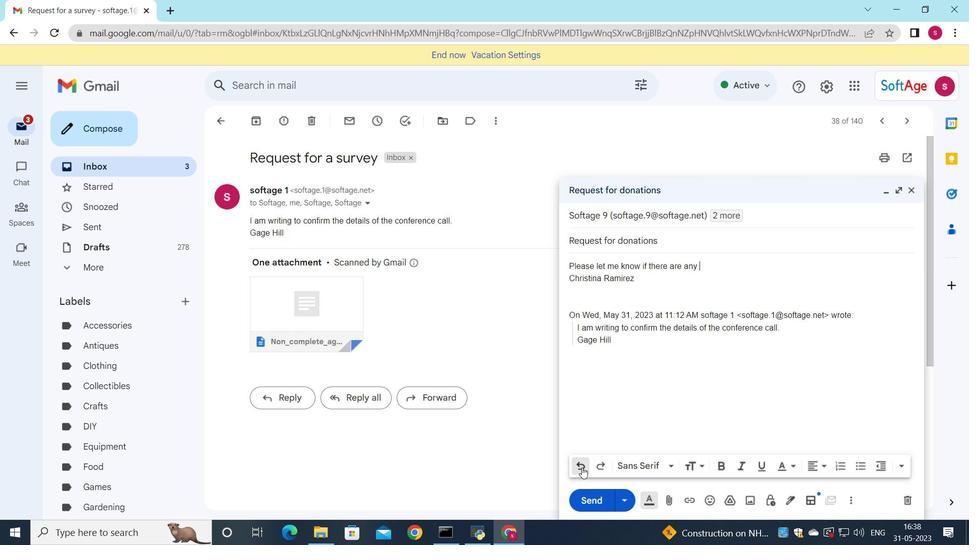 
Action: Mouse pressed left at (582, 467)
Screenshot: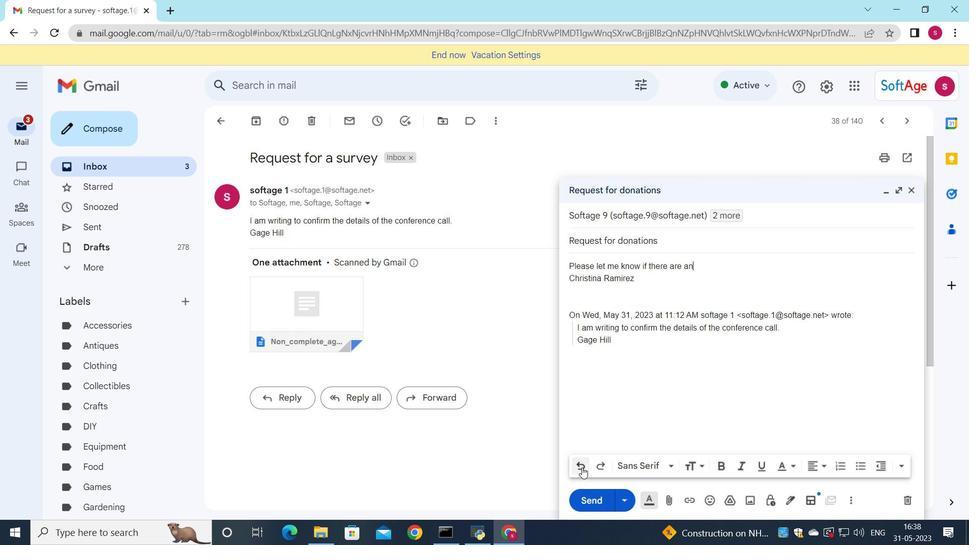 
Action: Mouse pressed left at (582, 467)
Screenshot: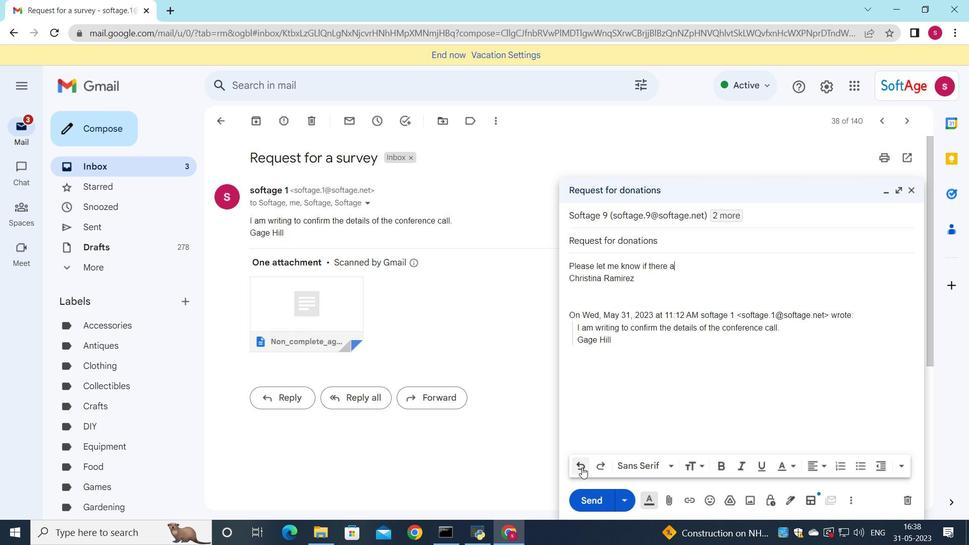 
Action: Mouse pressed left at (582, 467)
Screenshot: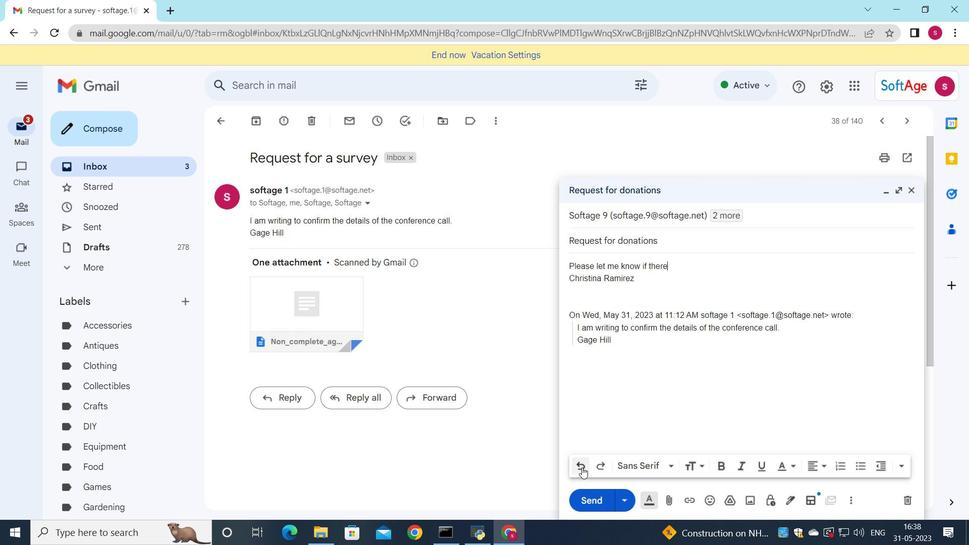 
Action: Mouse pressed left at (582, 467)
Screenshot: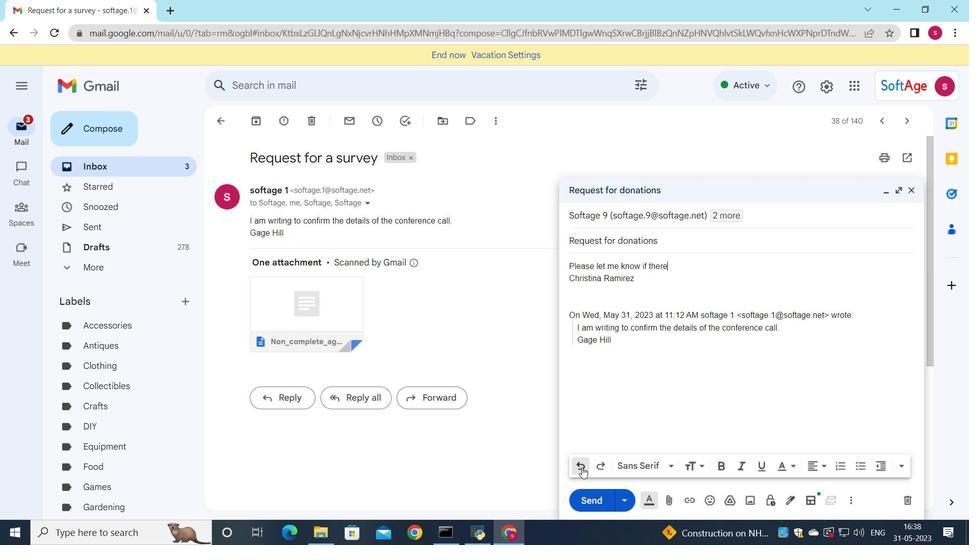 
Action: Mouse pressed left at (582, 467)
Screenshot: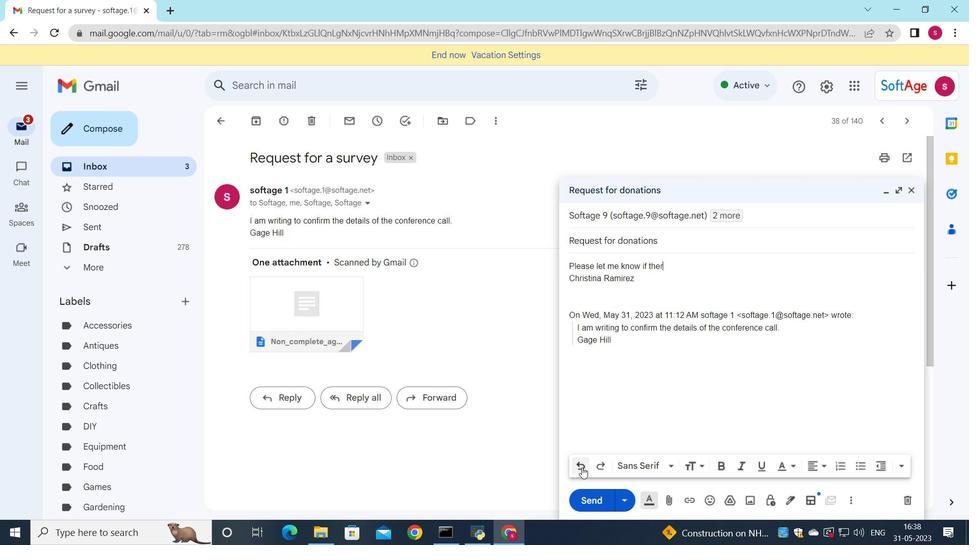 
Action: Mouse pressed left at (582, 467)
Screenshot: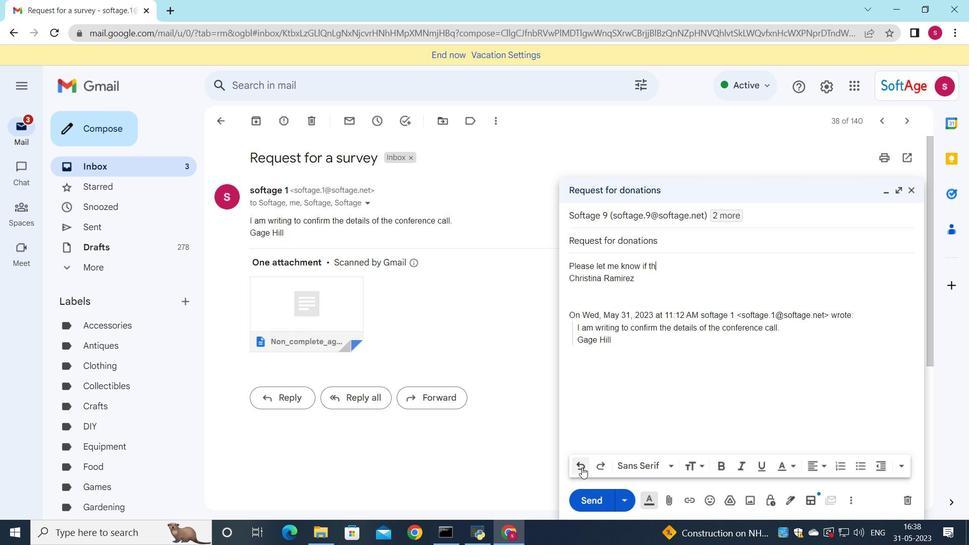 
Action: Mouse pressed left at (582, 467)
Screenshot: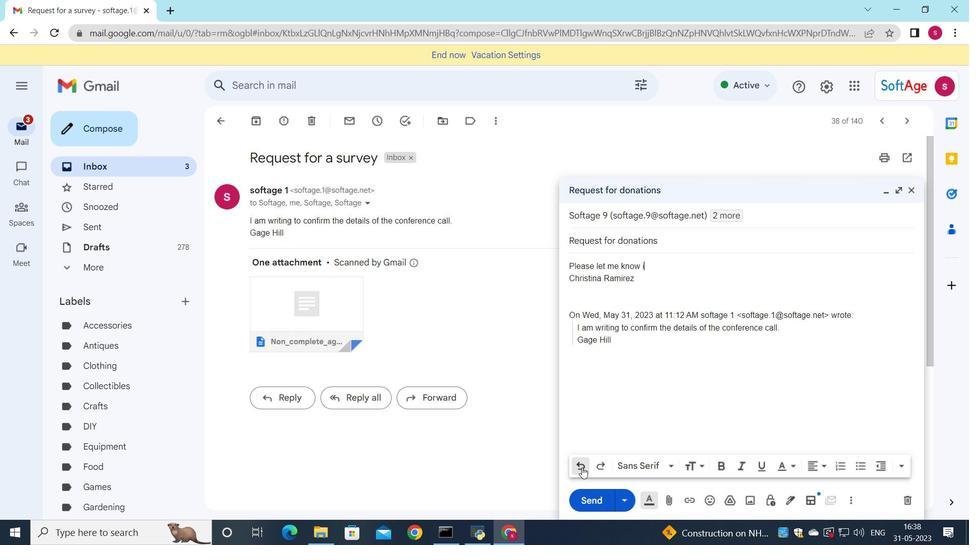 
Action: Mouse pressed left at (582, 467)
Screenshot: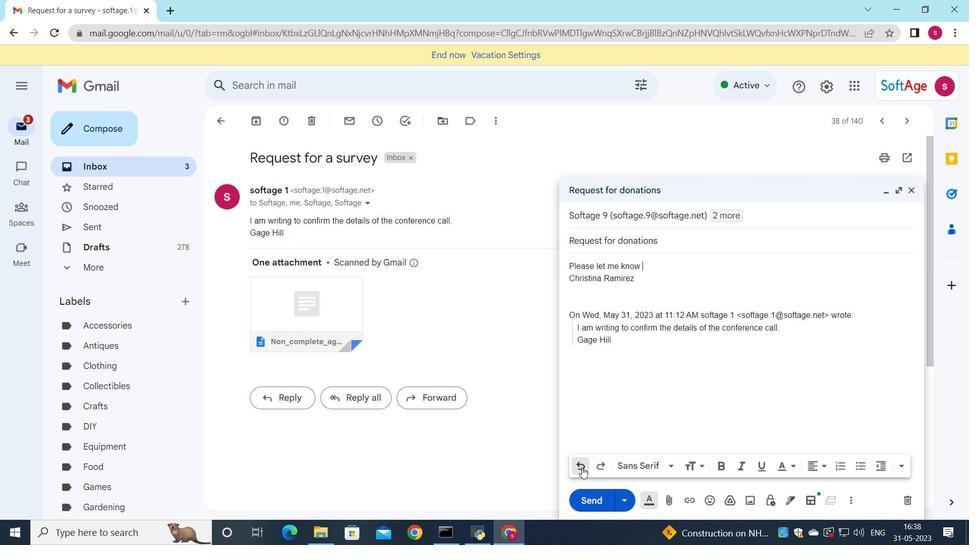 
Action: Mouse pressed left at (582, 467)
Screenshot: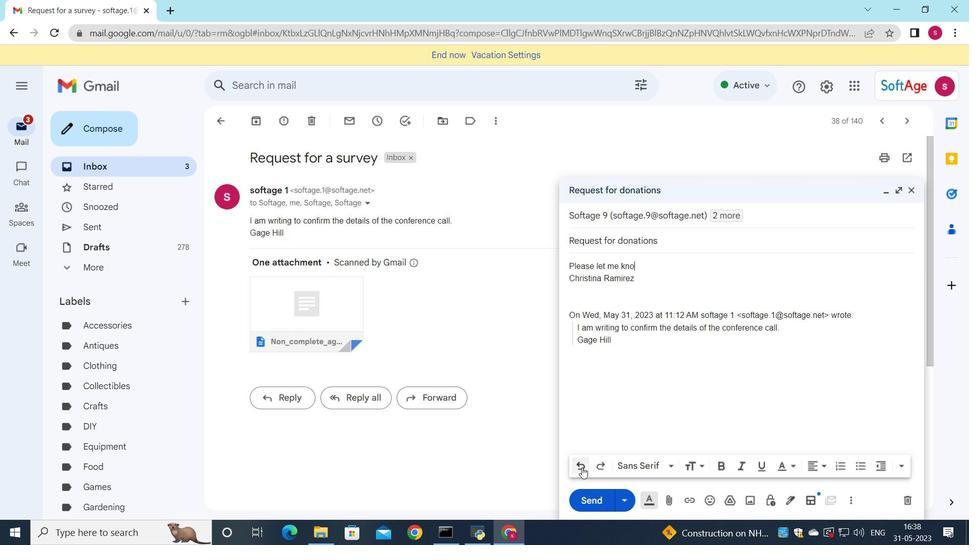 
Action: Mouse pressed left at (582, 467)
Screenshot: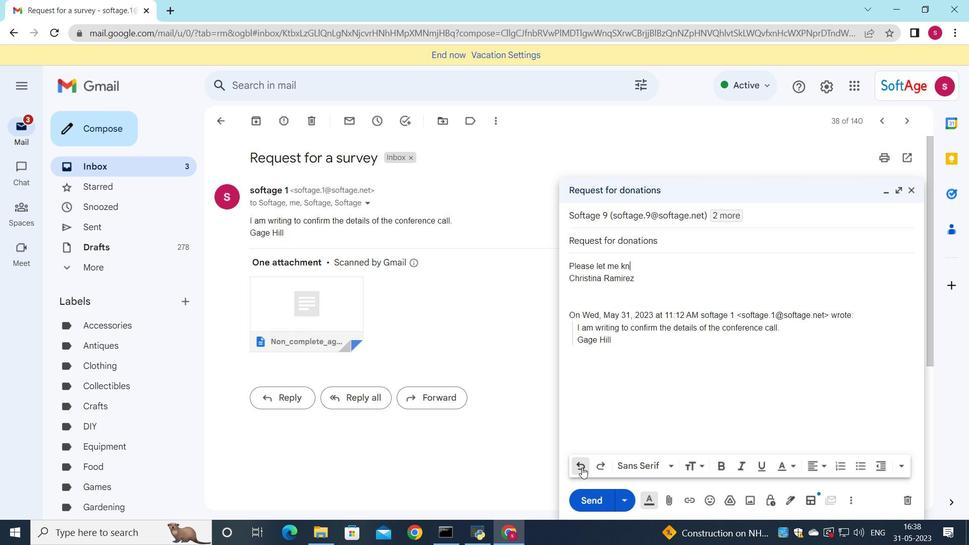 
Action: Mouse pressed left at (582, 467)
Screenshot: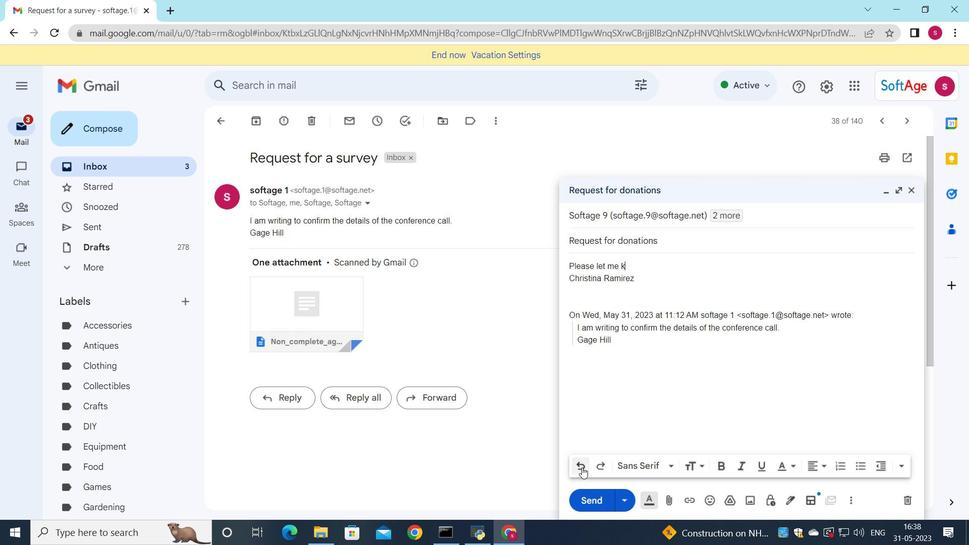 
Action: Mouse pressed left at (582, 467)
Screenshot: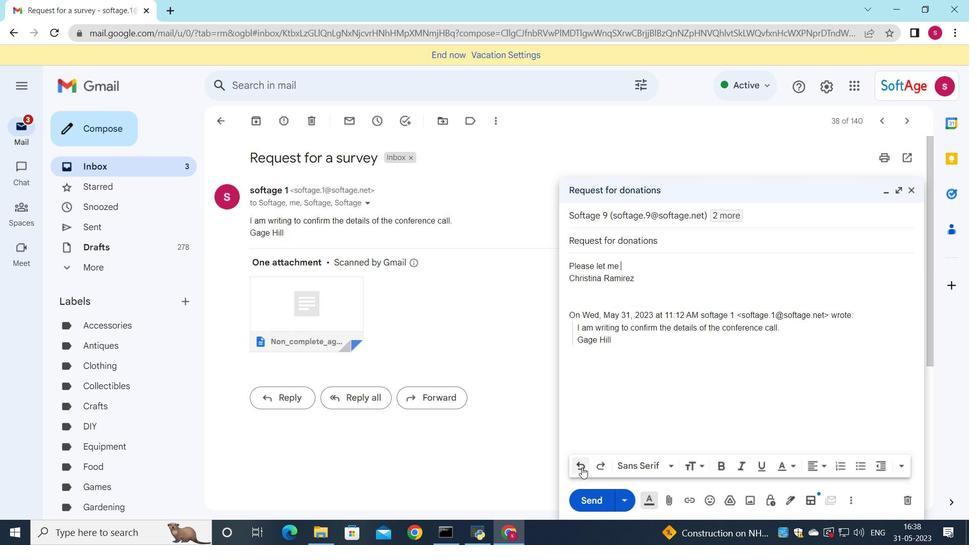 
Action: Mouse pressed left at (582, 467)
Screenshot: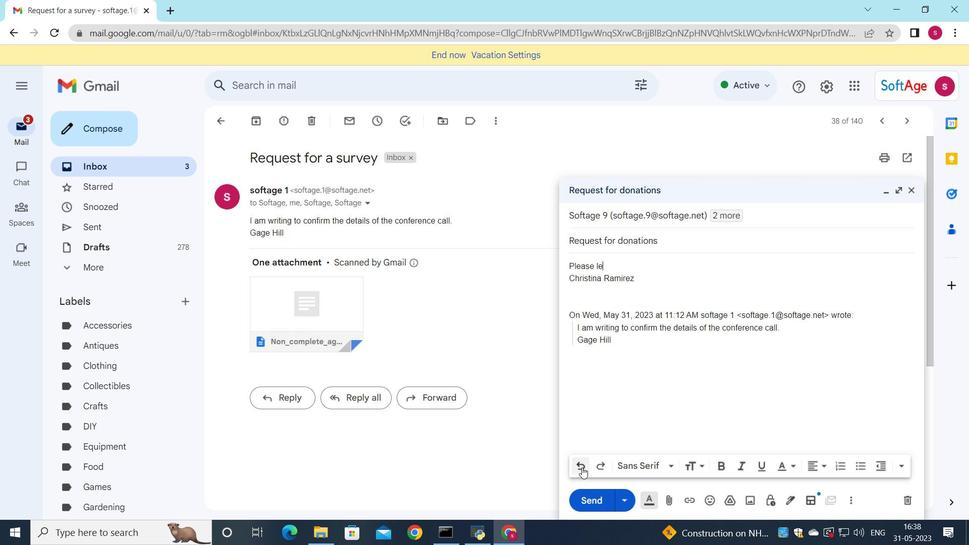 
Action: Mouse pressed left at (582, 467)
Screenshot: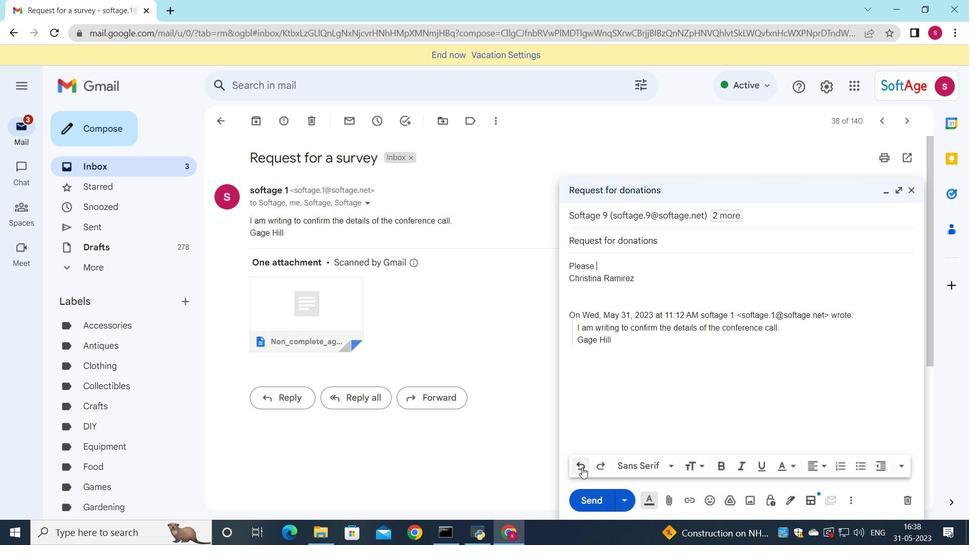 
Action: Mouse pressed left at (582, 467)
Screenshot: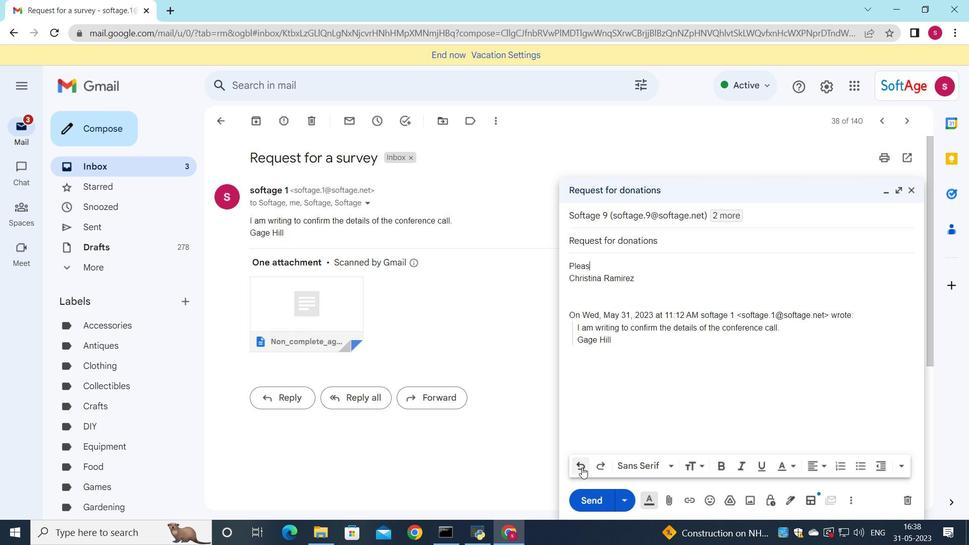 
Action: Mouse pressed left at (582, 467)
Screenshot: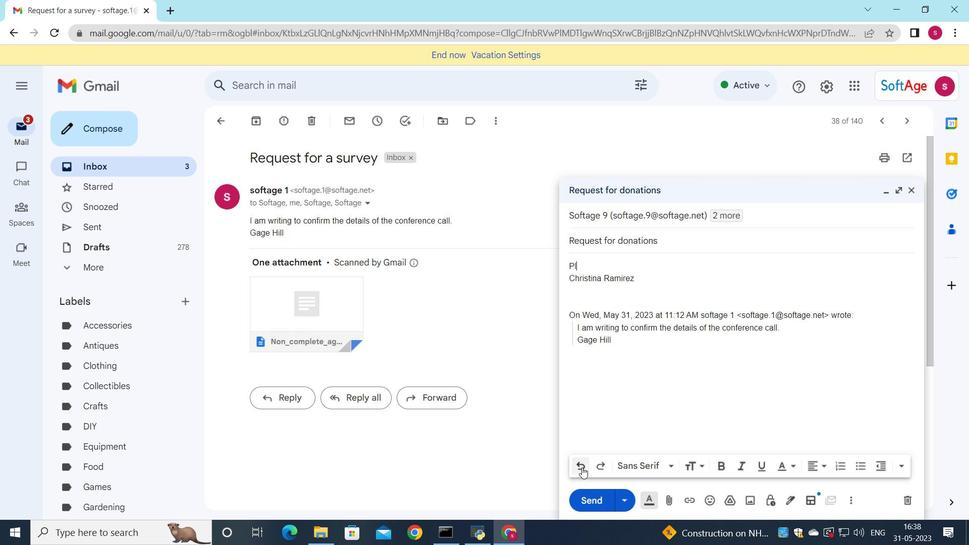
Action: Mouse pressed left at (582, 467)
Screenshot: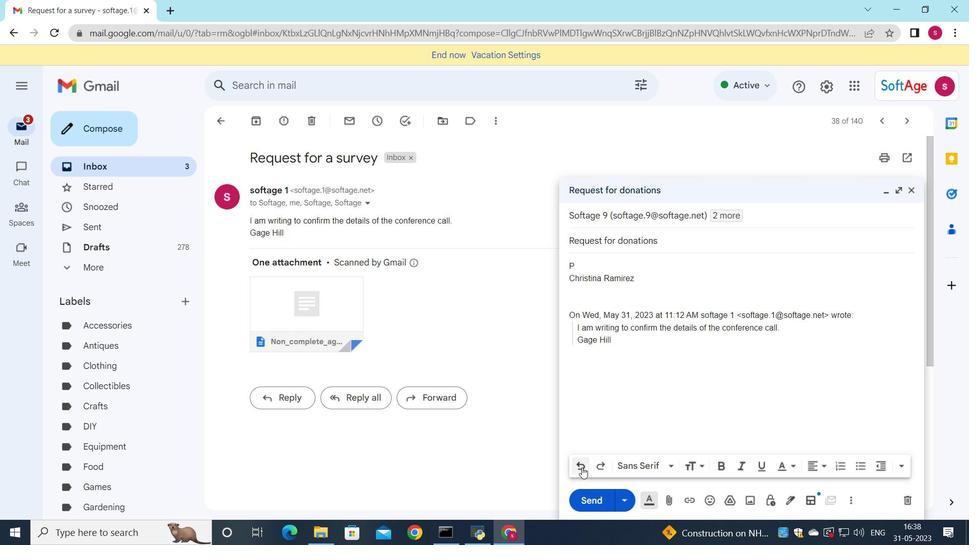 
Action: Key pressed <Key.shift>Please<Key.space>let<Key.space>me<Key.space>know<Key.space>if<Key.space>there<Key.space>are<Key.space>any<Key.space>issues<Key.space>with<Key.space>the<Key.space>attached<Key.space>file.
Screenshot: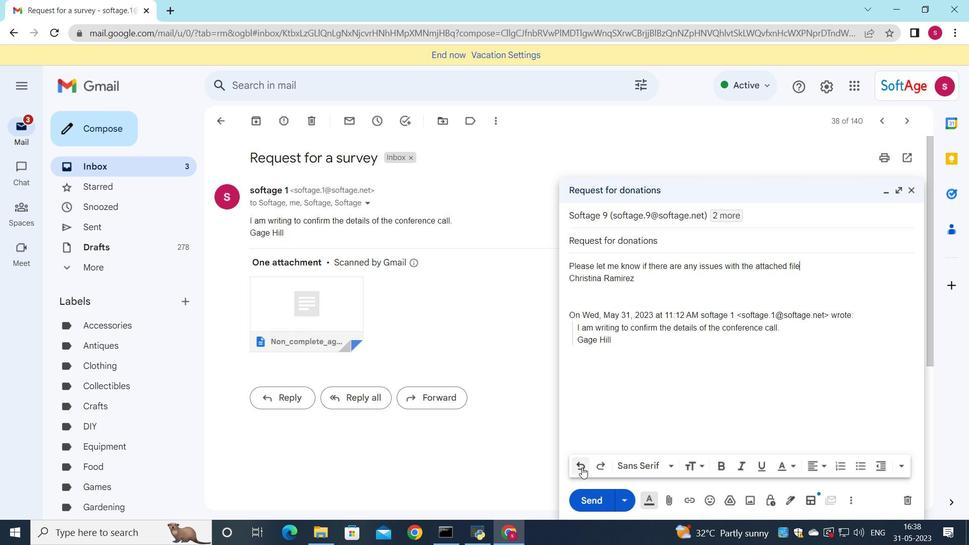 
Action: Mouse moved to (585, 500)
Screenshot: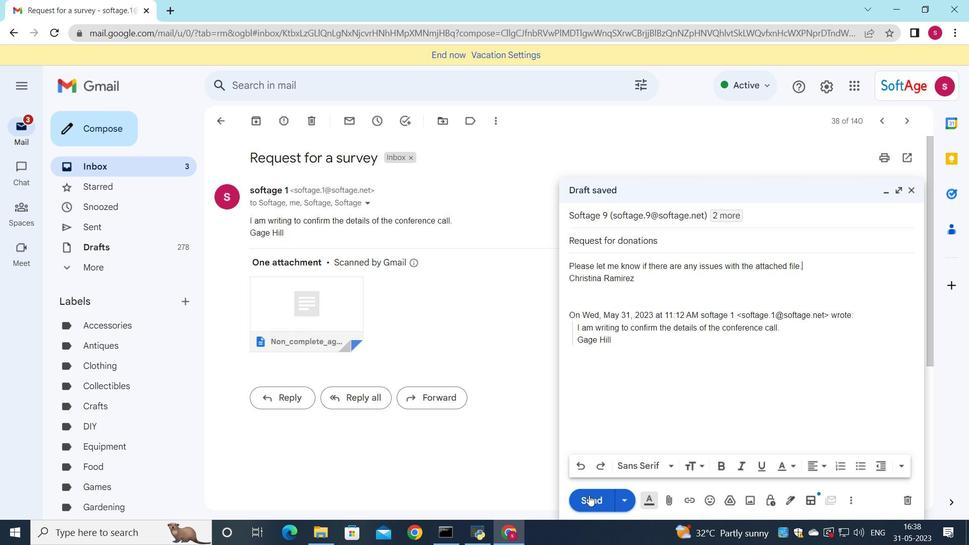 
Action: Mouse pressed left at (585, 500)
Screenshot: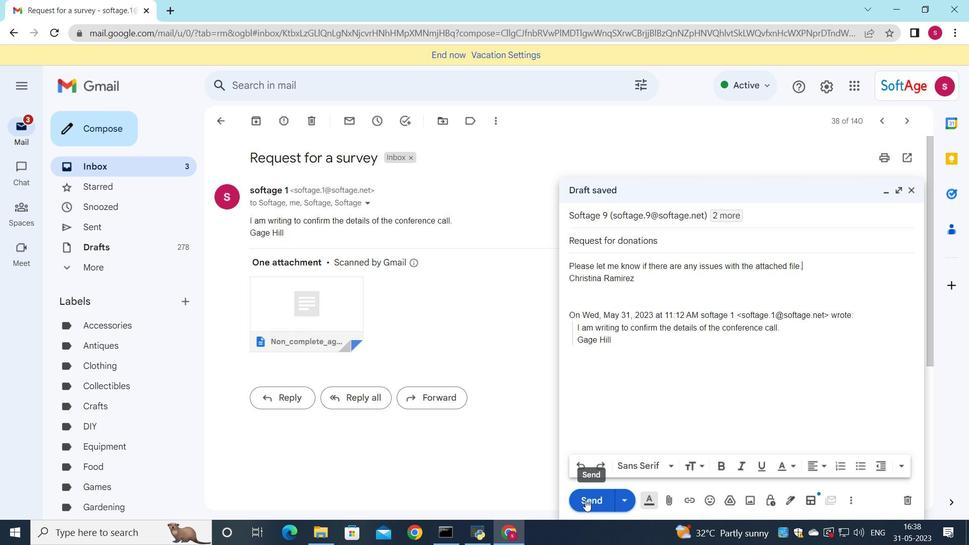 
Action: Mouse moved to (548, 139)
Screenshot: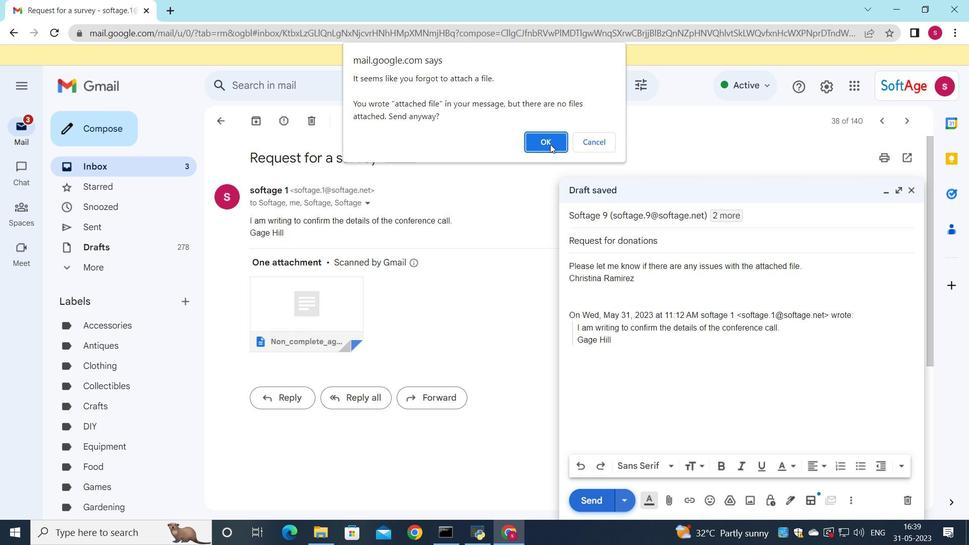 
Action: Mouse pressed left at (548, 139)
Screenshot: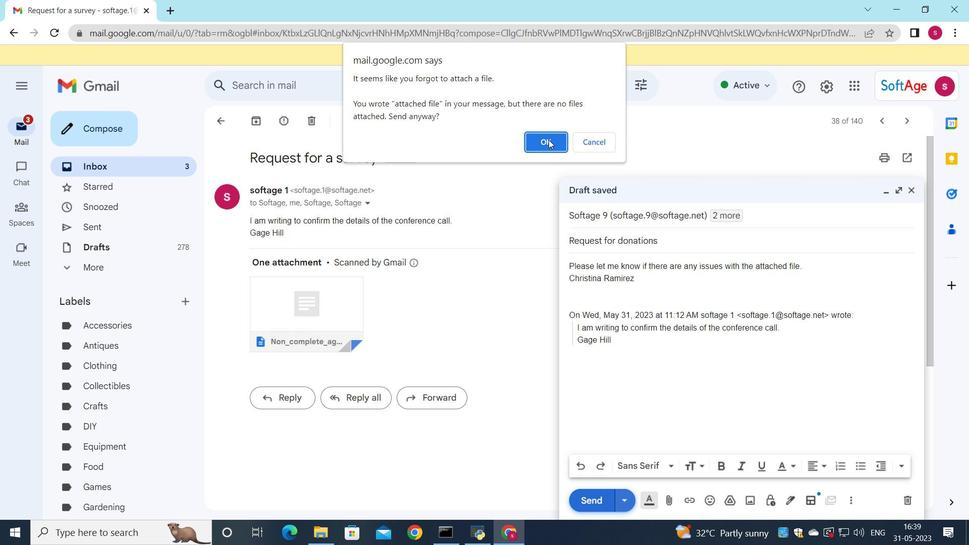 
Action: Mouse moved to (126, 164)
Screenshot: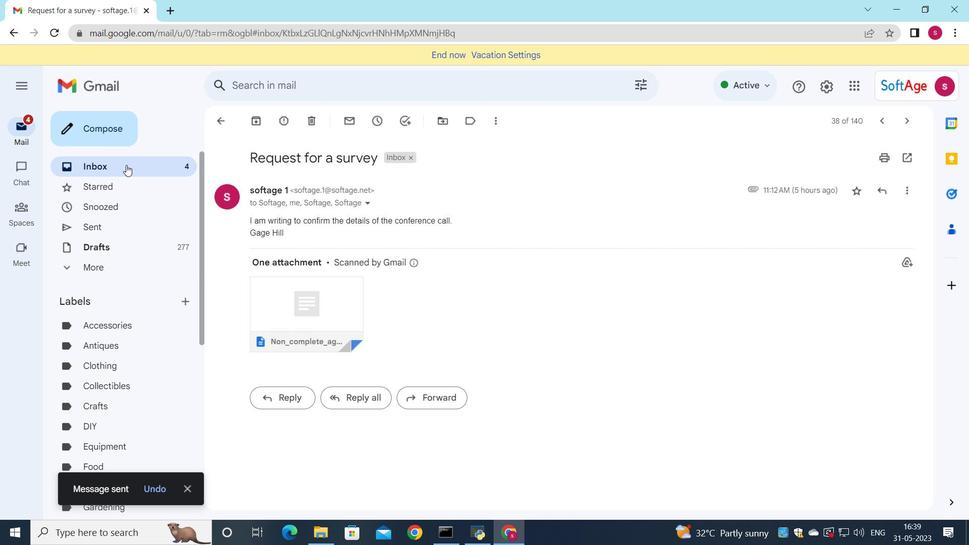 
Action: Mouse pressed left at (126, 164)
Screenshot: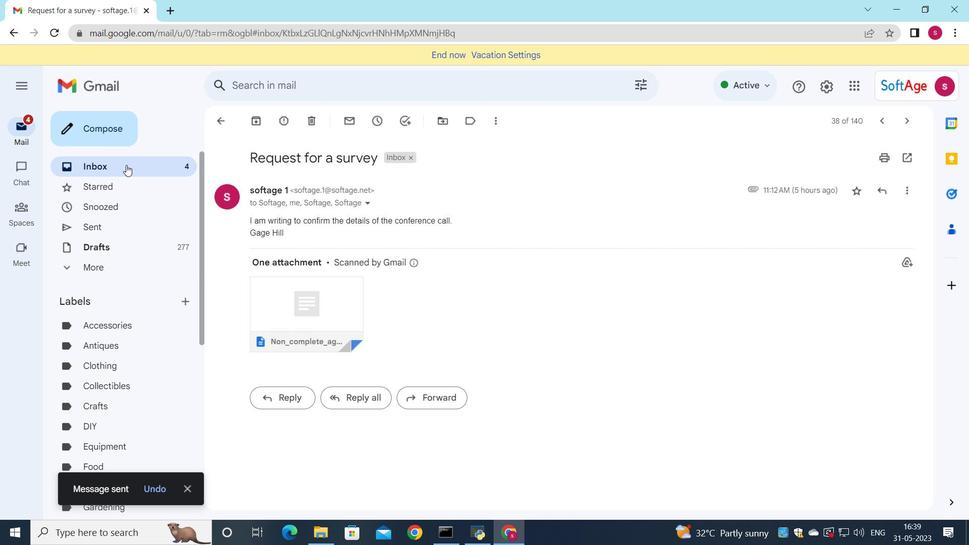 
Action: Mouse moved to (458, 148)
Screenshot: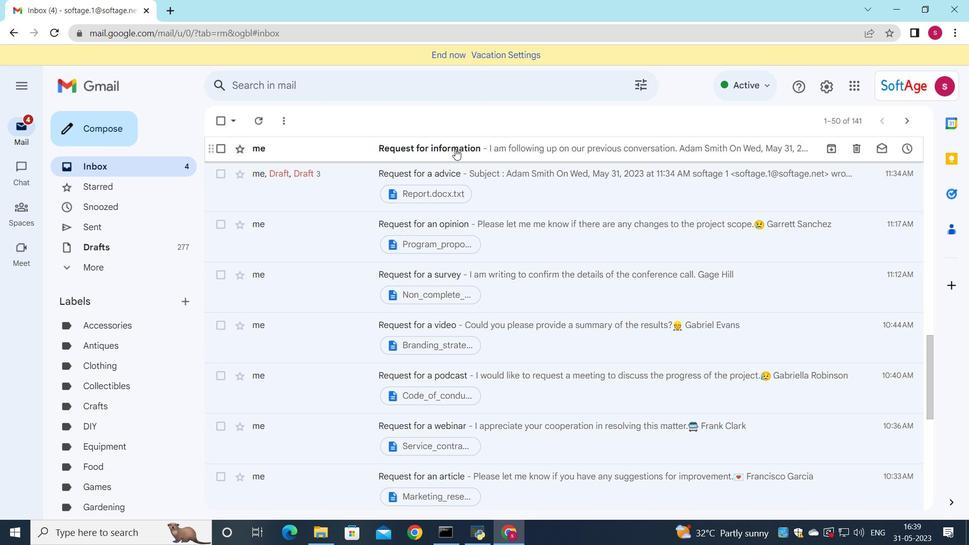 
Action: Mouse pressed left at (458, 148)
Screenshot: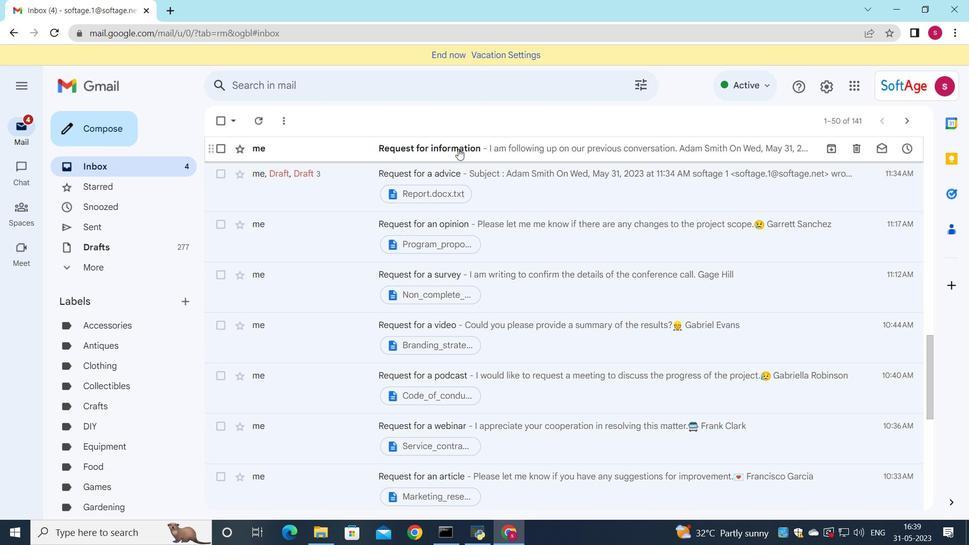 
Action: Mouse moved to (221, 121)
Screenshot: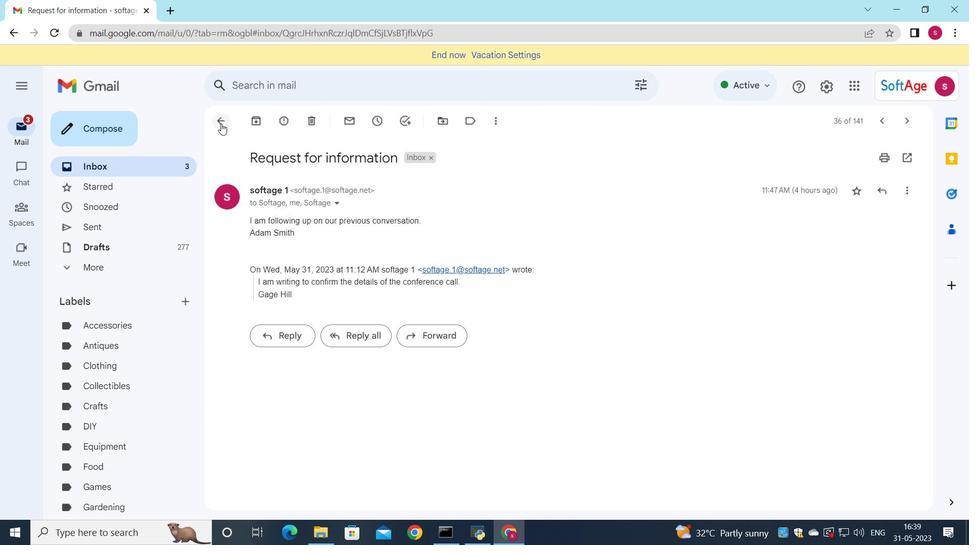 
Action: Mouse pressed left at (221, 121)
Screenshot: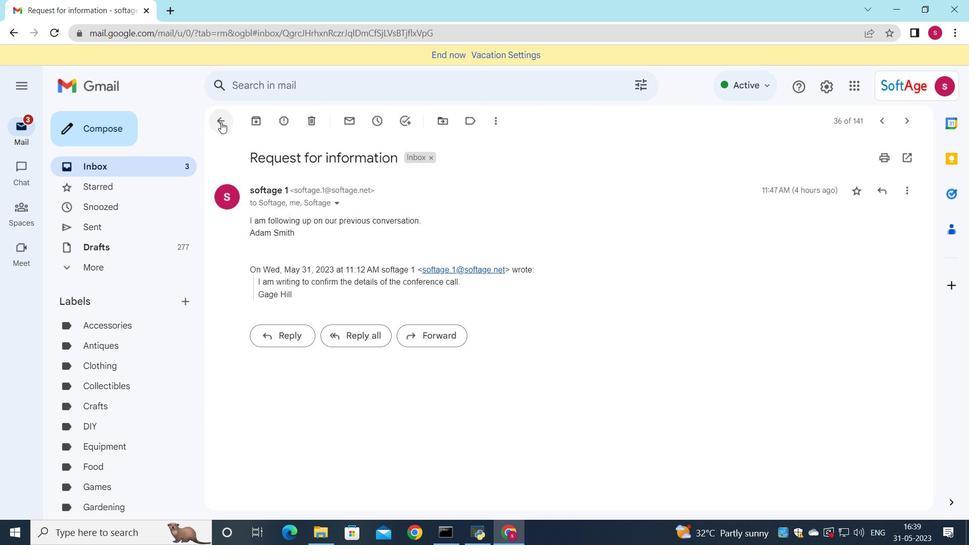 
Action: Mouse moved to (331, 190)
Screenshot: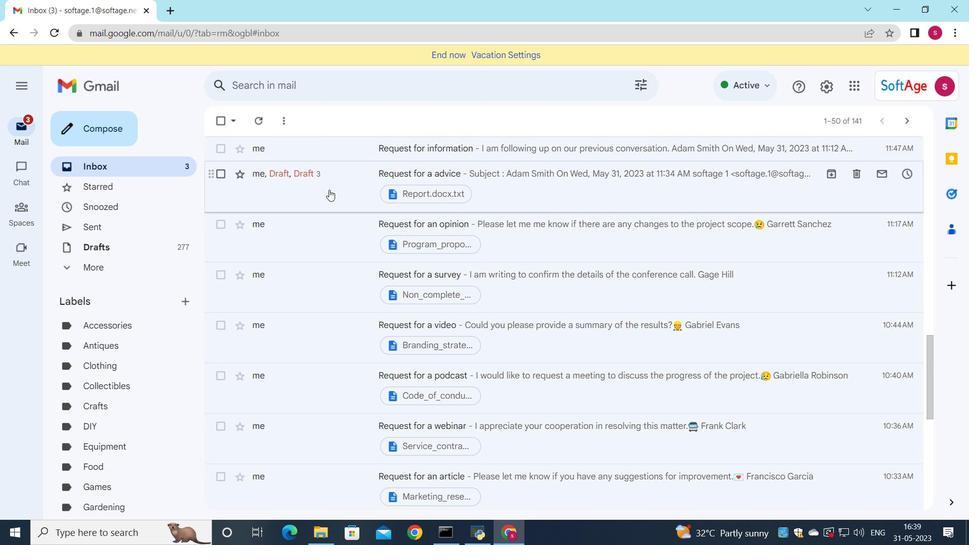 
Action: Mouse scrolled (331, 190) with delta (0, 0)
Screenshot: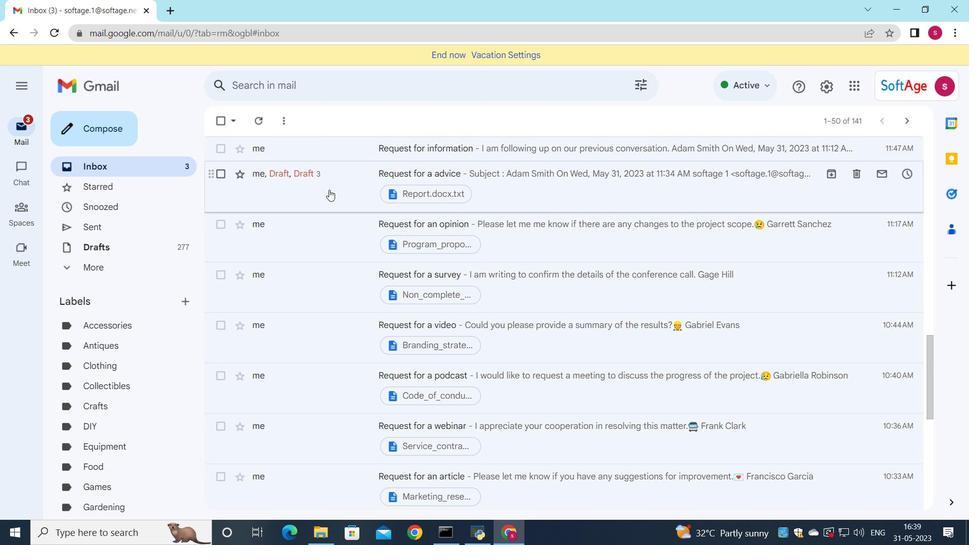 
Action: Mouse scrolled (331, 190) with delta (0, 0)
Screenshot: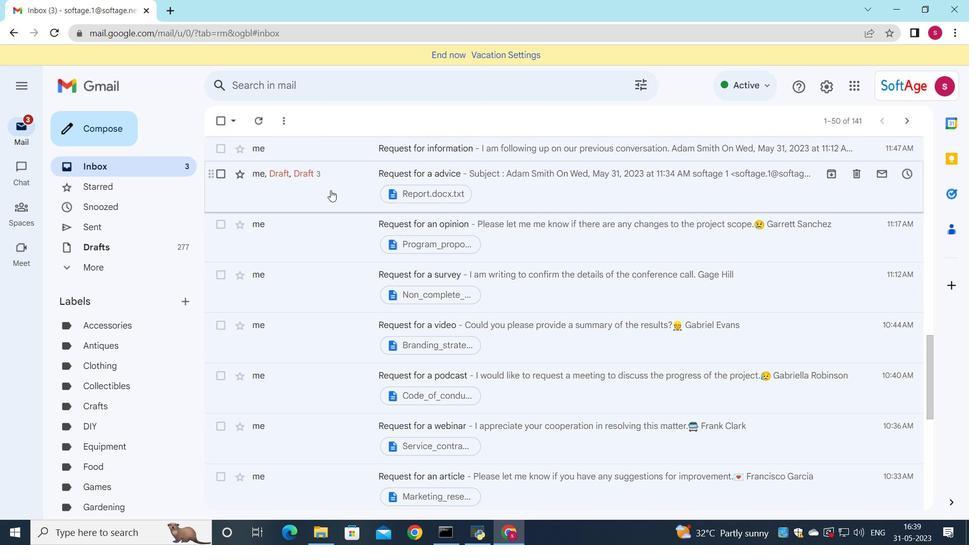 
Action: Mouse scrolled (331, 190) with delta (0, 0)
Screenshot: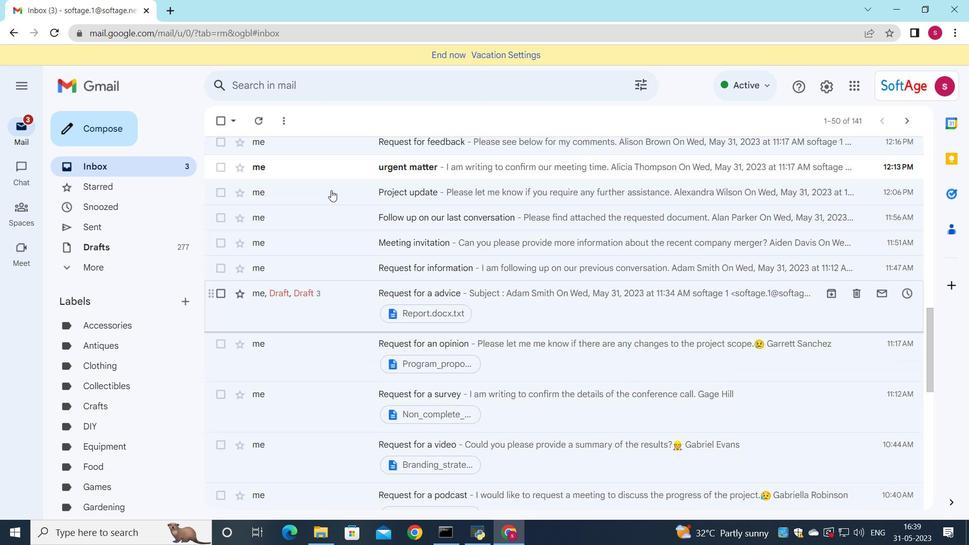 
Action: Mouse scrolled (331, 190) with delta (0, 0)
Screenshot: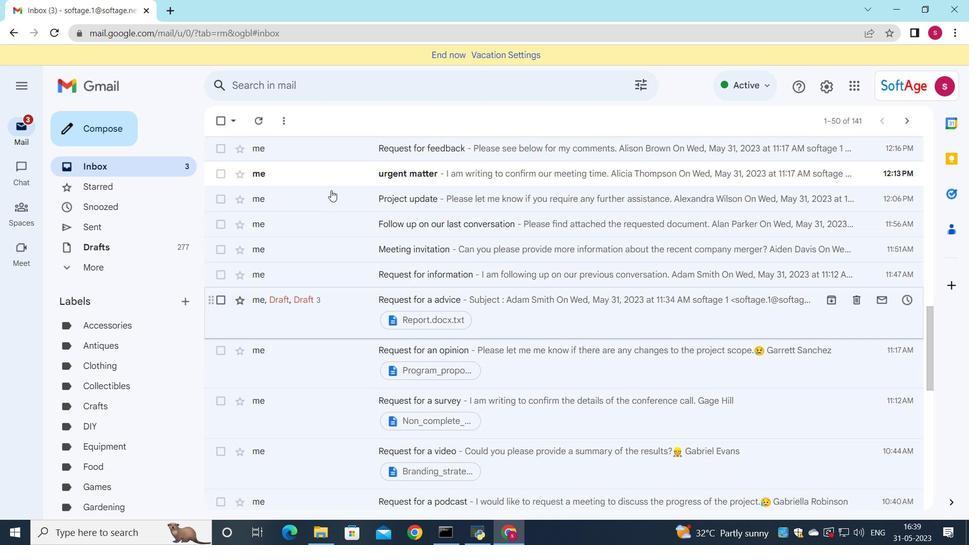 
Action: Mouse scrolled (331, 190) with delta (0, 0)
Screenshot: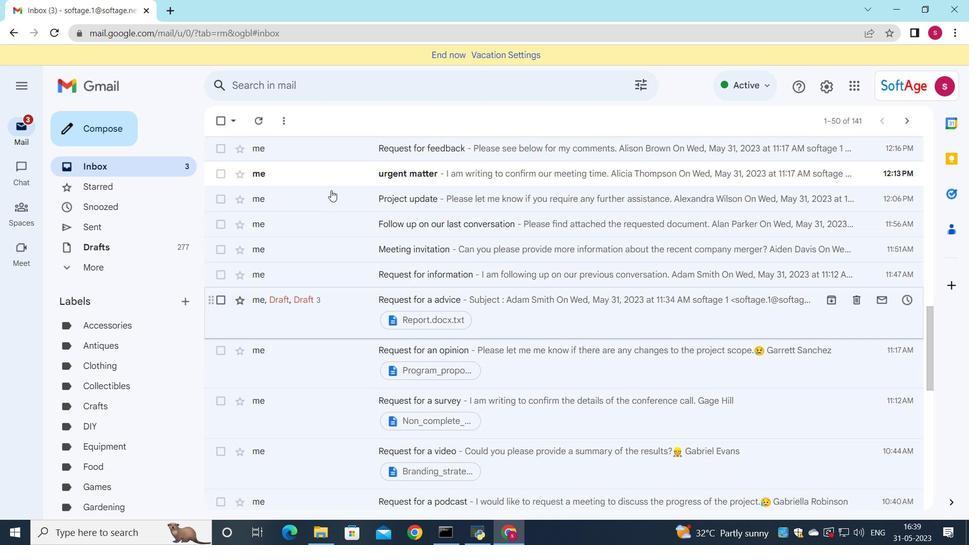 
Action: Mouse scrolled (331, 190) with delta (0, 0)
Screenshot: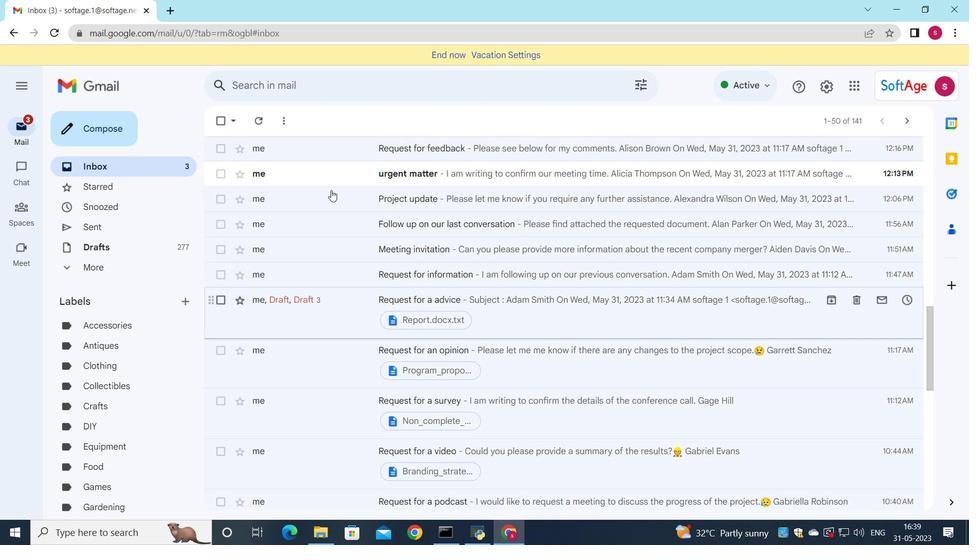 
Action: Mouse scrolled (331, 190) with delta (0, 0)
Screenshot: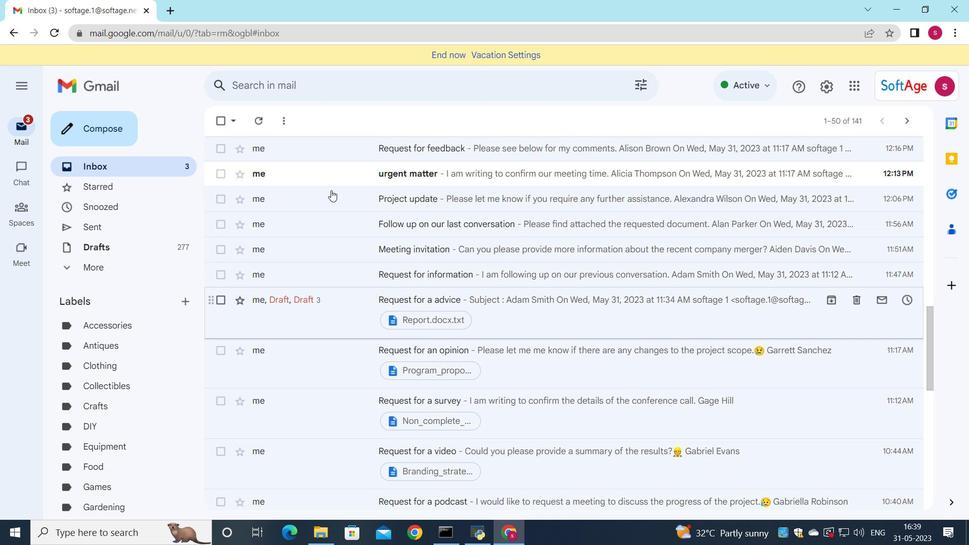 
Action: Mouse scrolled (331, 190) with delta (0, 0)
Screenshot: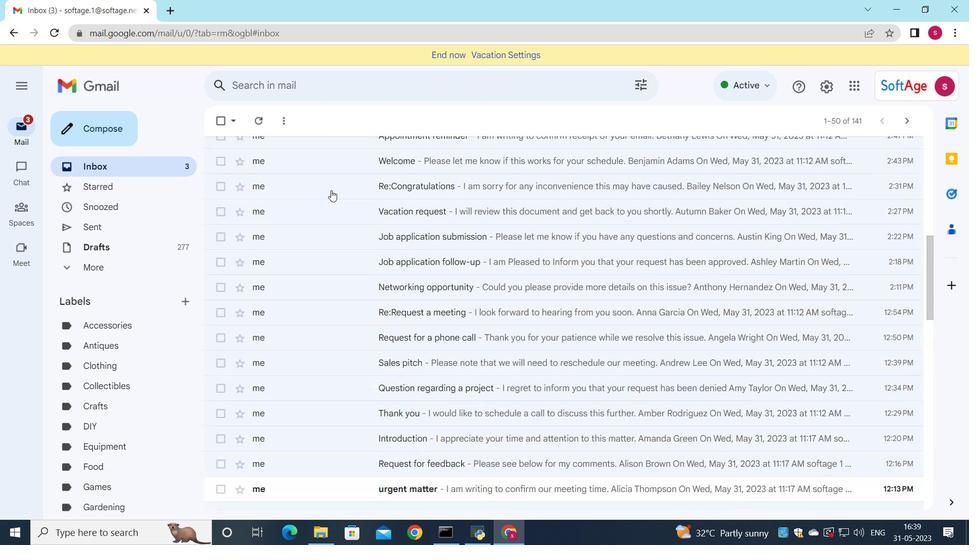 
Action: Mouse scrolled (331, 190) with delta (0, 0)
Screenshot: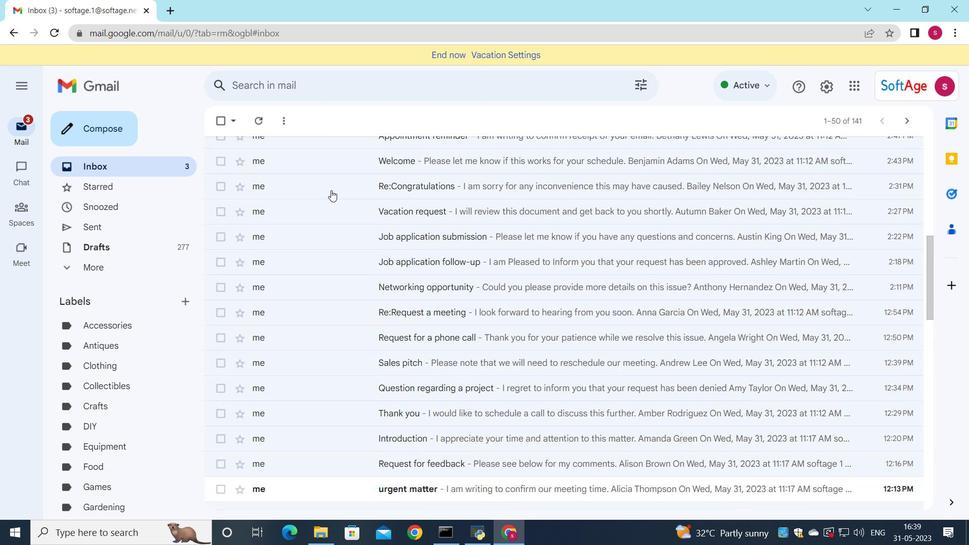 
Action: Mouse scrolled (331, 190) with delta (0, 0)
Screenshot: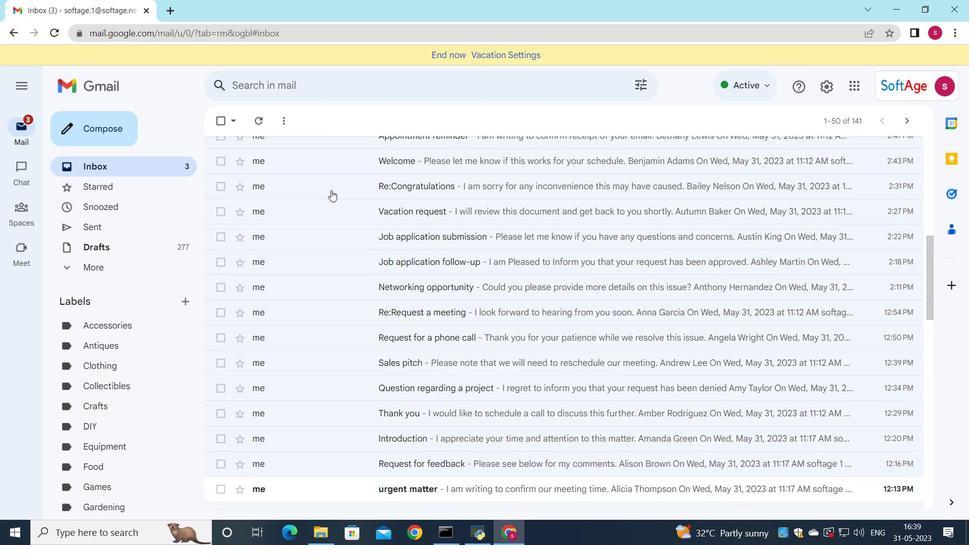 
Action: Mouse scrolled (331, 190) with delta (0, 0)
Screenshot: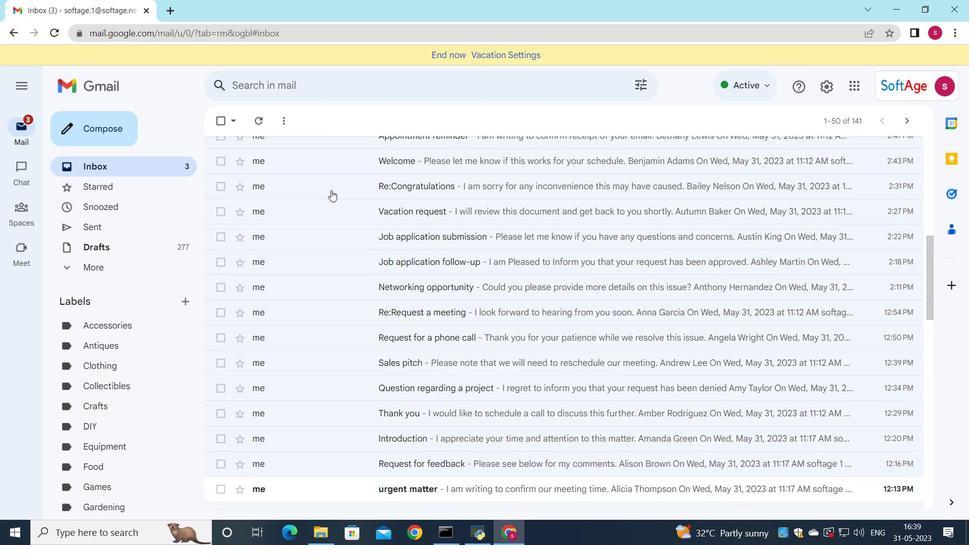 
Action: Mouse scrolled (331, 190) with delta (0, 0)
Screenshot: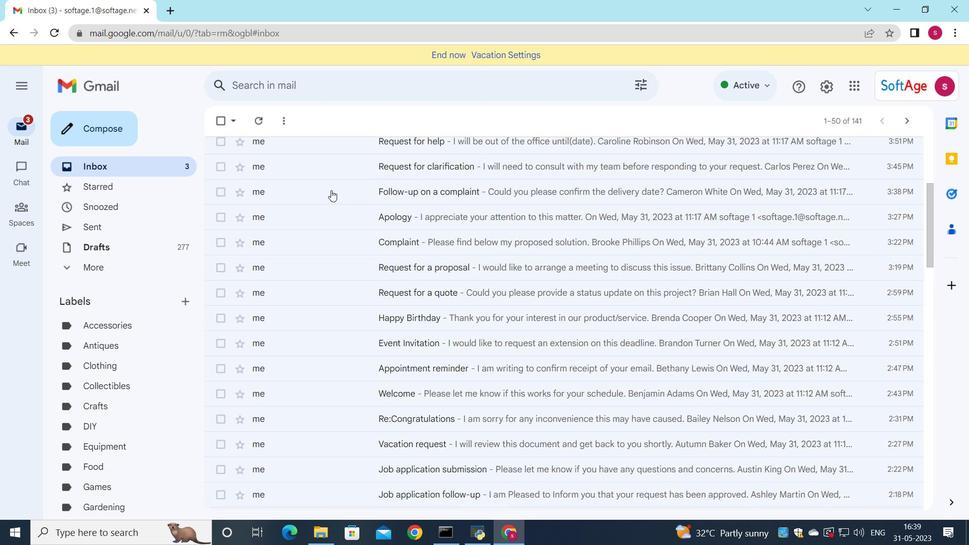 
Action: Mouse scrolled (331, 190) with delta (0, 0)
Screenshot: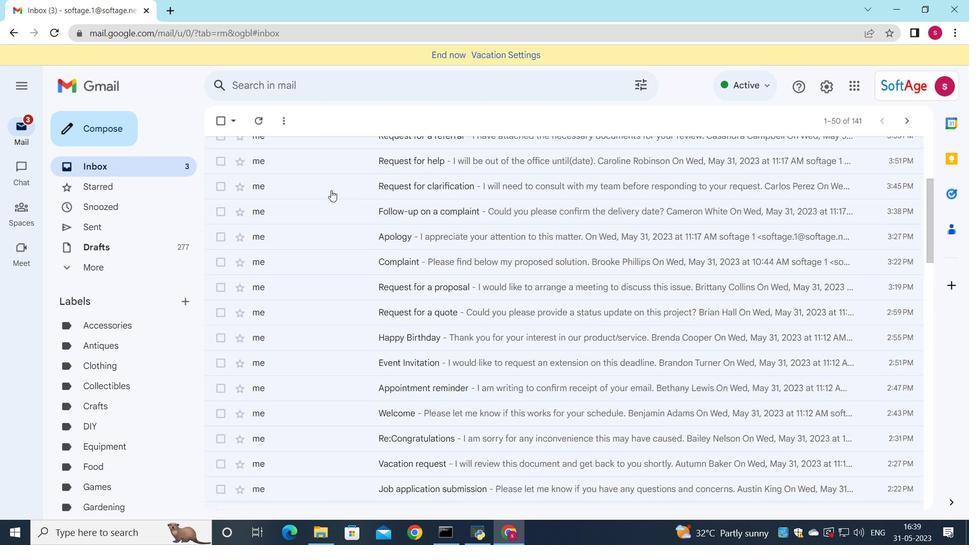 
Action: Mouse scrolled (331, 190) with delta (0, 0)
Screenshot: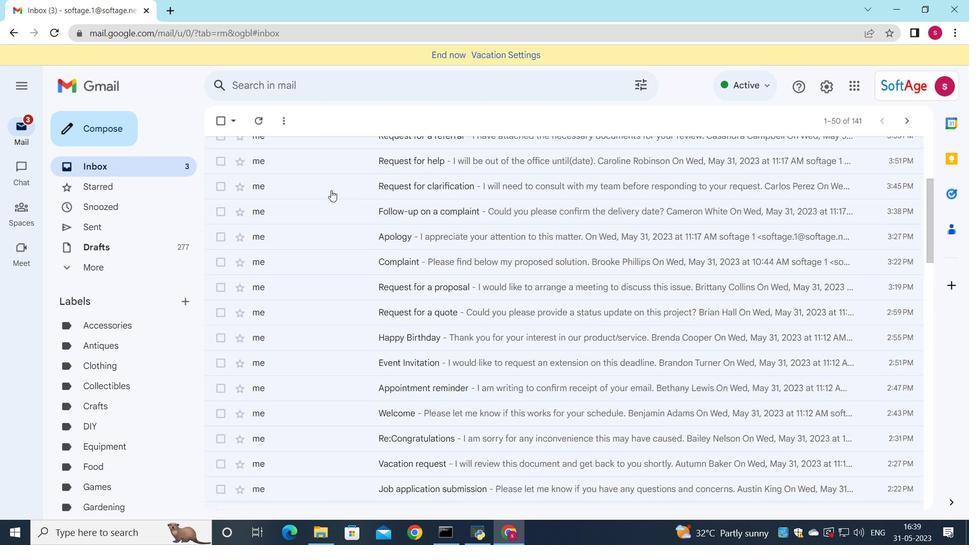 
Action: Mouse scrolled (331, 190) with delta (0, 0)
Screenshot: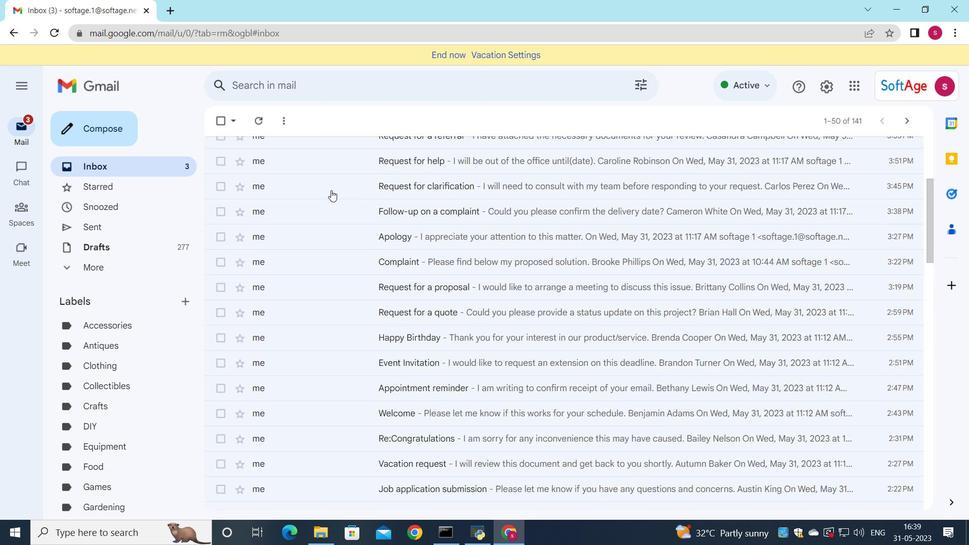 
Action: Mouse scrolled (331, 190) with delta (0, 0)
Screenshot: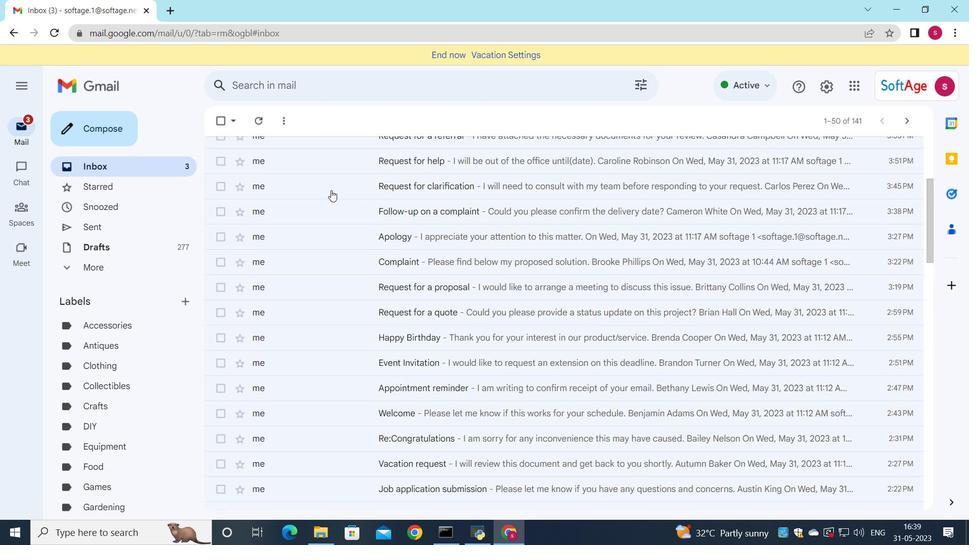 
Action: Mouse scrolled (331, 190) with delta (0, 0)
Screenshot: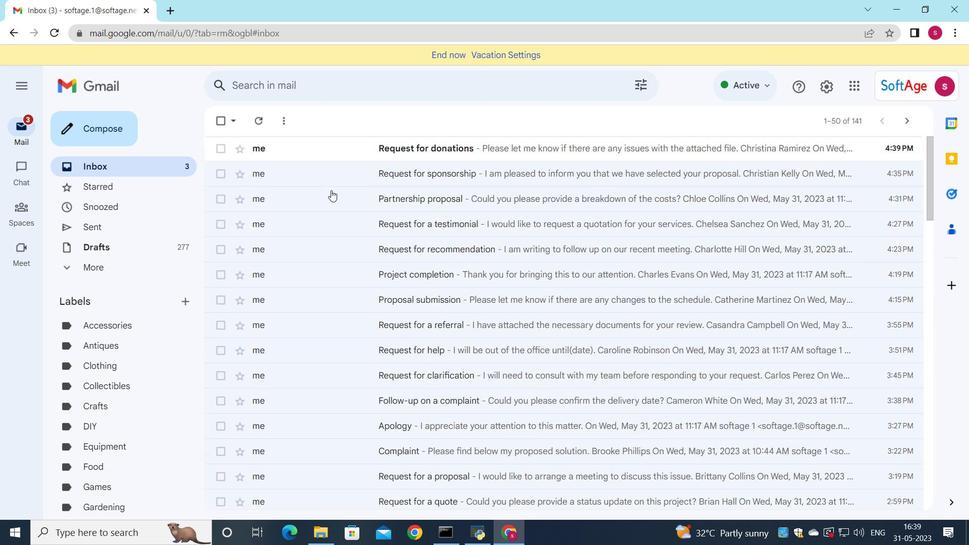 
Action: Mouse scrolled (331, 190) with delta (0, 0)
Screenshot: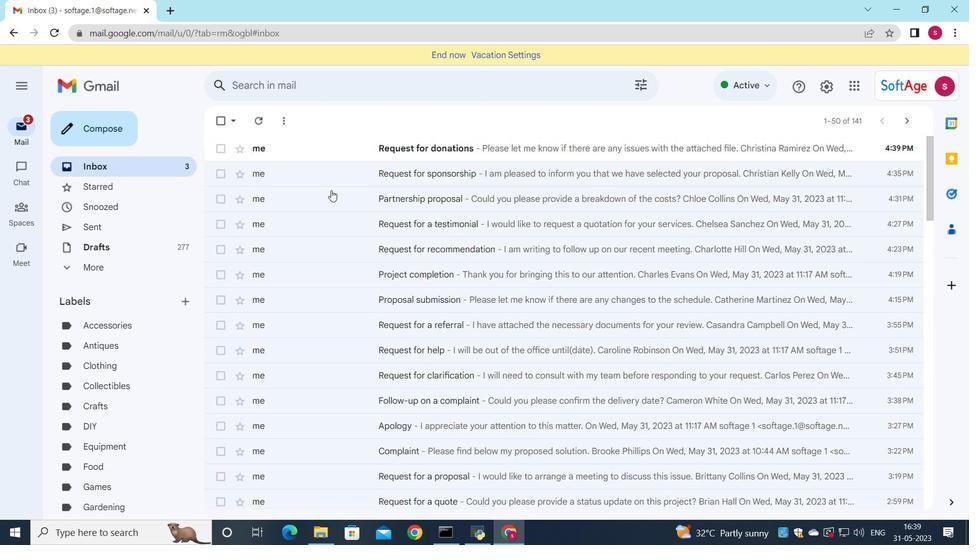 
Action: Mouse scrolled (331, 190) with delta (0, 0)
Screenshot: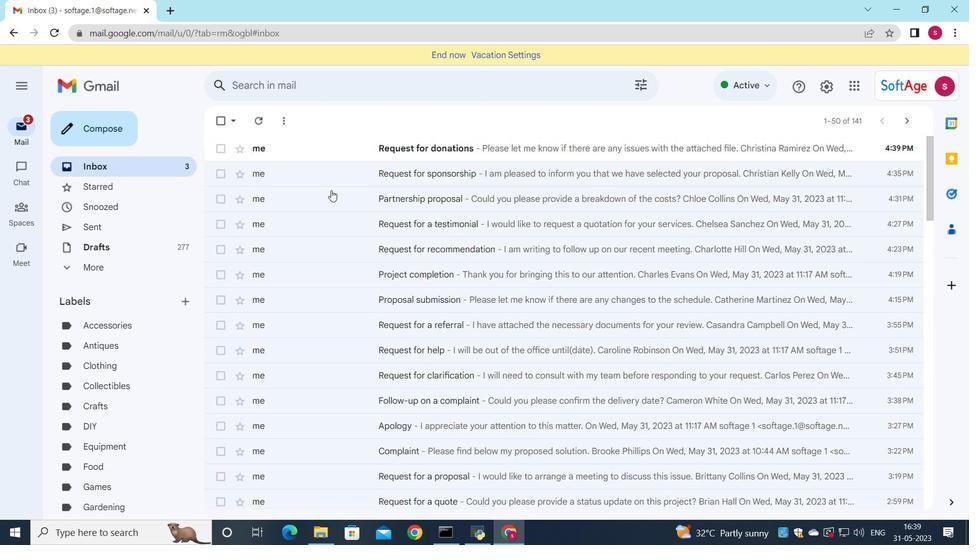 
Action: Mouse scrolled (331, 190) with delta (0, 0)
Screenshot: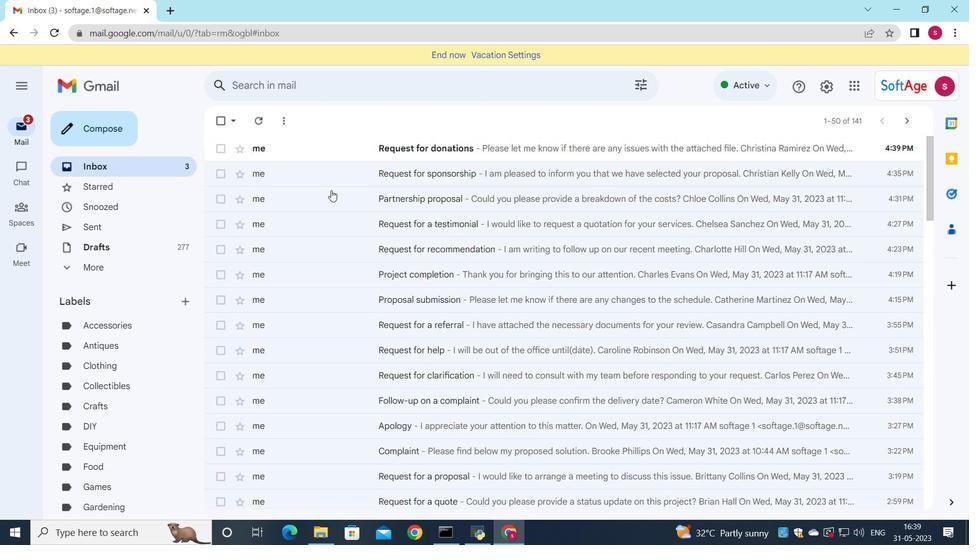 
Action: Mouse moved to (414, 151)
Screenshot: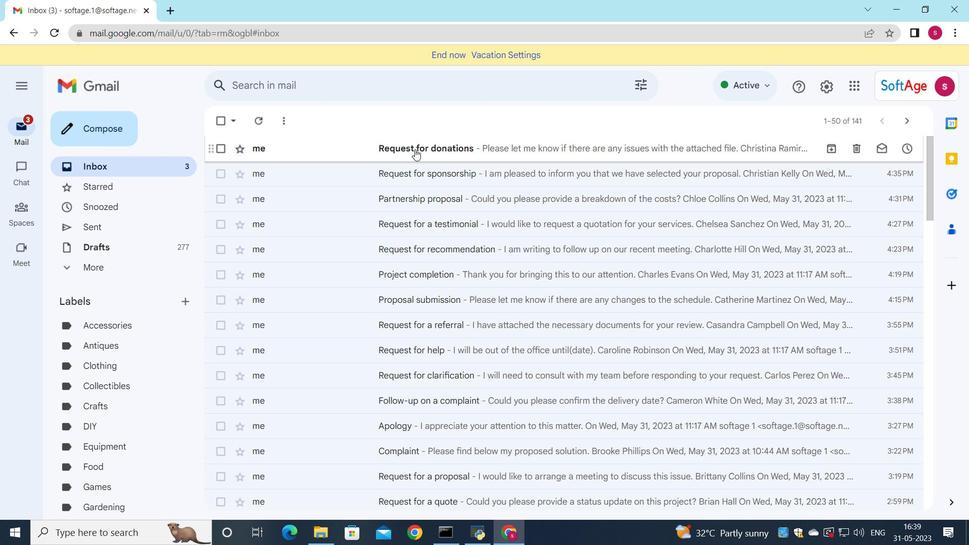 
Action: Mouse pressed left at (414, 151)
Screenshot: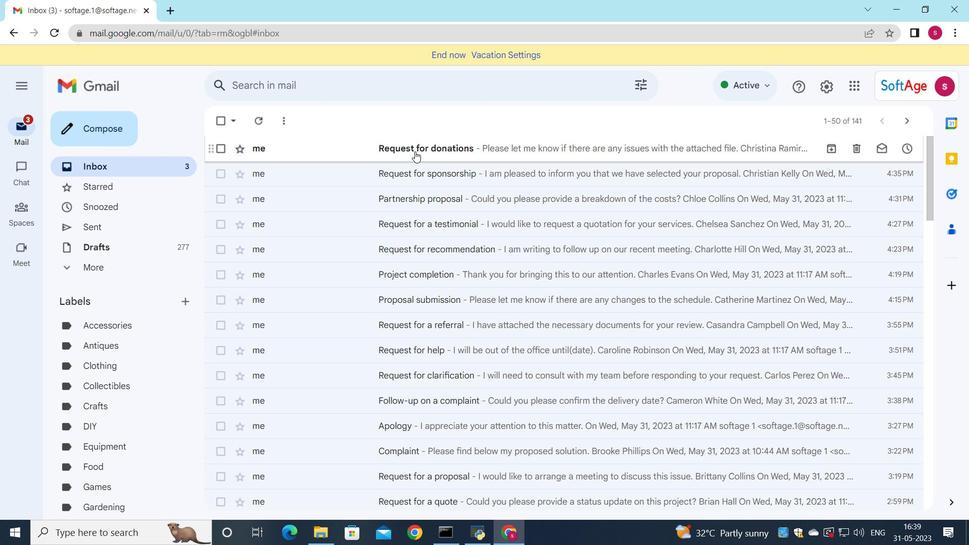 
Action: Mouse moved to (531, 226)
Screenshot: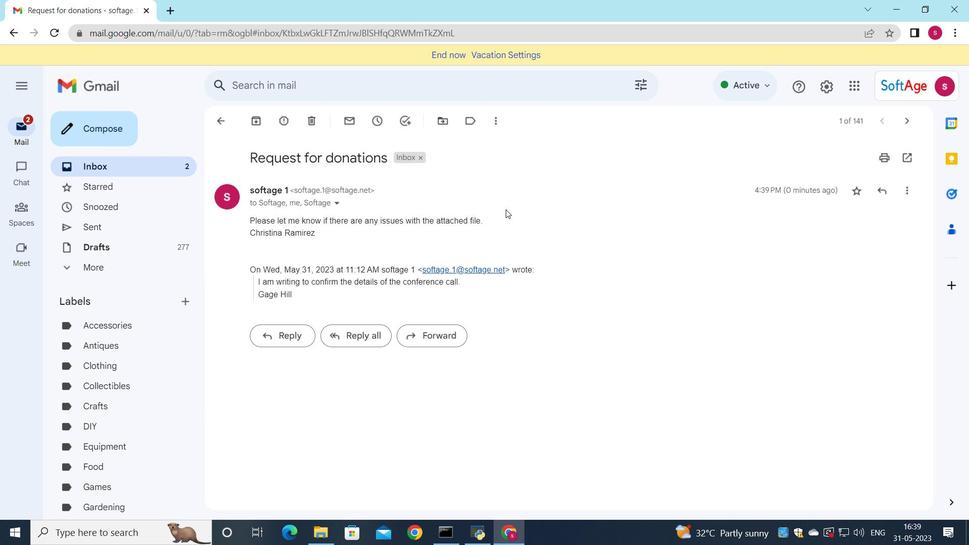 
